 Task: Look for space in Jalostotitlán, Mexico from 1st July, 2023 to 3rd July, 2023 for 1 adult in price range Rs.5000 to Rs.15000. Place can be private room with 1  bedroom having 1 bed and 1 bathroom. Property type can be house, flat, guest house, hotel. Amenities needed are: wifi. Booking option can be shelf check-in. Required host language is English.
Action: Mouse moved to (572, 132)
Screenshot: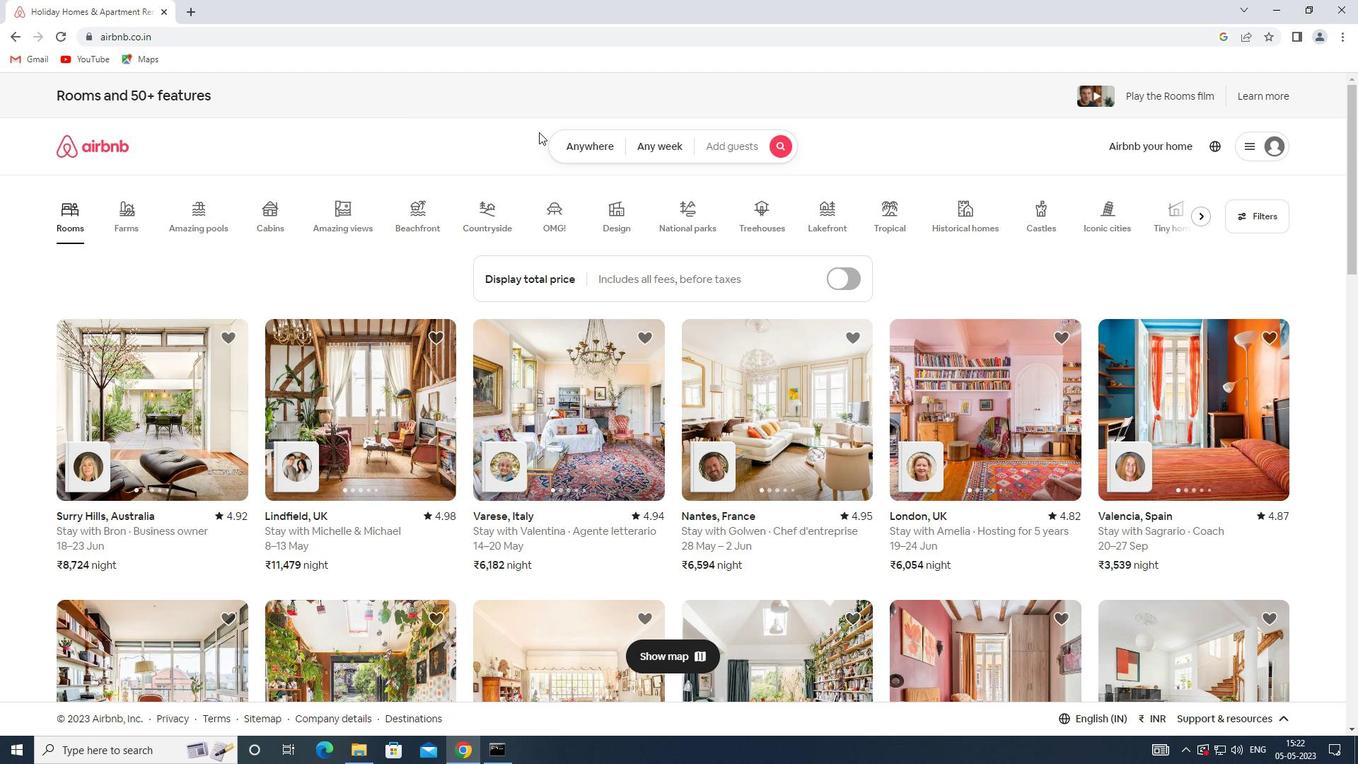 
Action: Mouse pressed left at (572, 132)
Screenshot: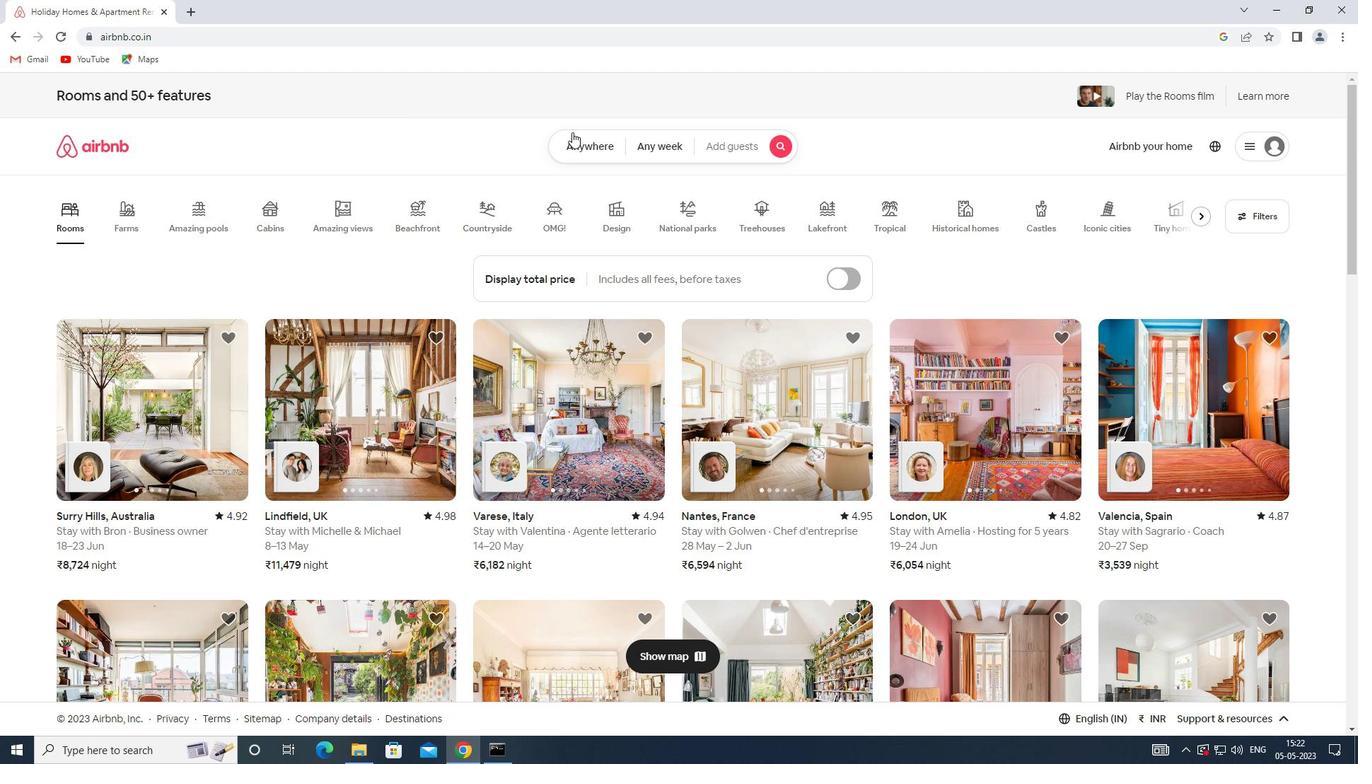 
Action: Mouse moved to (449, 198)
Screenshot: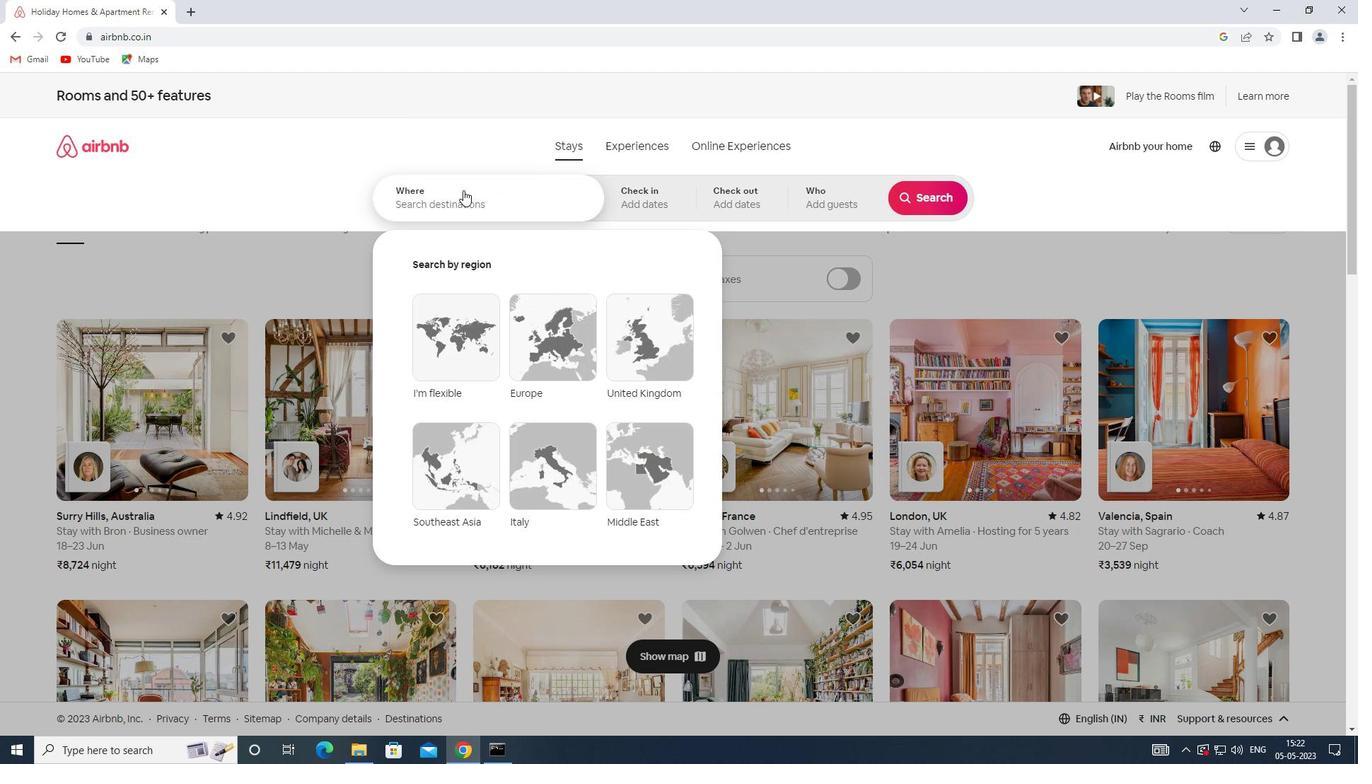 
Action: Mouse pressed left at (449, 198)
Screenshot: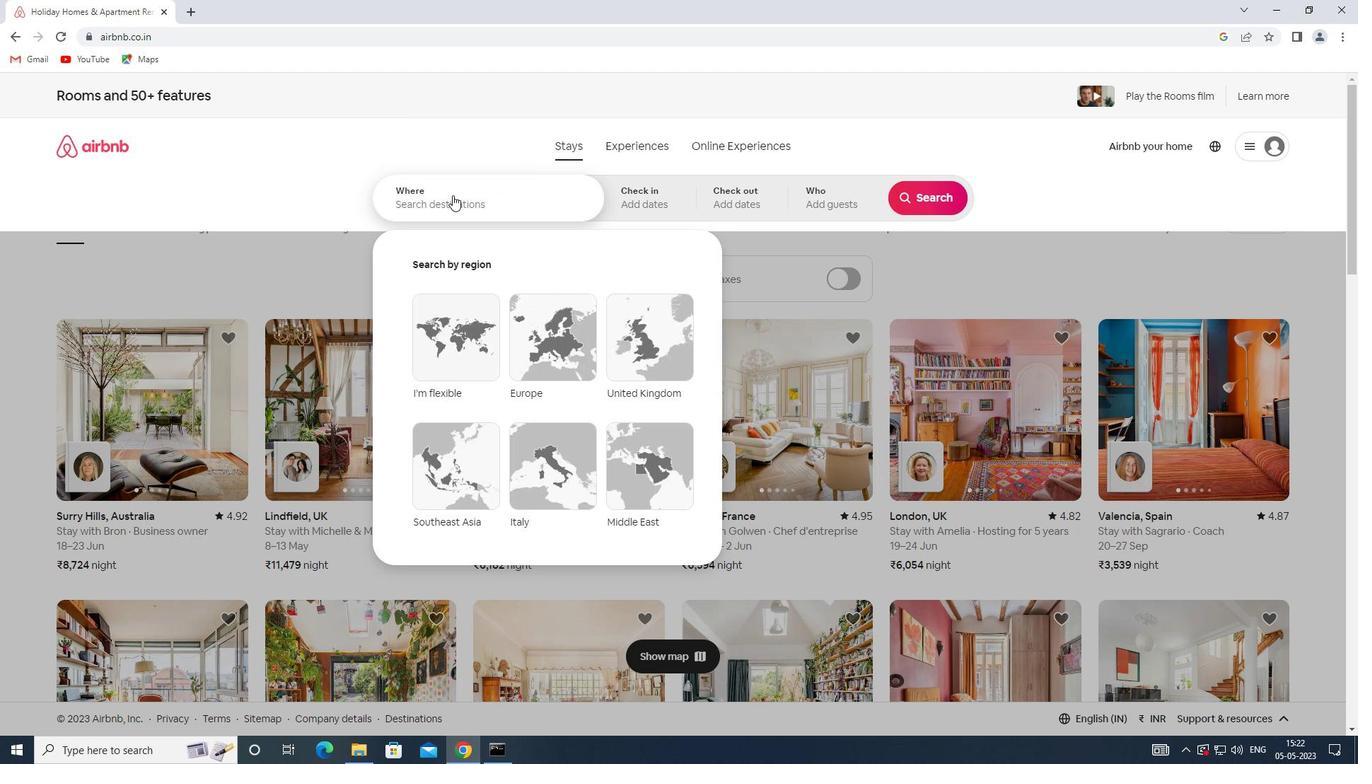 
Action: Key pressed <Key.shift>SPACE<Key.space>IN<Key.space><Key.shift><Key.shift><Key.shift>JALOSTOTITLAN,<Key.shift>MEXICO
Screenshot: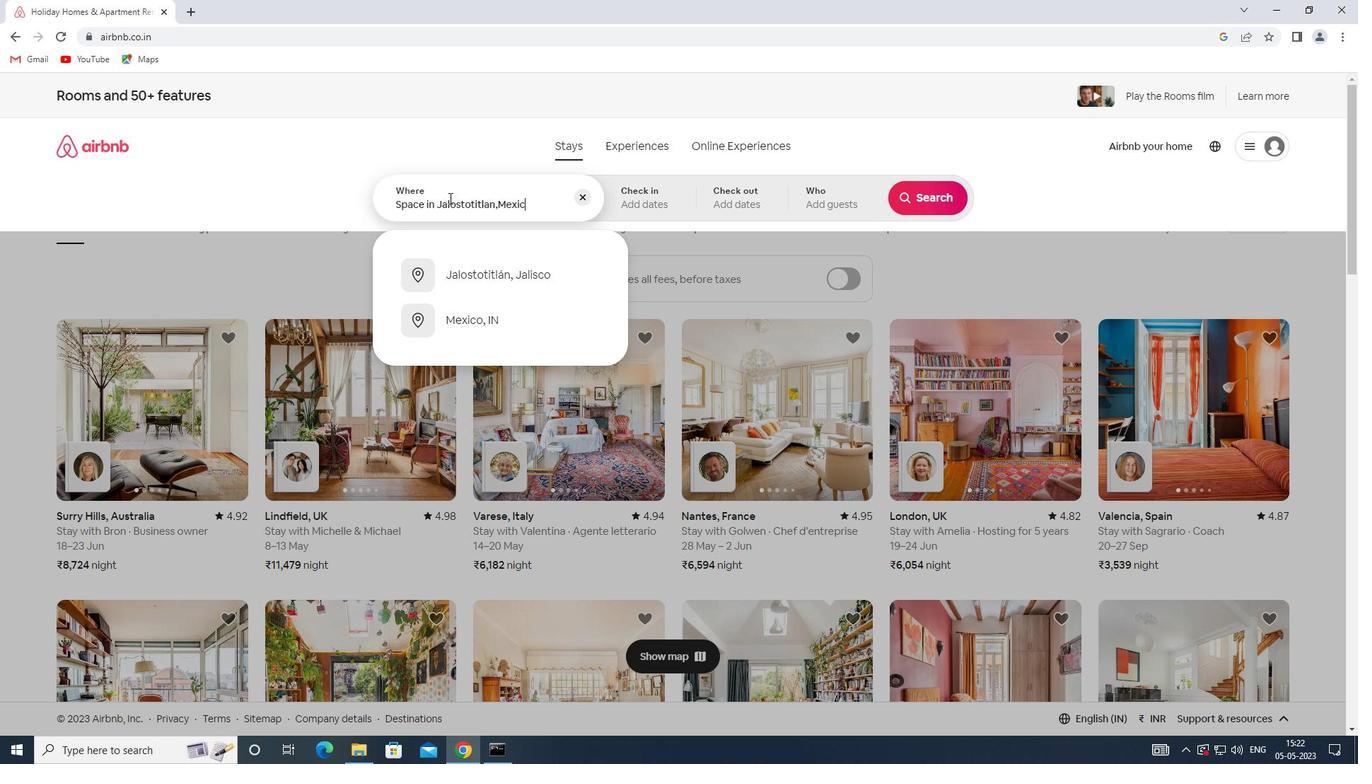 
Action: Mouse moved to (650, 205)
Screenshot: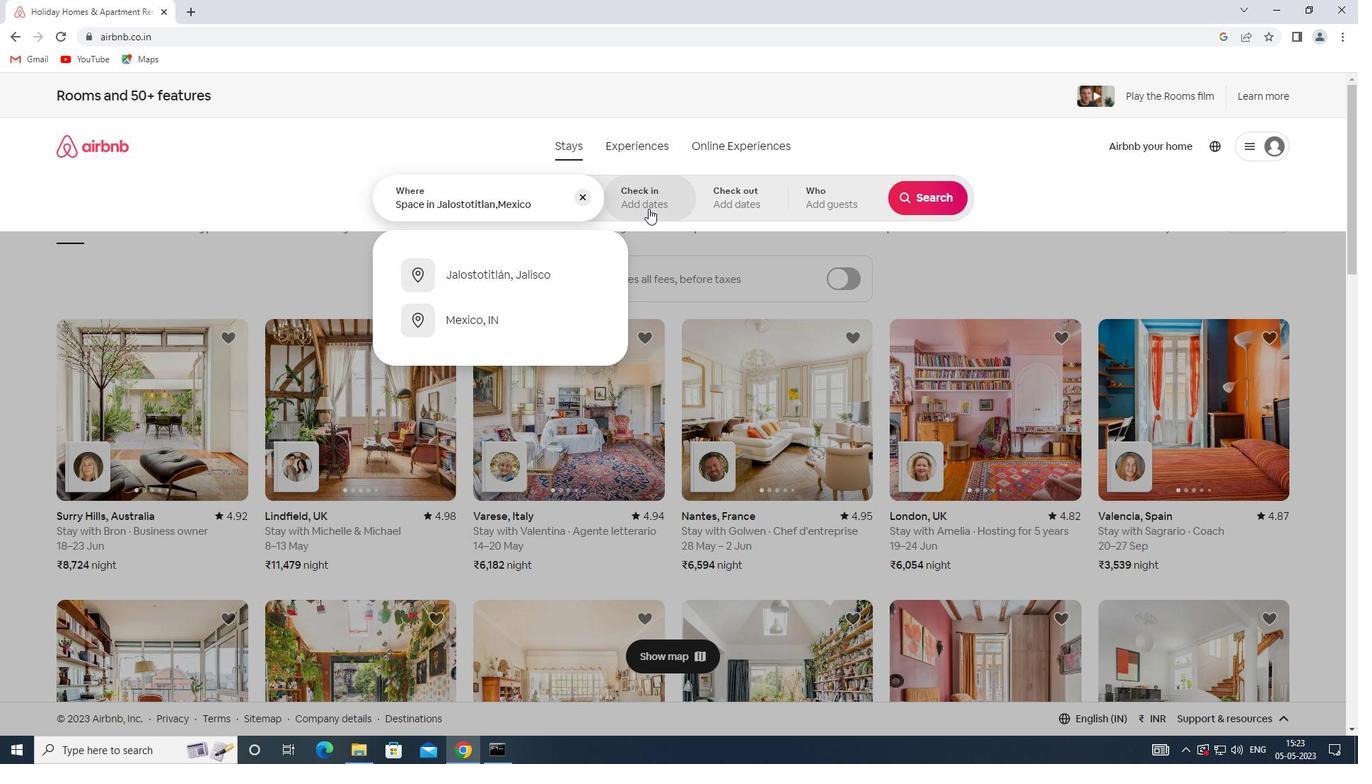 
Action: Mouse pressed left at (650, 205)
Screenshot: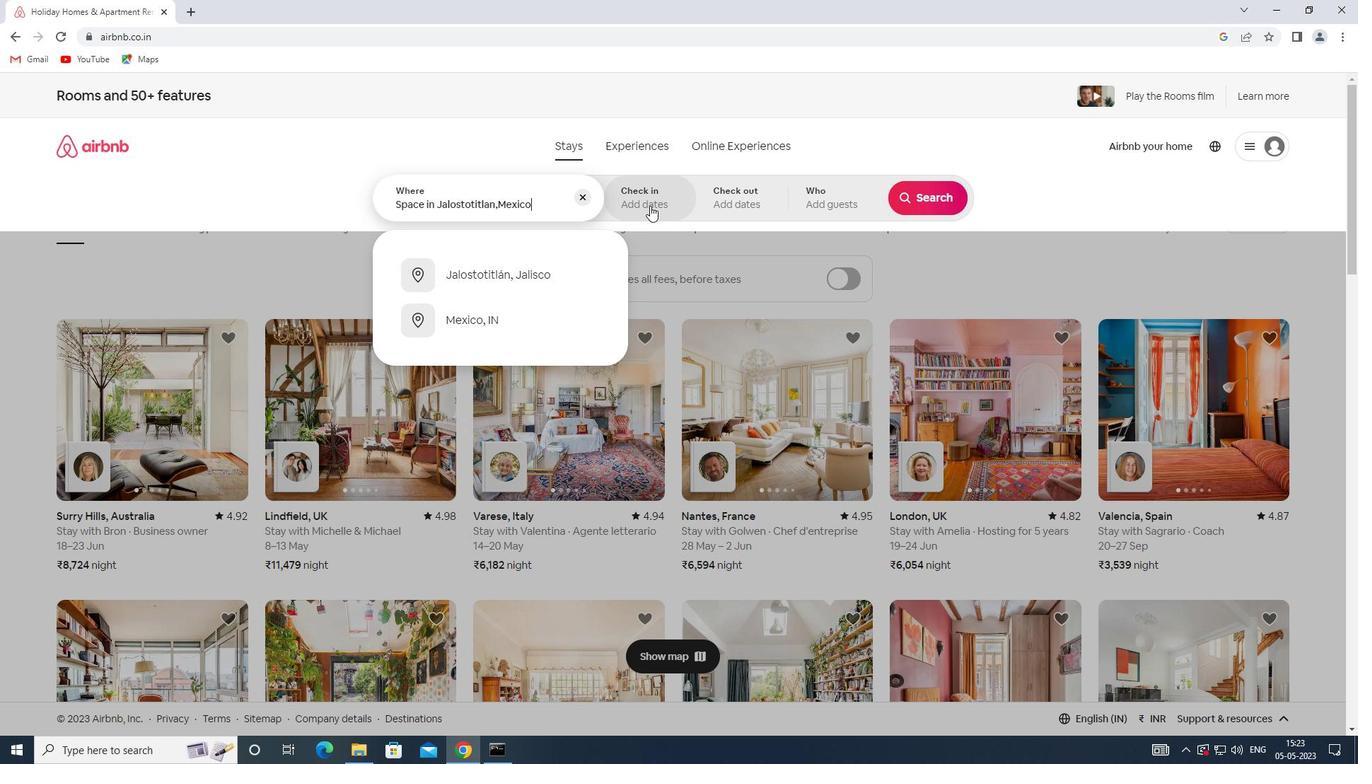
Action: Mouse moved to (932, 314)
Screenshot: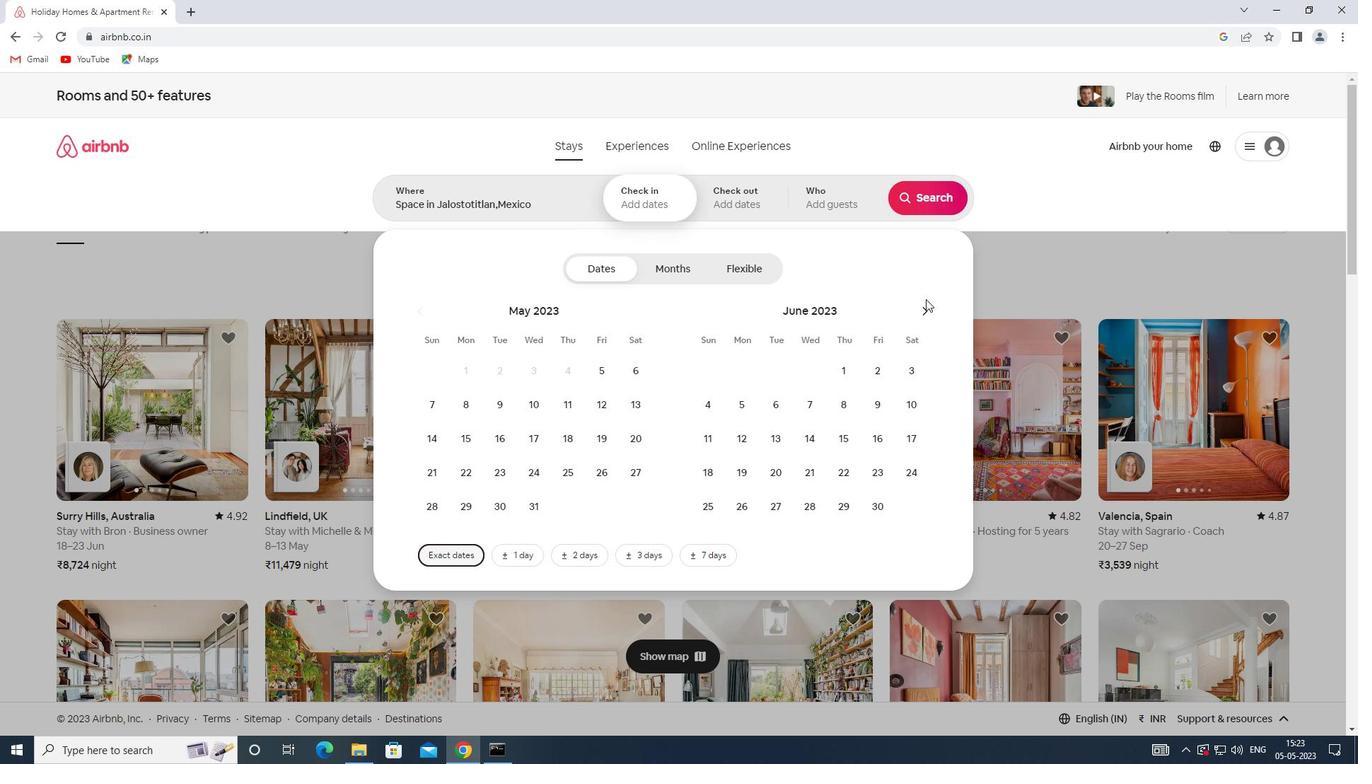 
Action: Mouse pressed left at (932, 314)
Screenshot: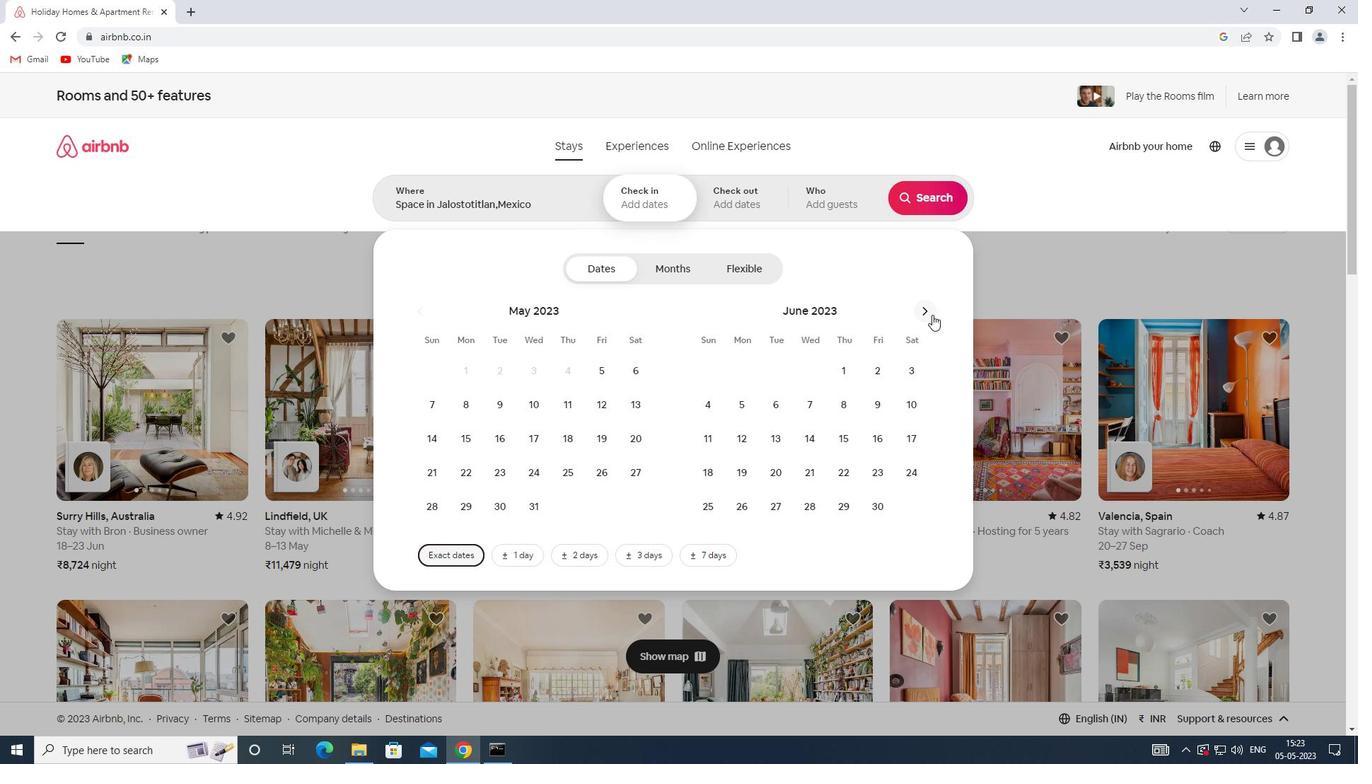 
Action: Mouse moved to (899, 367)
Screenshot: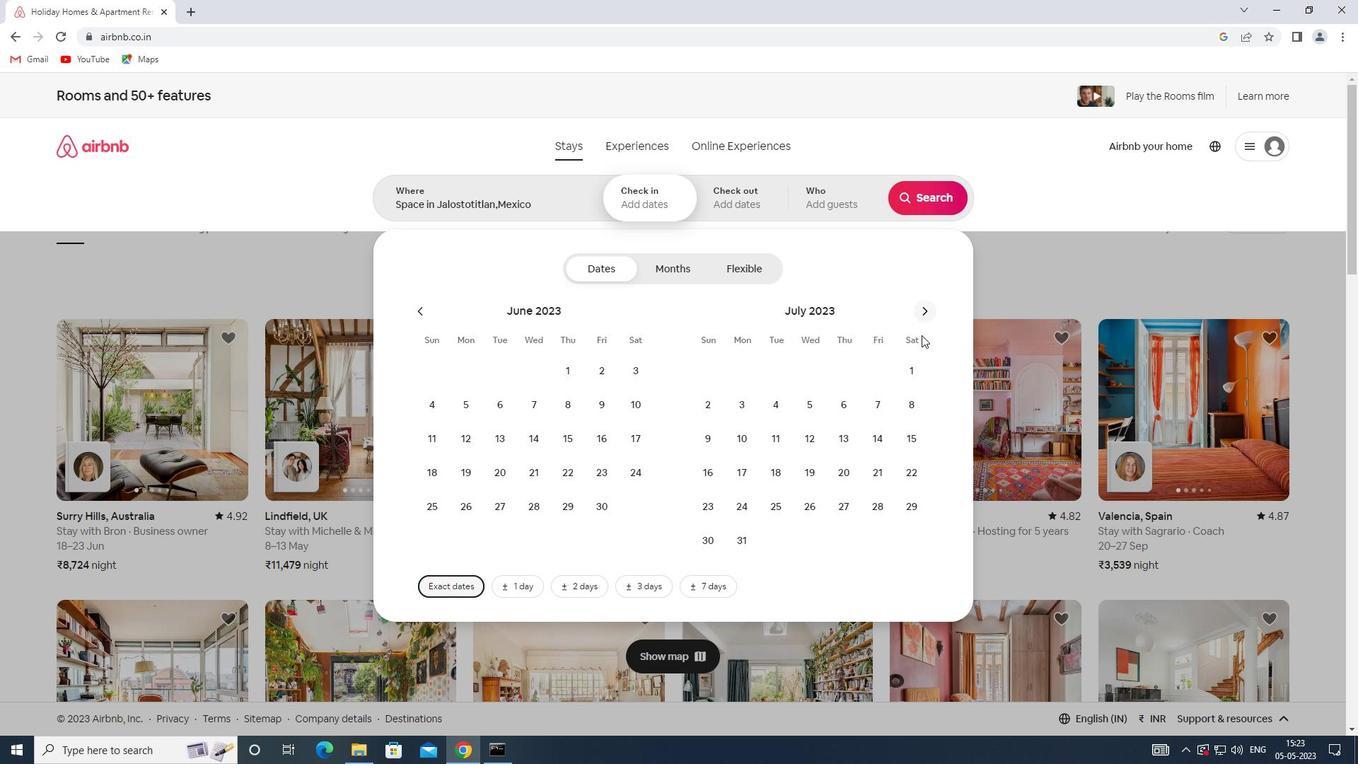 
Action: Mouse pressed left at (899, 367)
Screenshot: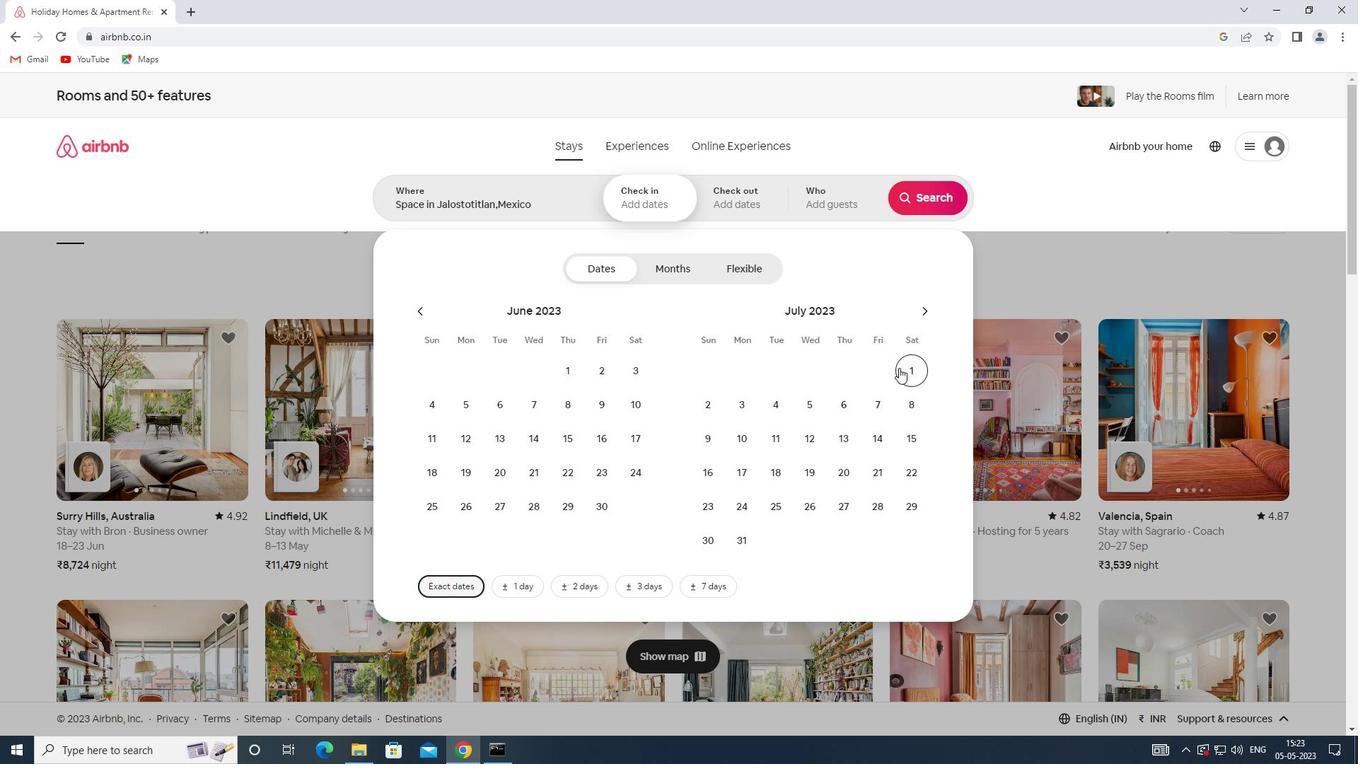 
Action: Mouse moved to (734, 402)
Screenshot: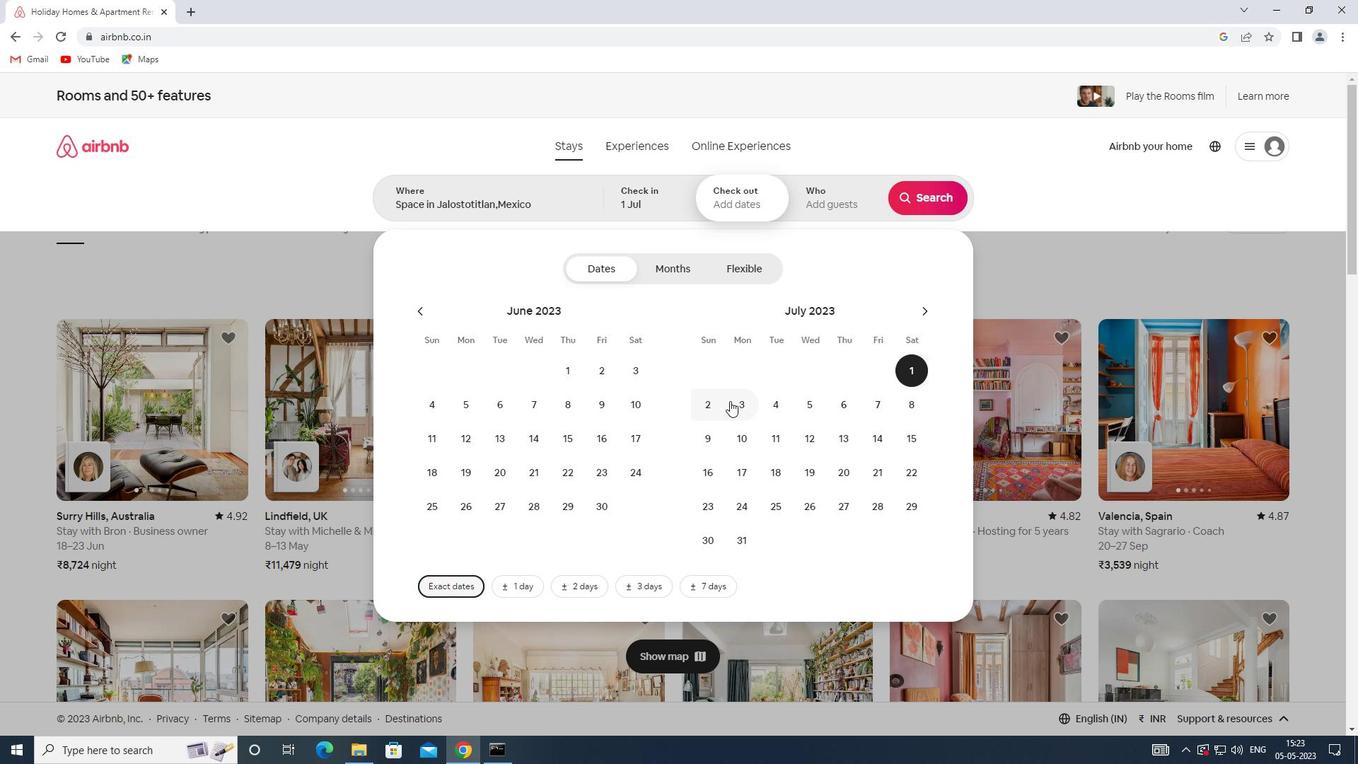 
Action: Mouse pressed left at (734, 402)
Screenshot: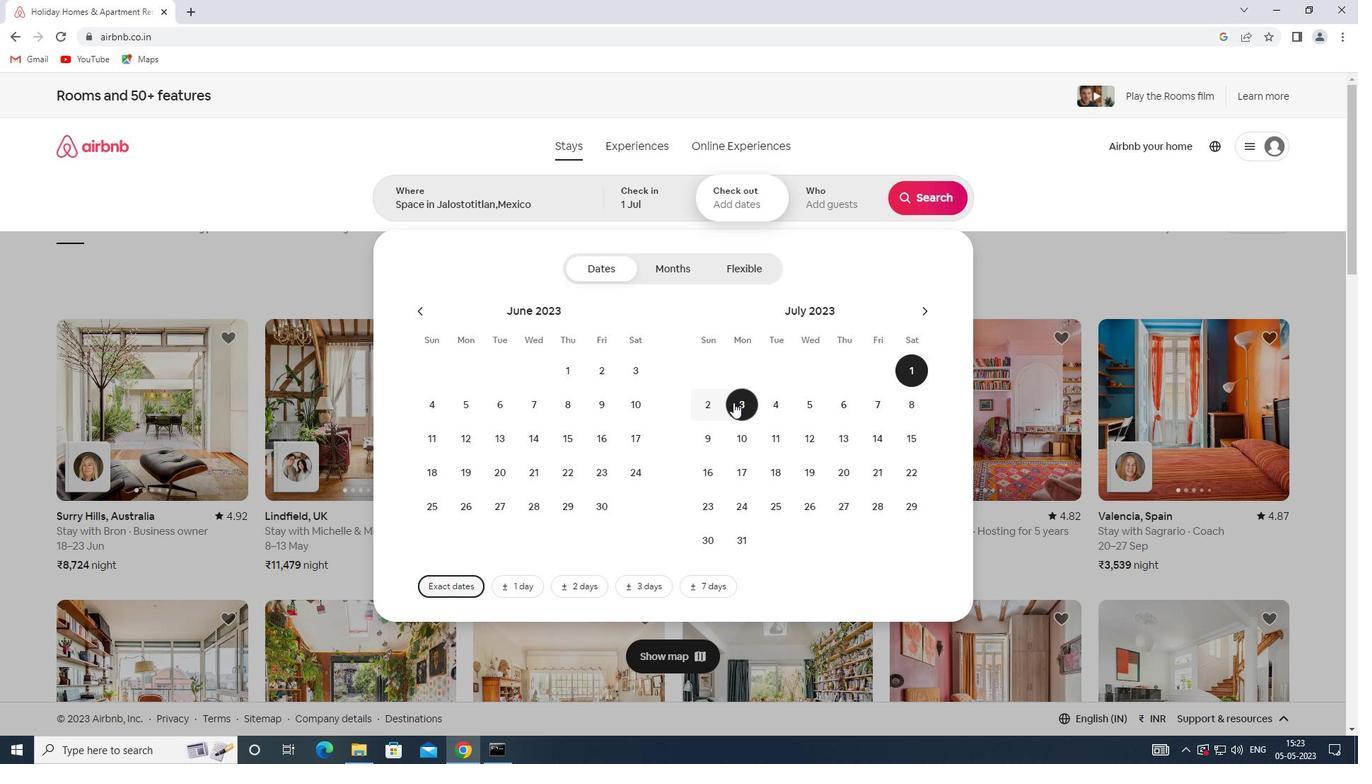 
Action: Mouse moved to (808, 205)
Screenshot: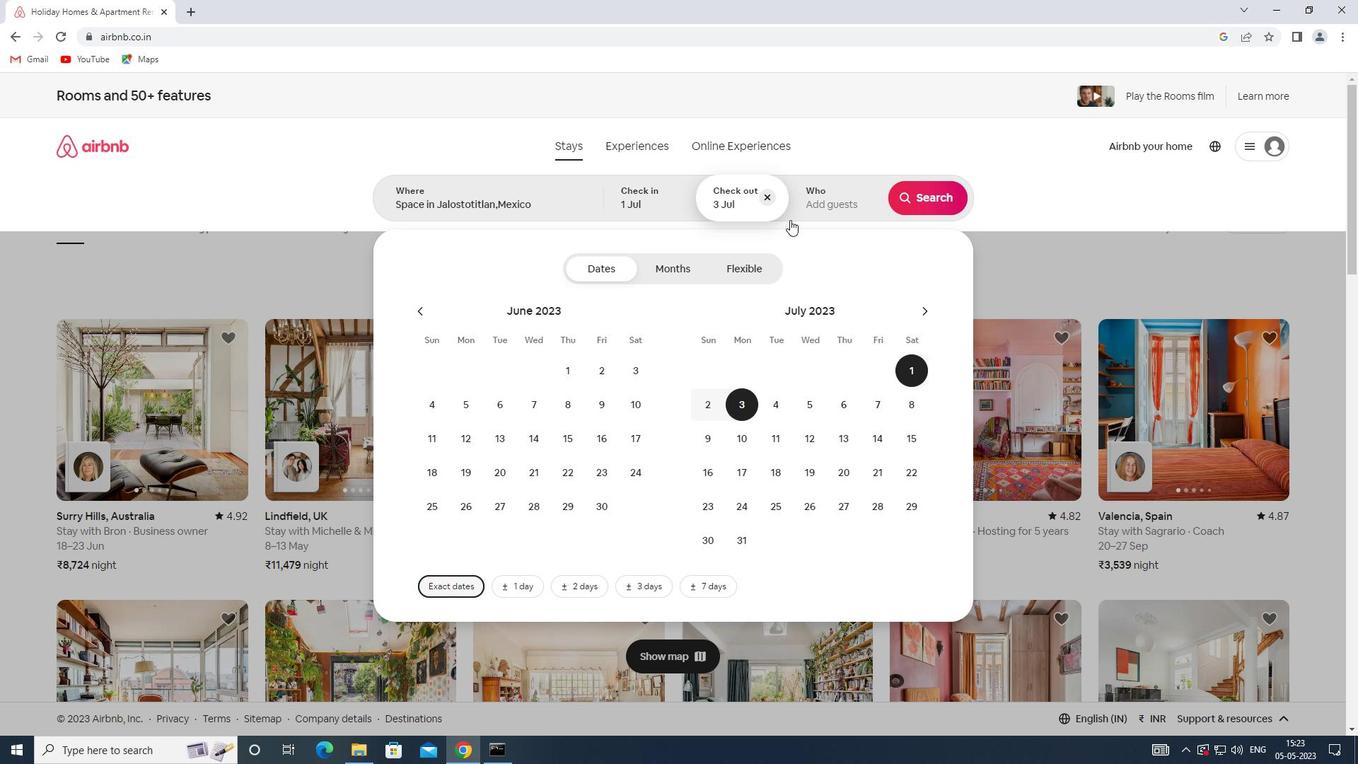 
Action: Mouse pressed left at (808, 205)
Screenshot: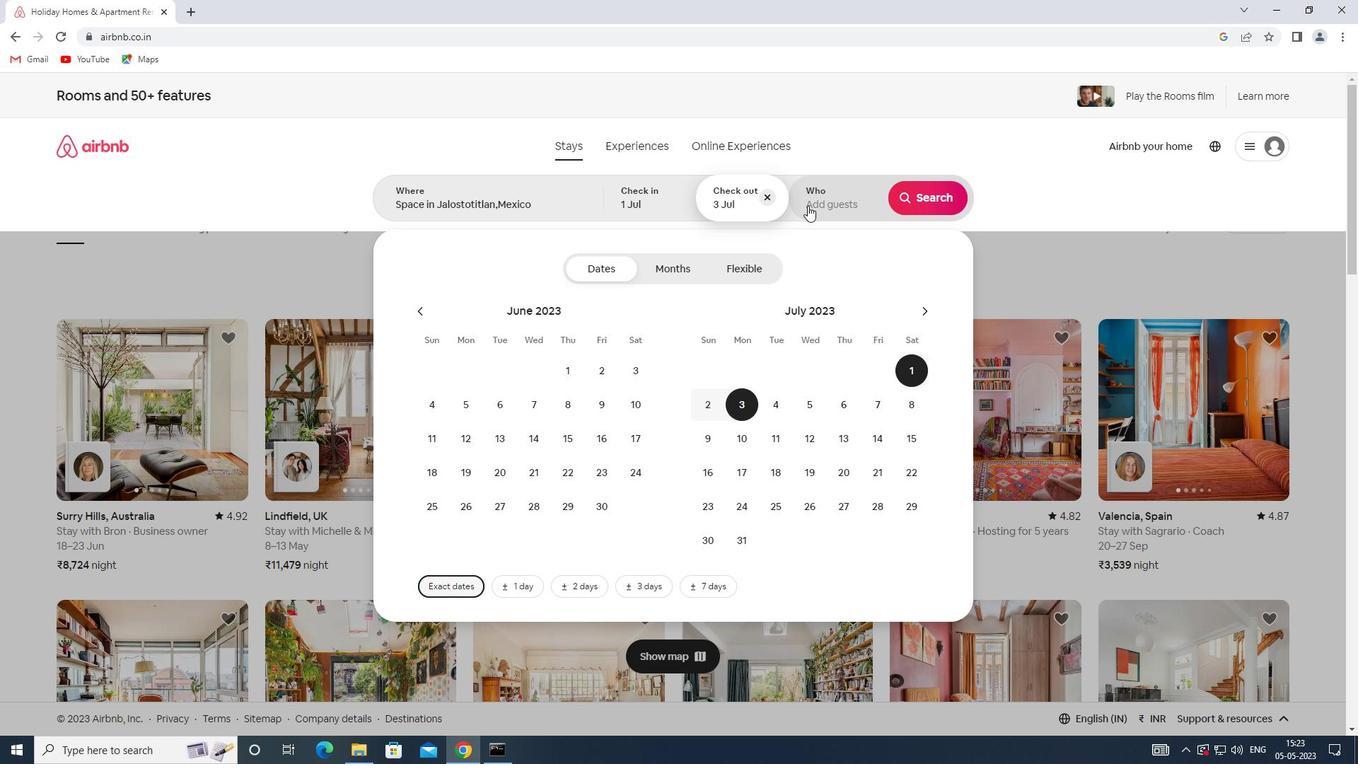 
Action: Mouse moved to (939, 275)
Screenshot: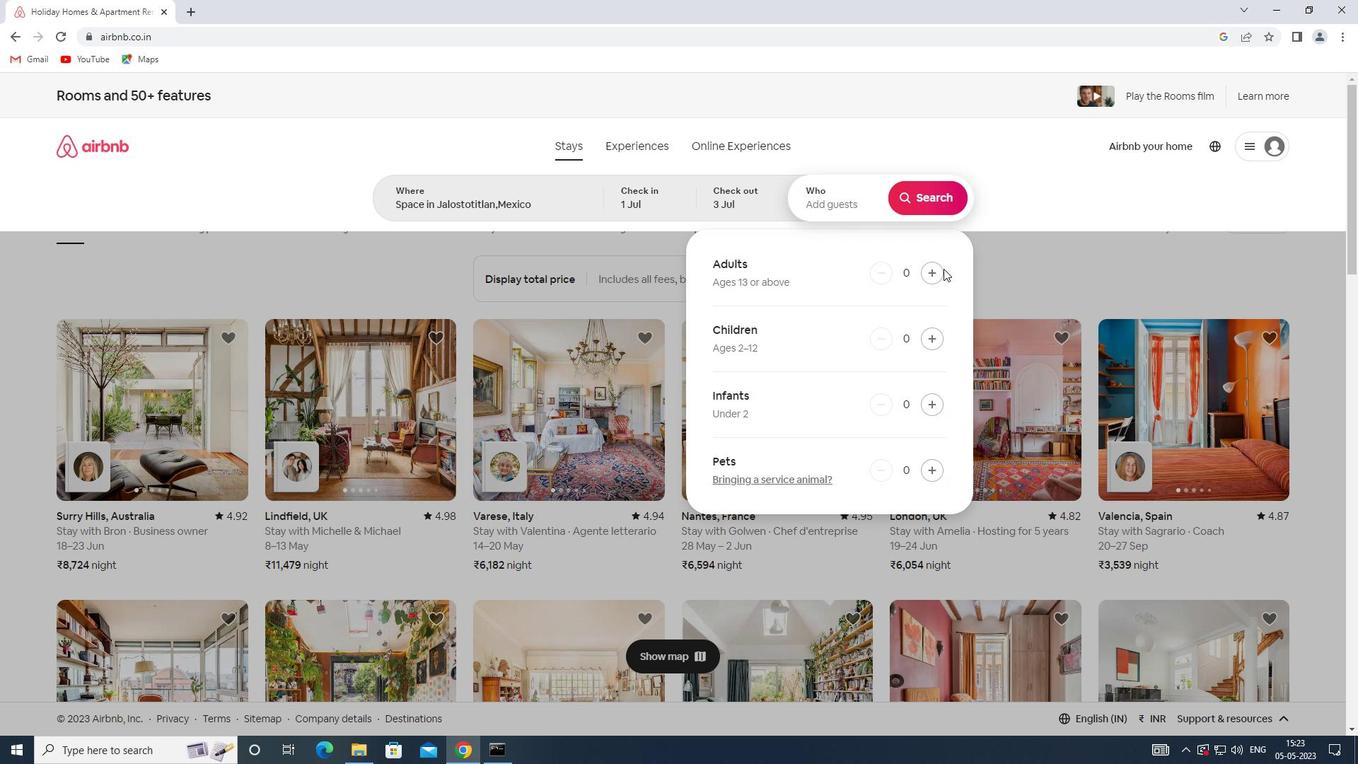 
Action: Mouse pressed left at (939, 275)
Screenshot: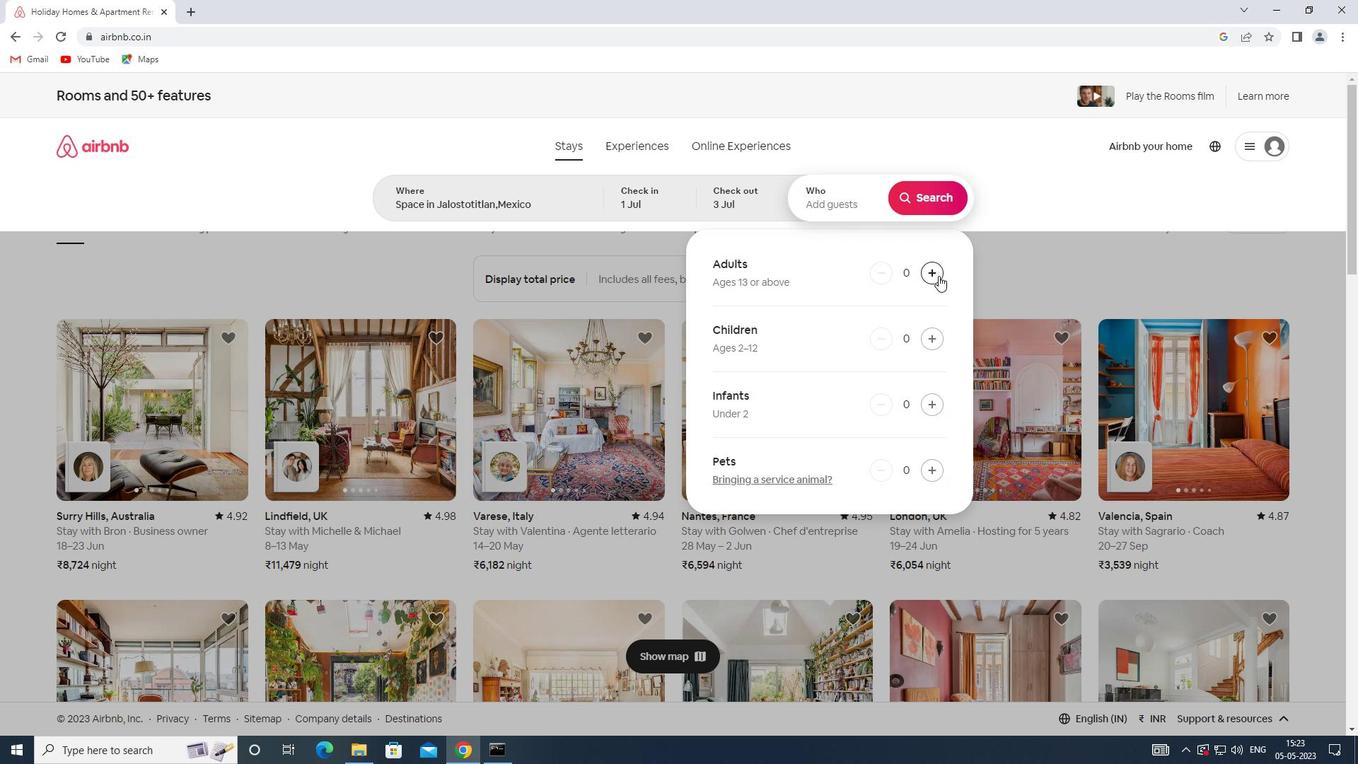
Action: Mouse moved to (936, 199)
Screenshot: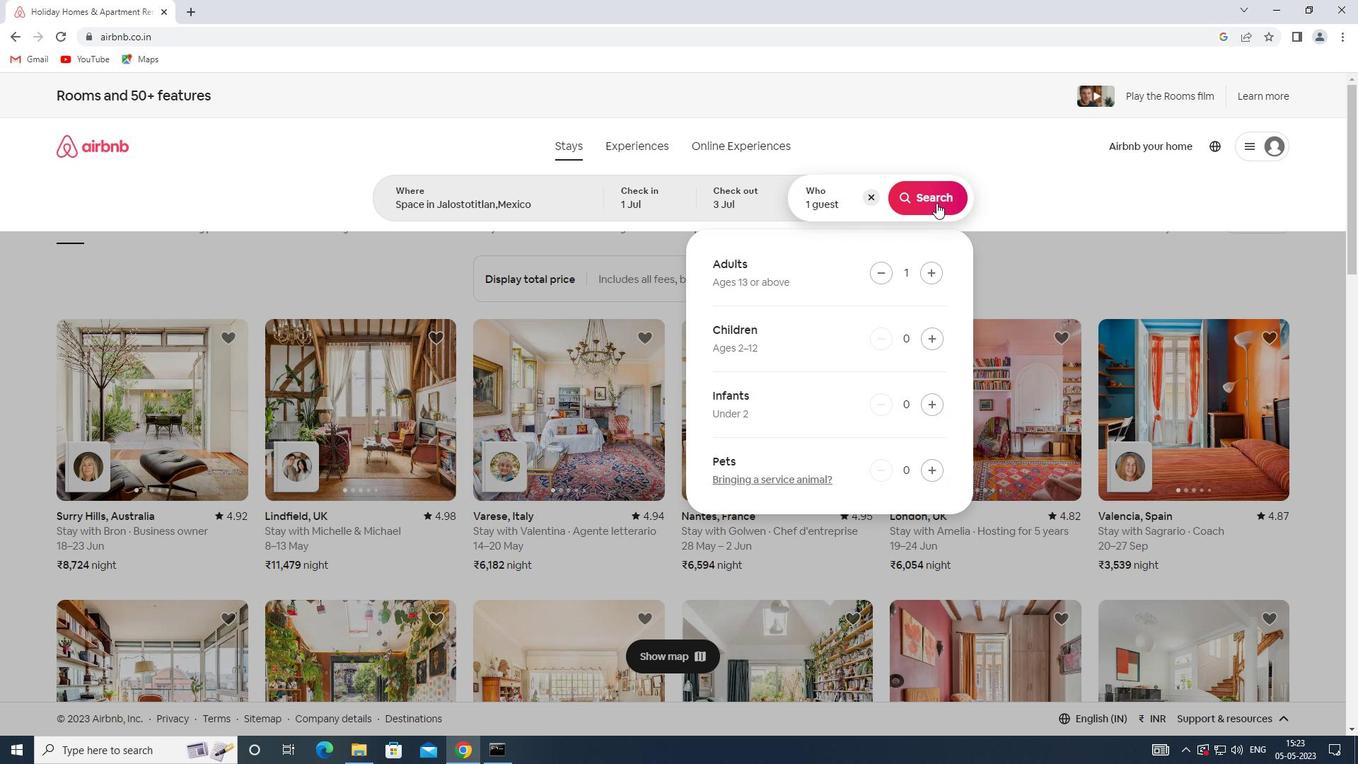 
Action: Mouse pressed left at (936, 199)
Screenshot: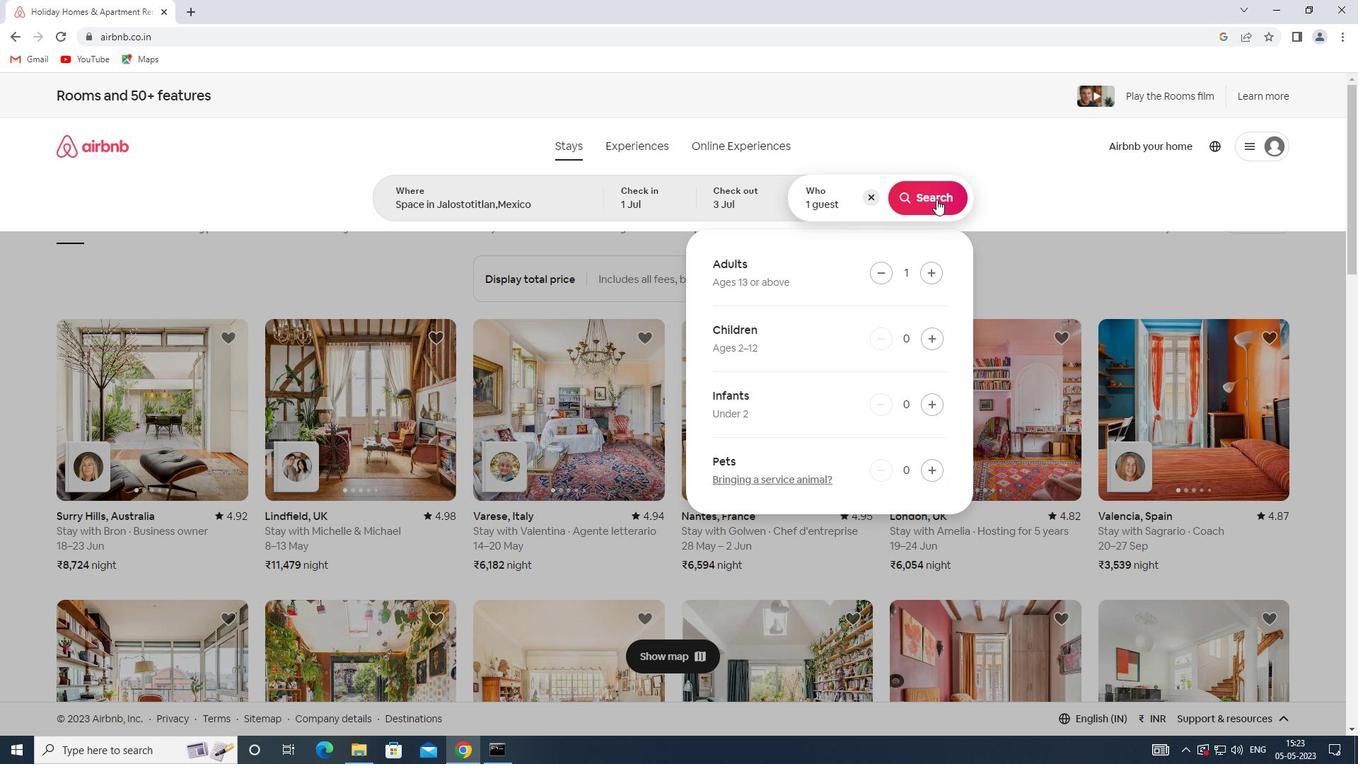 
Action: Mouse moved to (1312, 158)
Screenshot: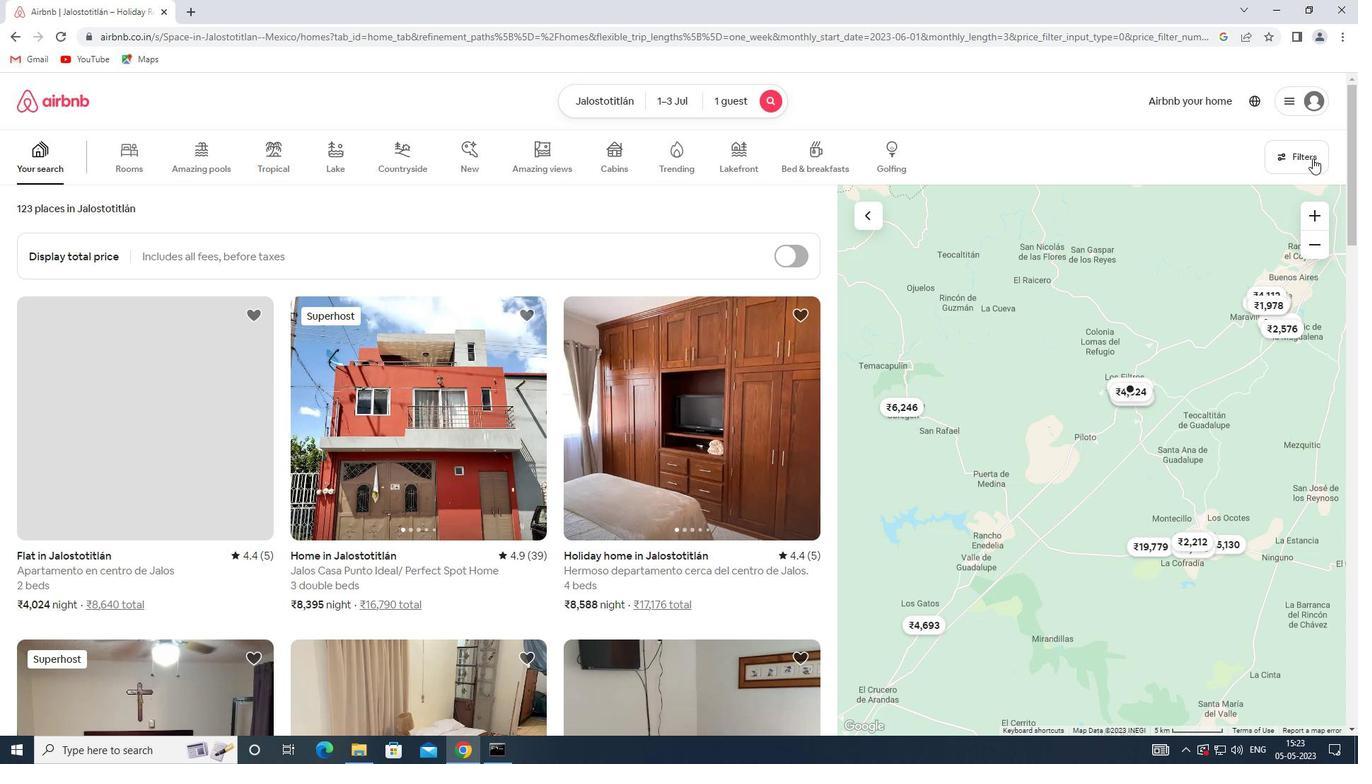 
Action: Mouse pressed left at (1312, 158)
Screenshot: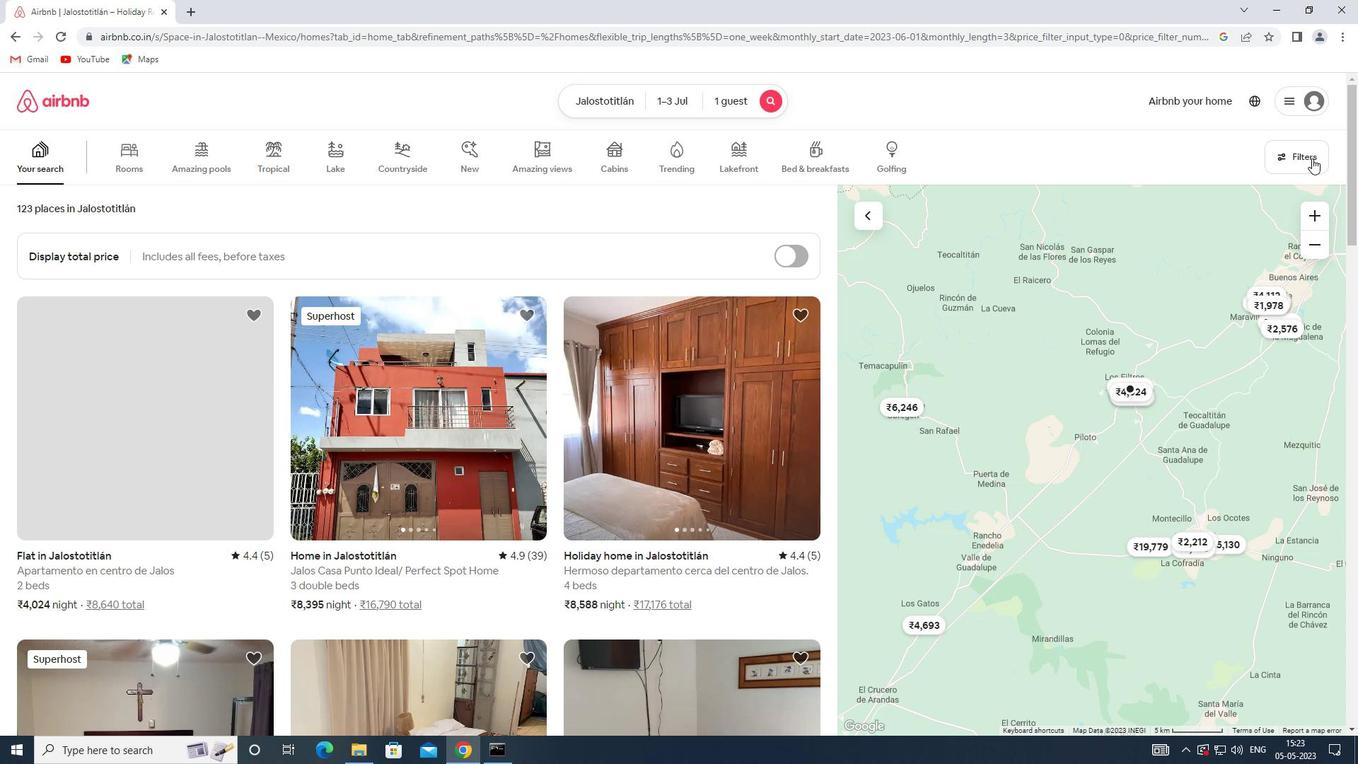 
Action: Mouse moved to (489, 513)
Screenshot: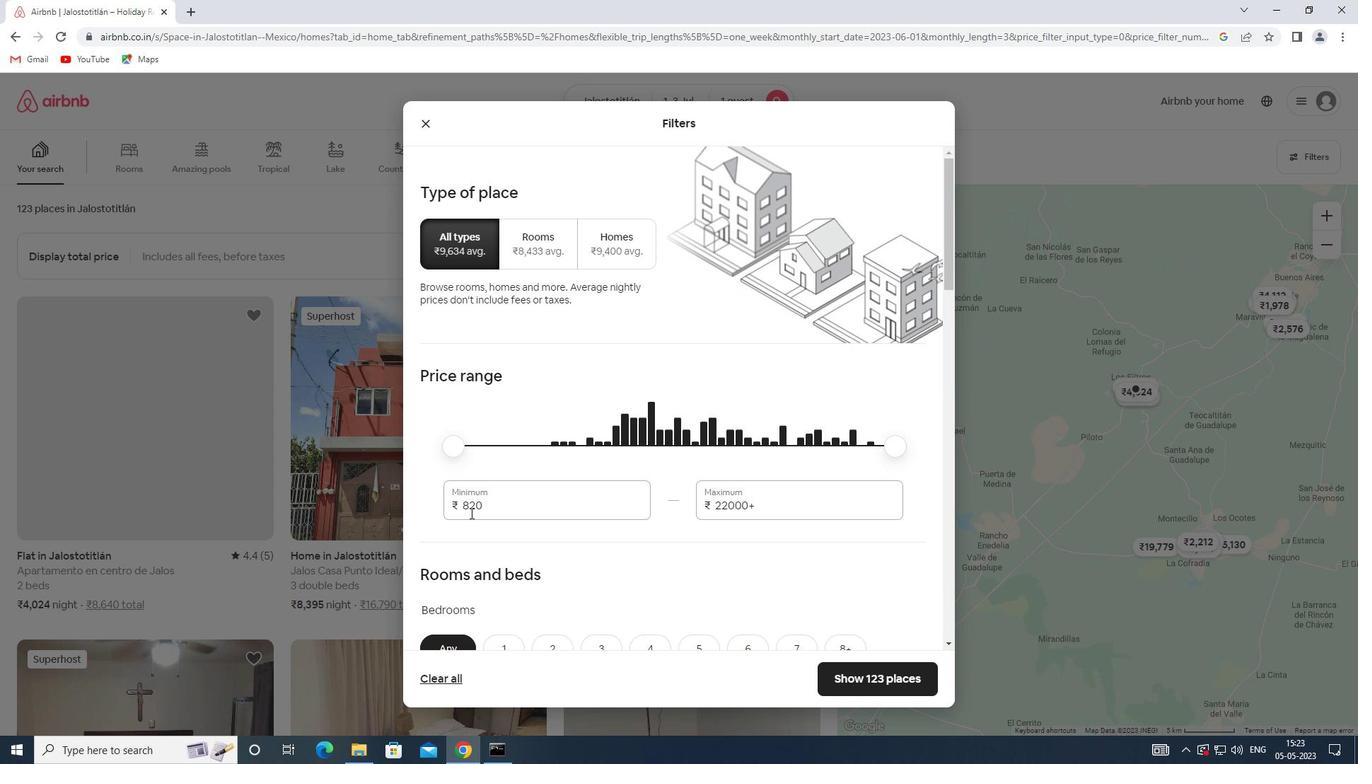 
Action: Mouse pressed left at (489, 513)
Screenshot: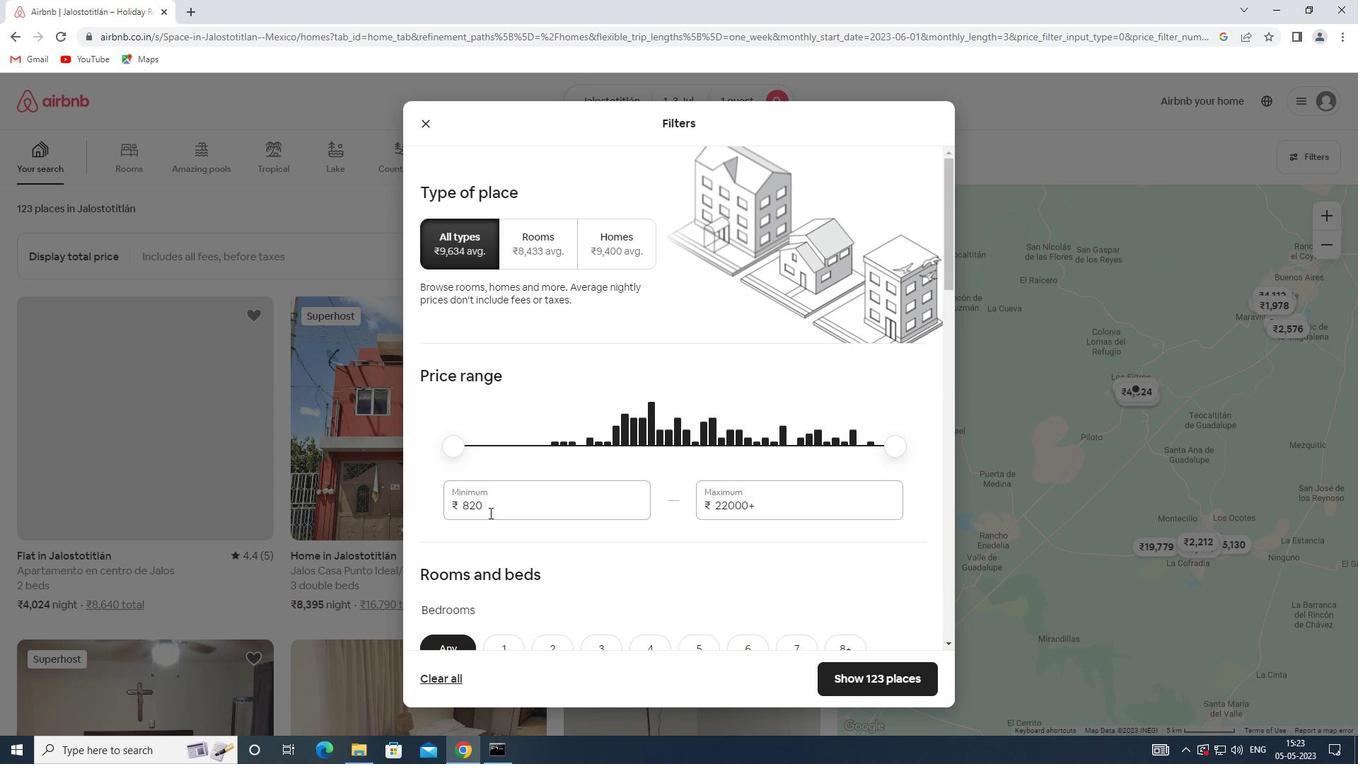 
Action: Mouse moved to (428, 508)
Screenshot: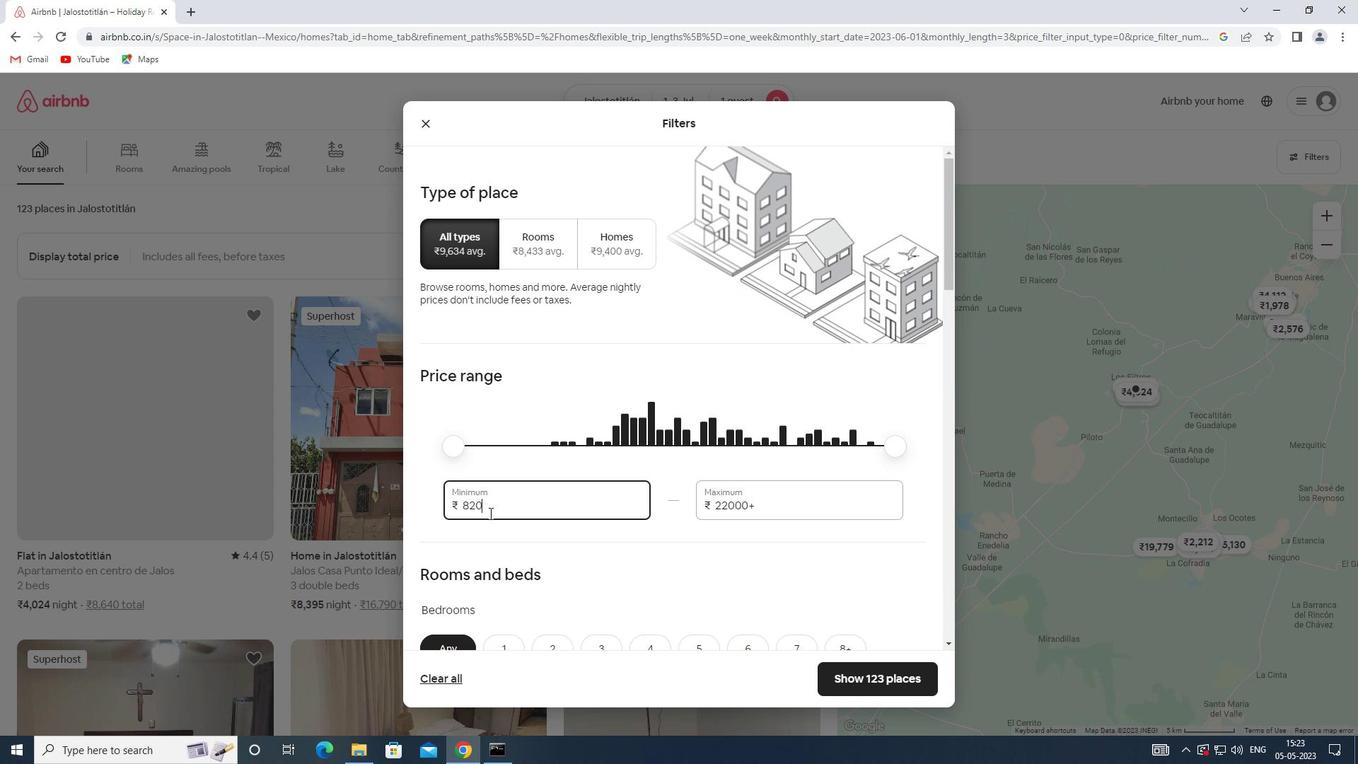 
Action: Key pressed 5000
Screenshot: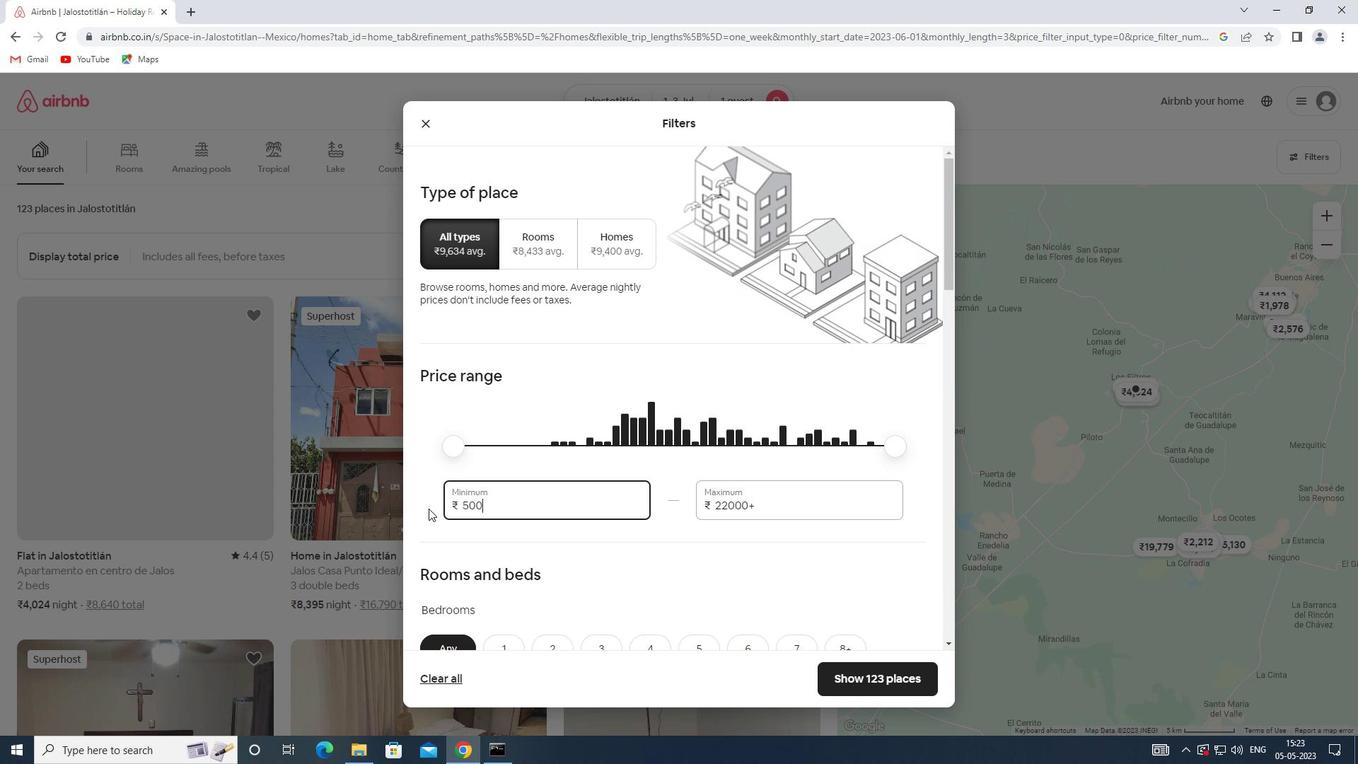 
Action: Mouse moved to (761, 508)
Screenshot: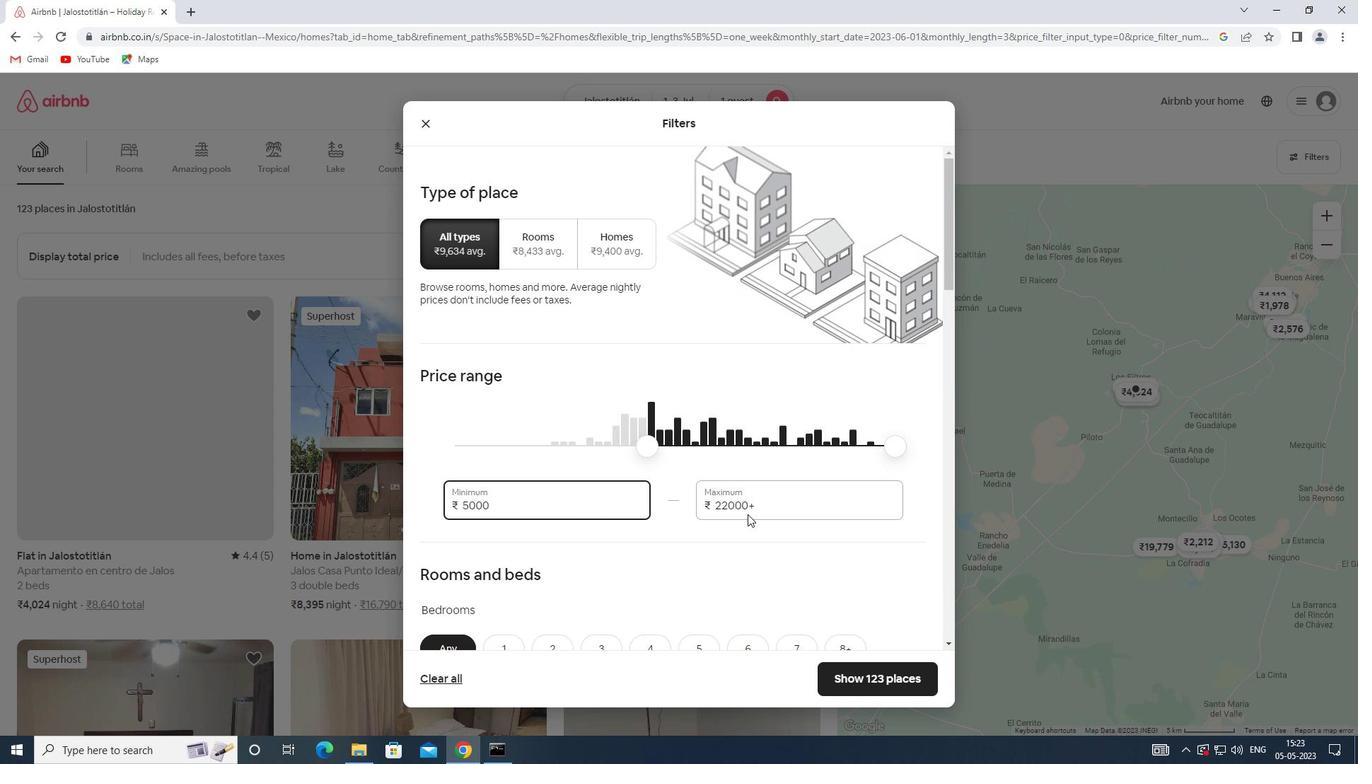 
Action: Mouse pressed left at (761, 508)
Screenshot: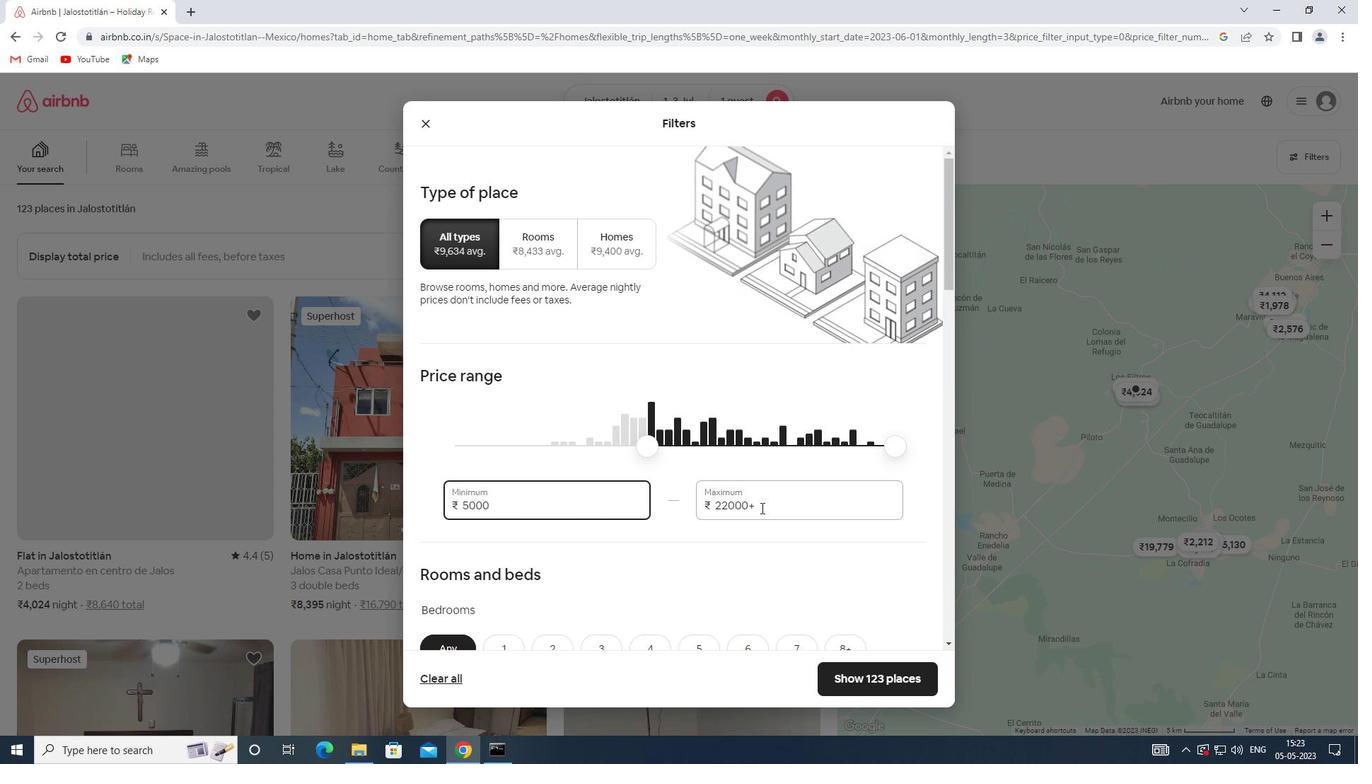 
Action: Mouse moved to (707, 507)
Screenshot: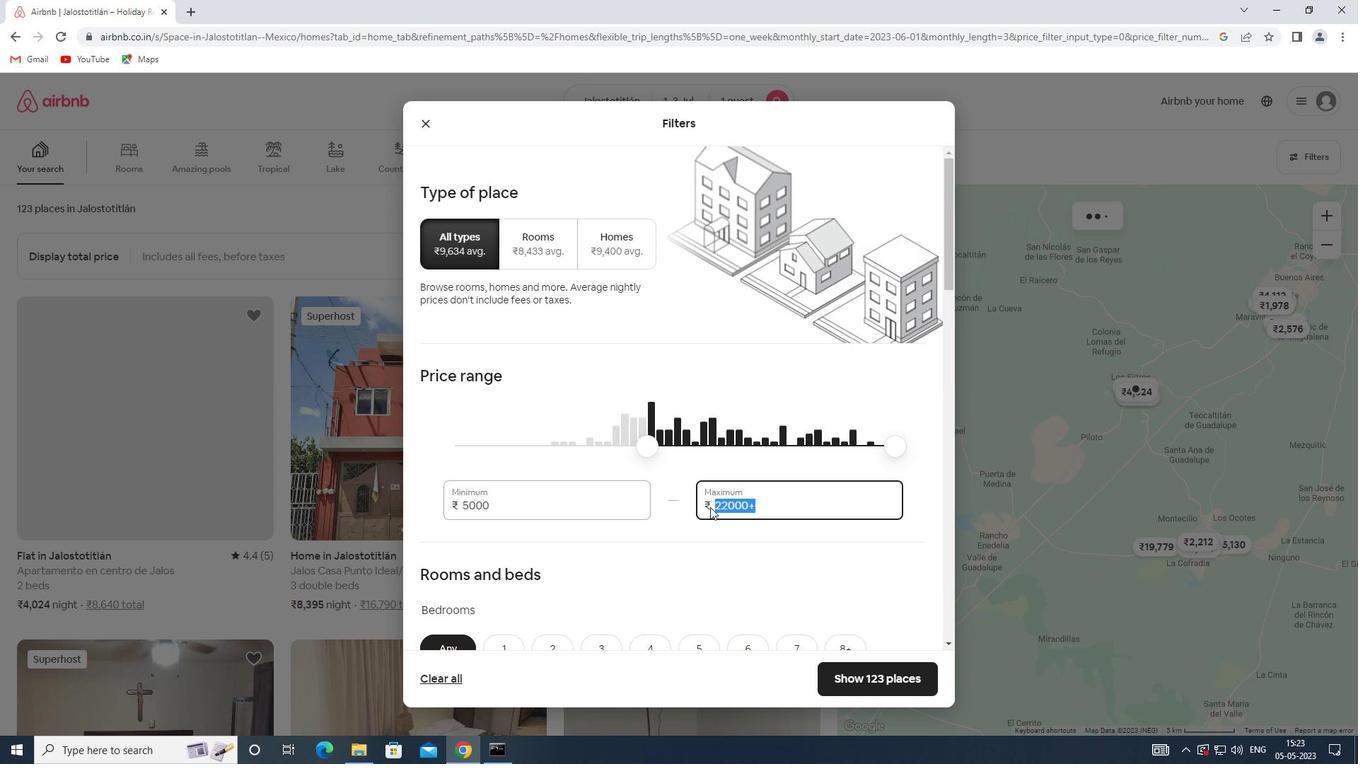
Action: Key pressed 15000
Screenshot: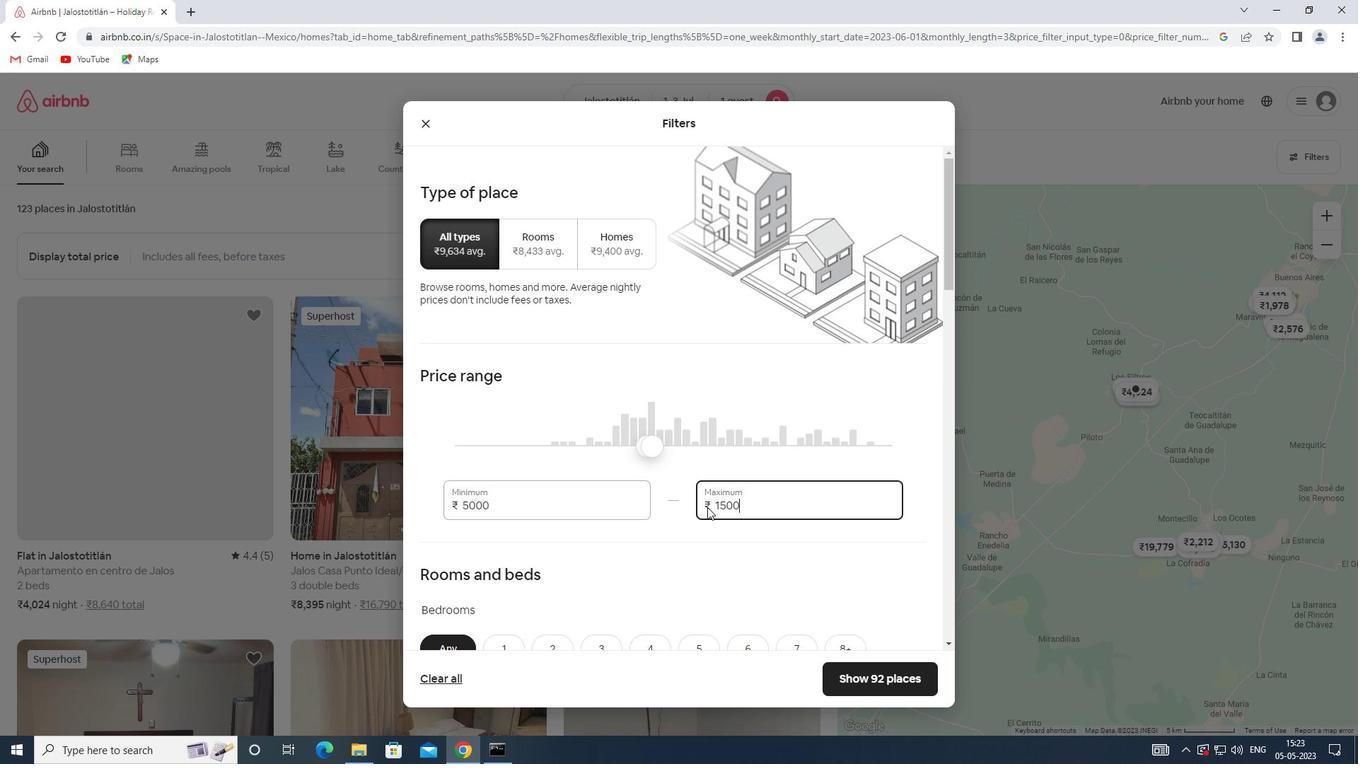 
Action: Mouse moved to (578, 476)
Screenshot: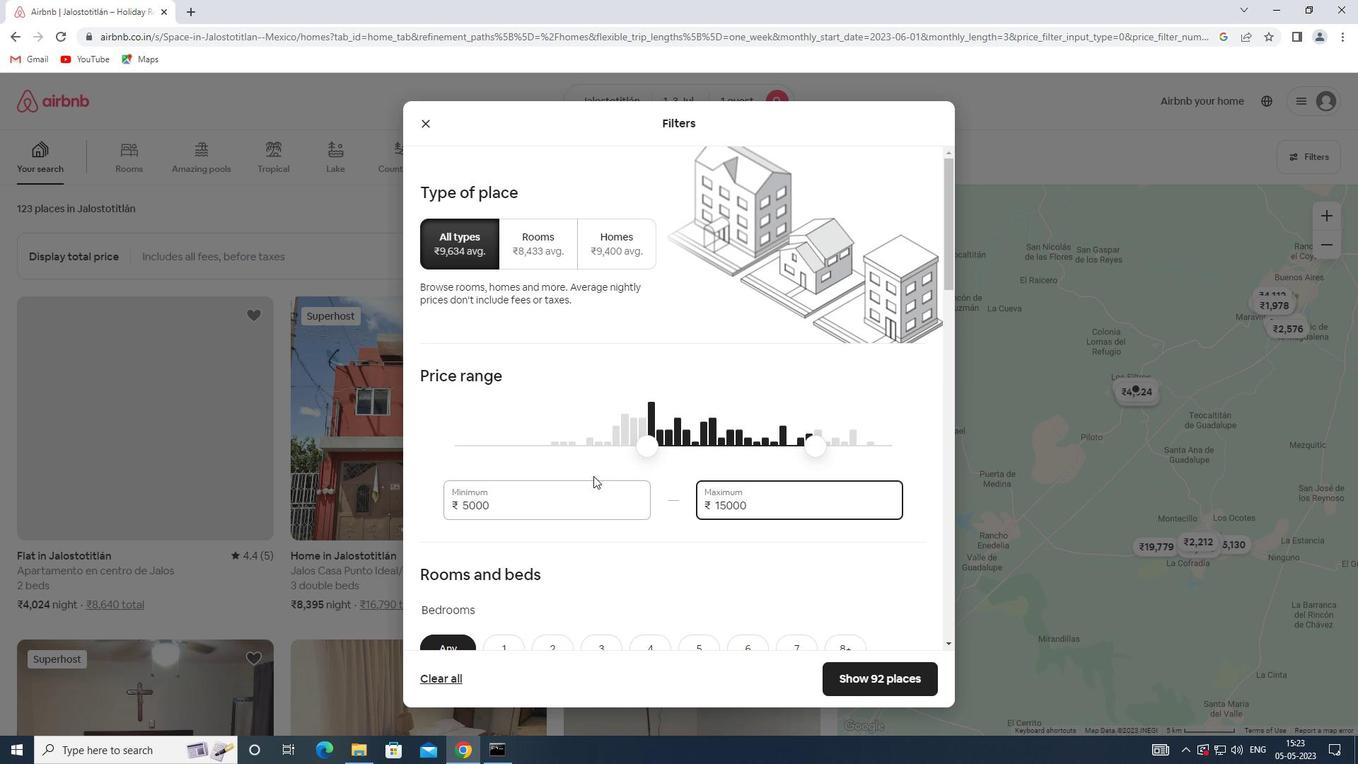
Action: Mouse scrolled (578, 476) with delta (0, 0)
Screenshot: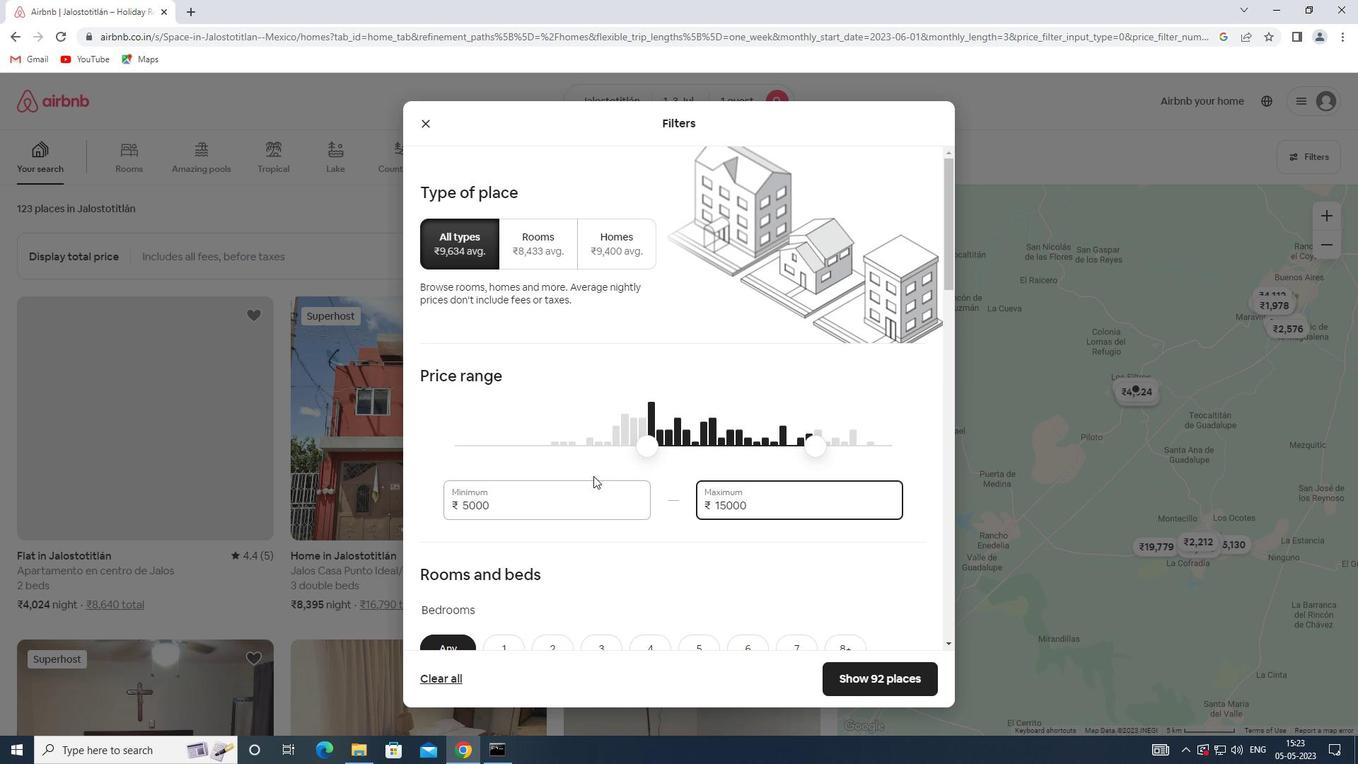 
Action: Mouse moved to (576, 478)
Screenshot: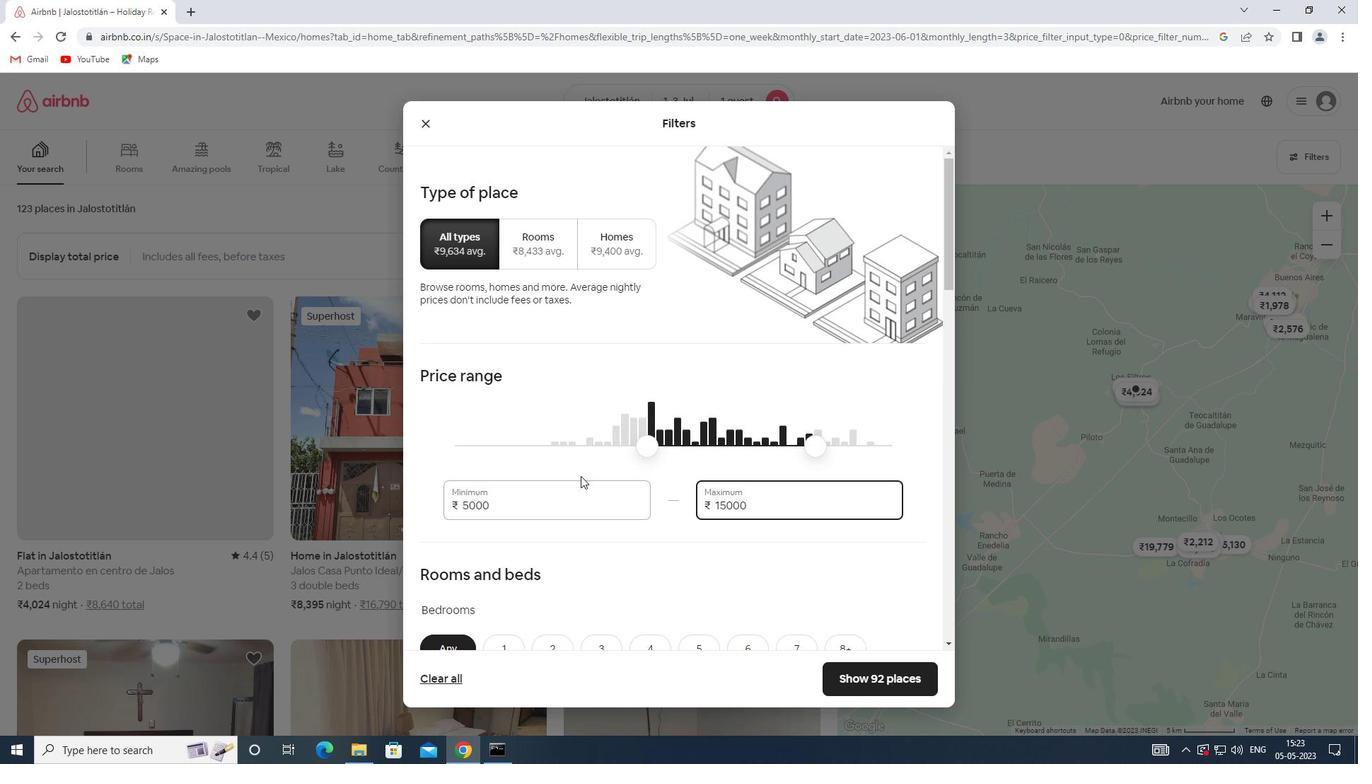 
Action: Mouse scrolled (576, 477) with delta (0, 0)
Screenshot: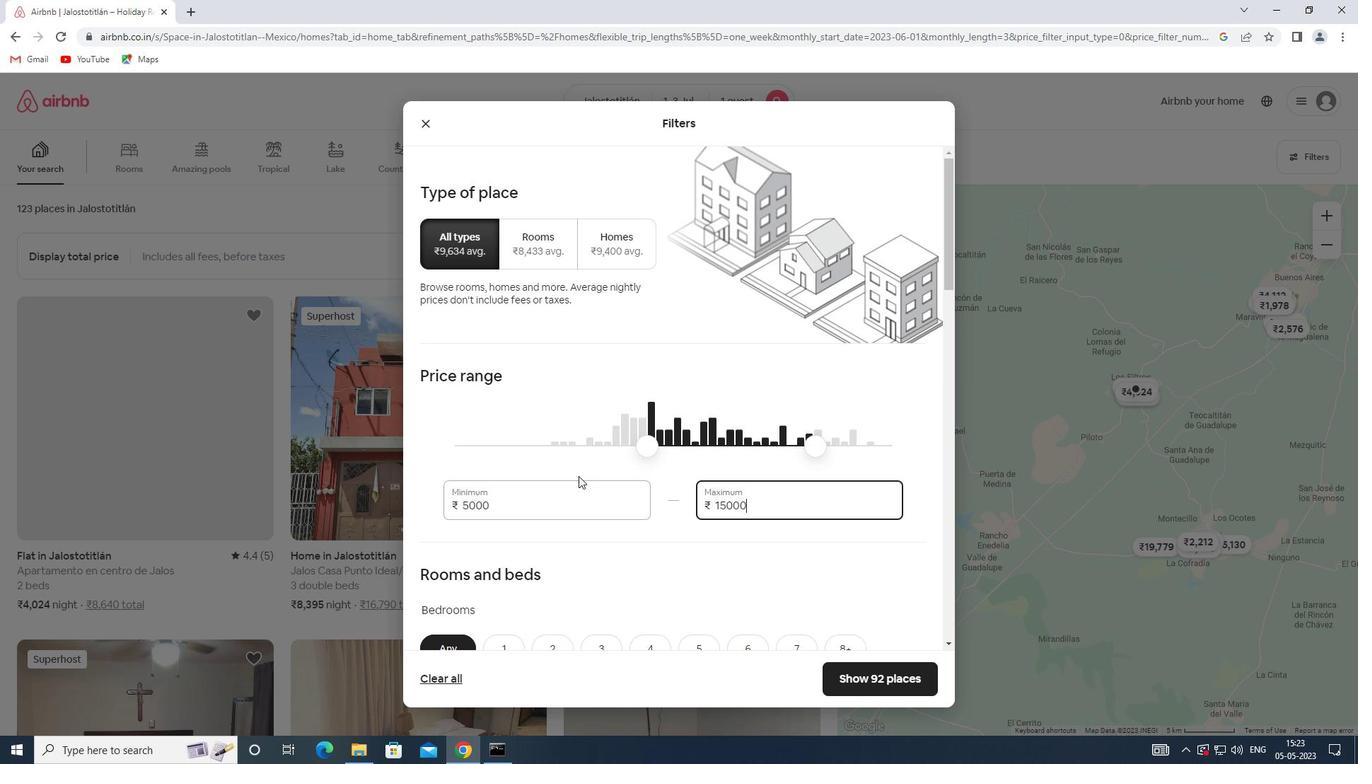
Action: Mouse moved to (532, 437)
Screenshot: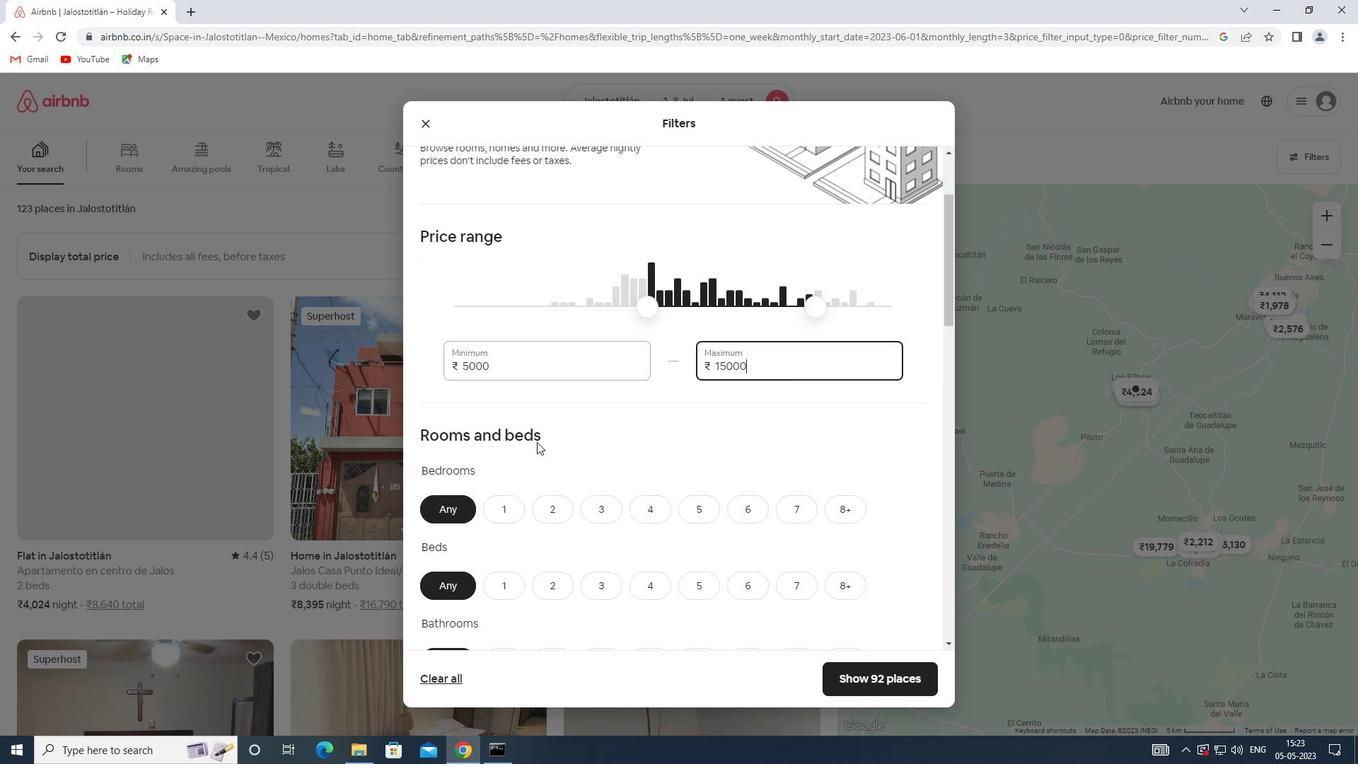 
Action: Mouse scrolled (532, 436) with delta (0, 0)
Screenshot: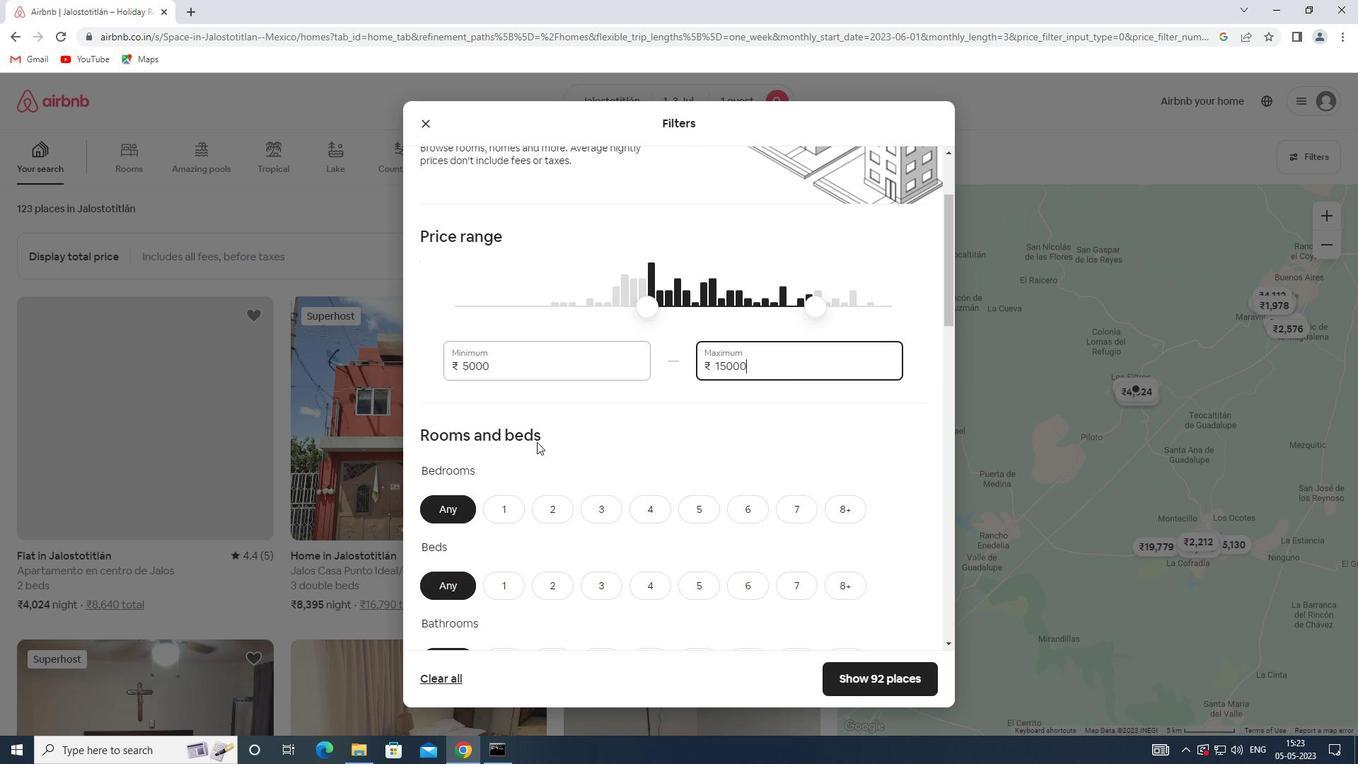 
Action: Mouse scrolled (532, 436) with delta (0, 0)
Screenshot: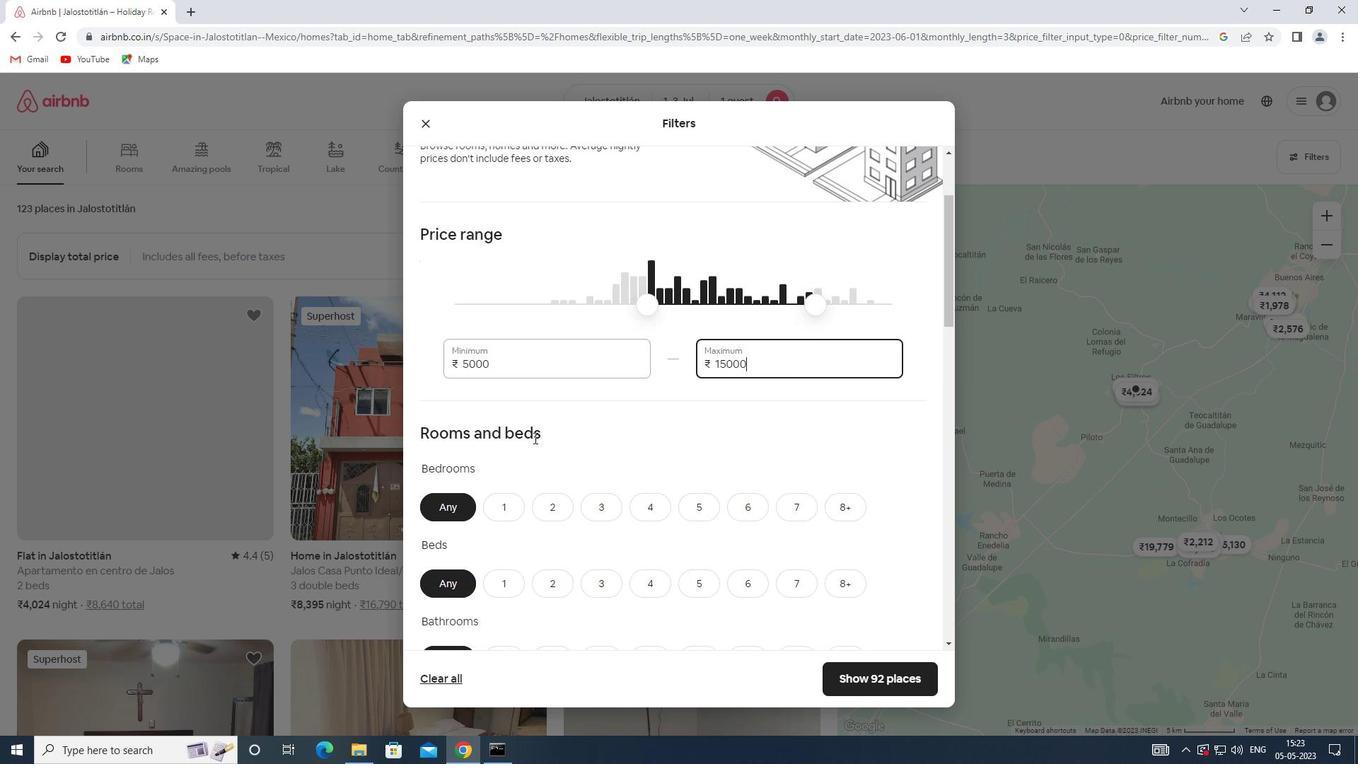 
Action: Mouse moved to (510, 372)
Screenshot: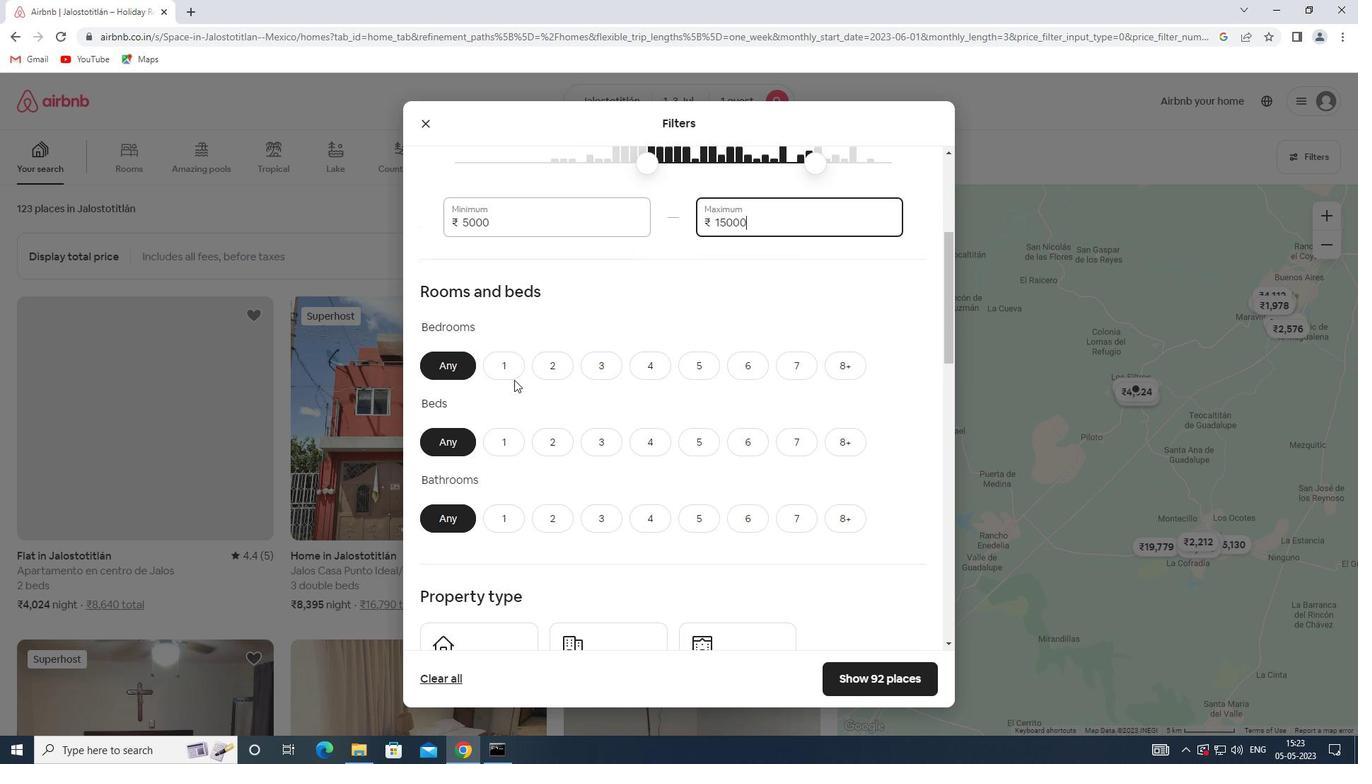 
Action: Mouse pressed left at (510, 372)
Screenshot: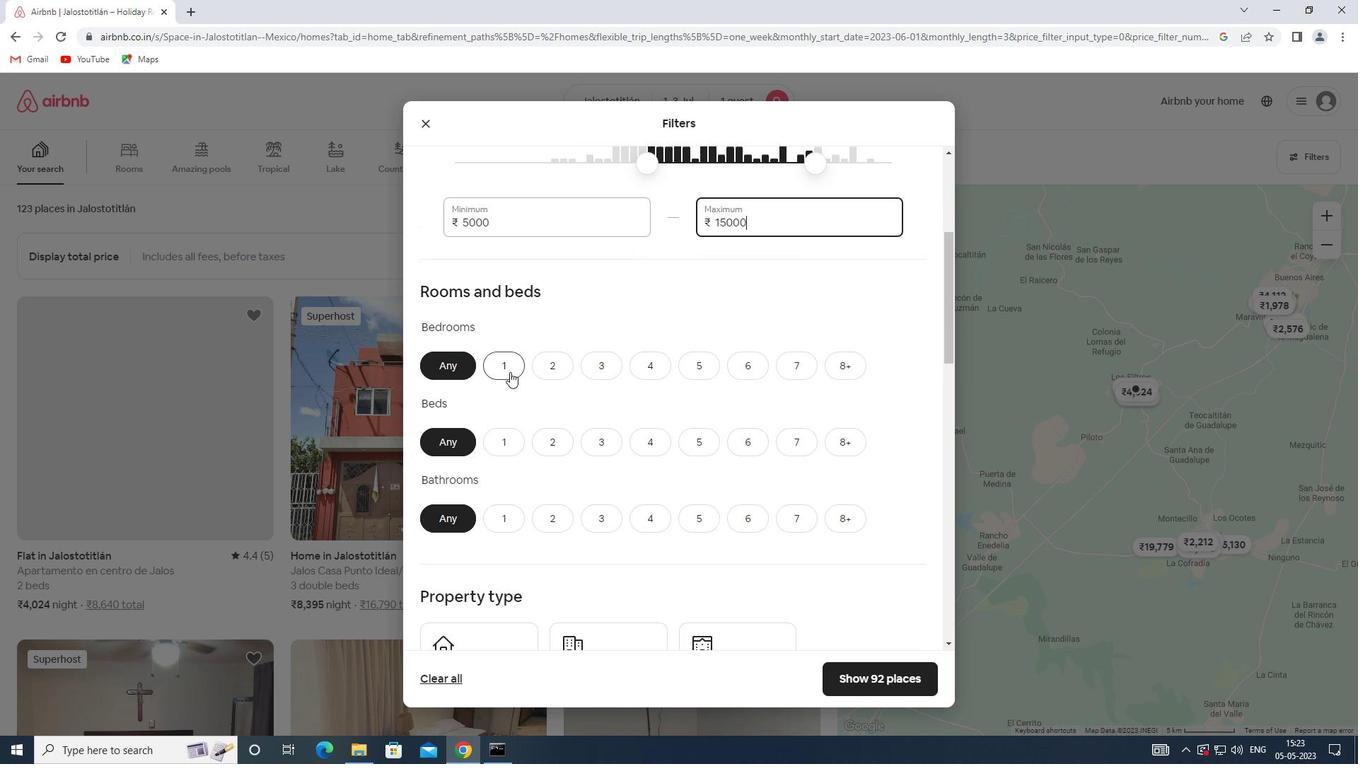 
Action: Mouse moved to (504, 442)
Screenshot: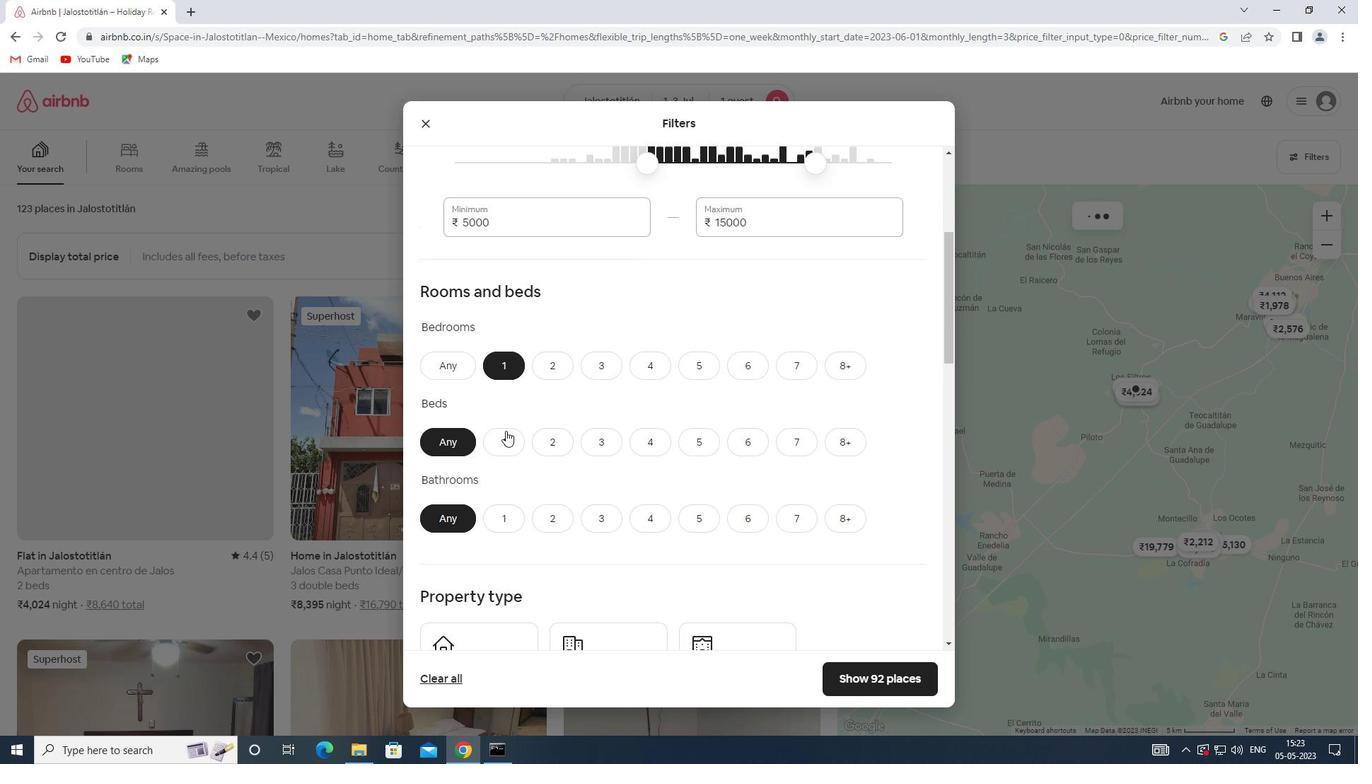 
Action: Mouse pressed left at (504, 442)
Screenshot: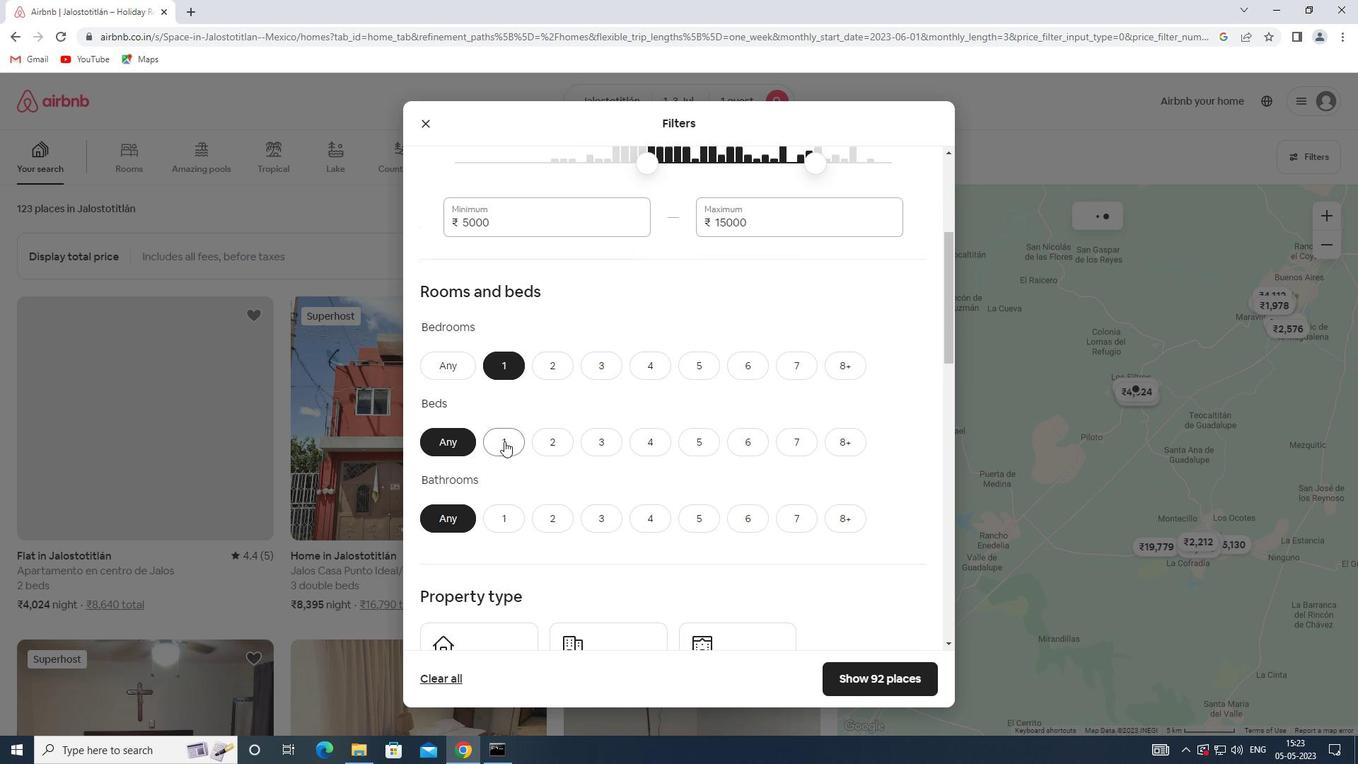 
Action: Mouse moved to (500, 520)
Screenshot: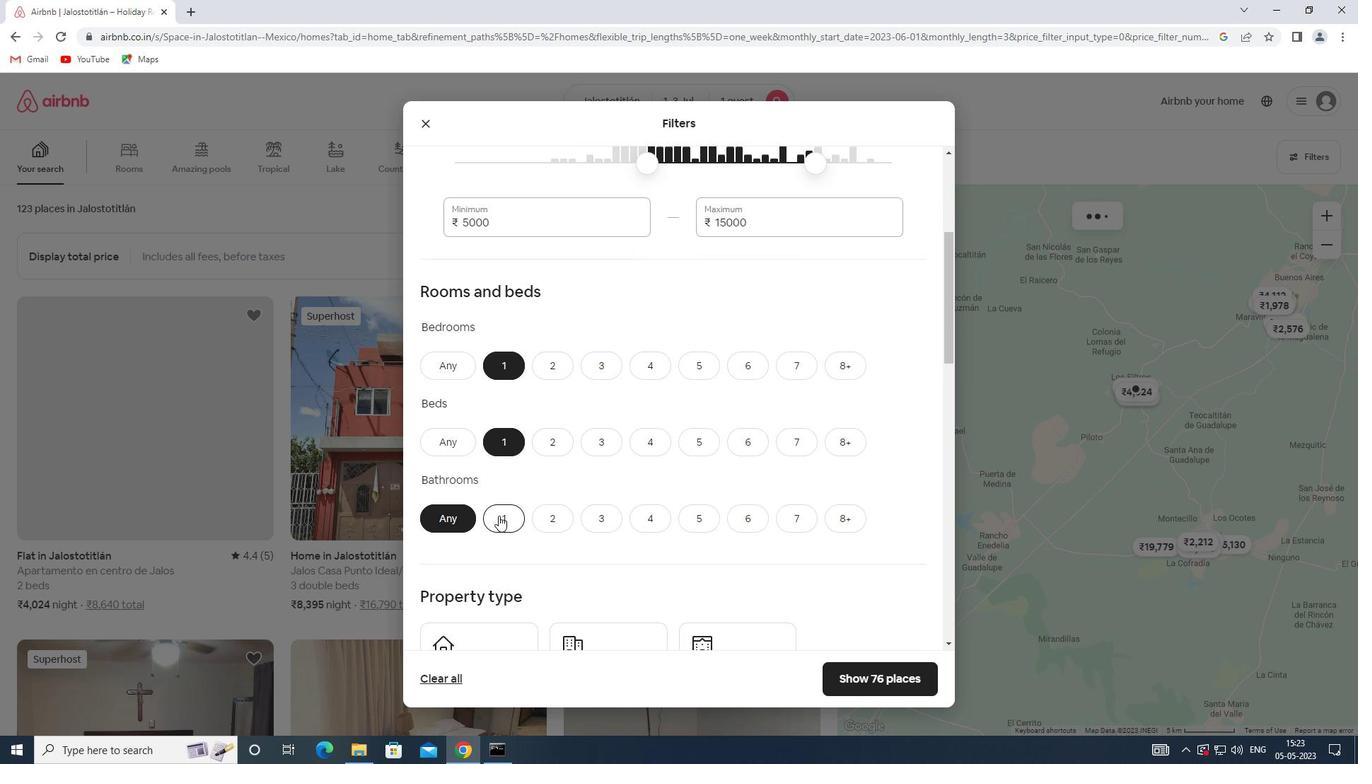 
Action: Mouse pressed left at (500, 520)
Screenshot: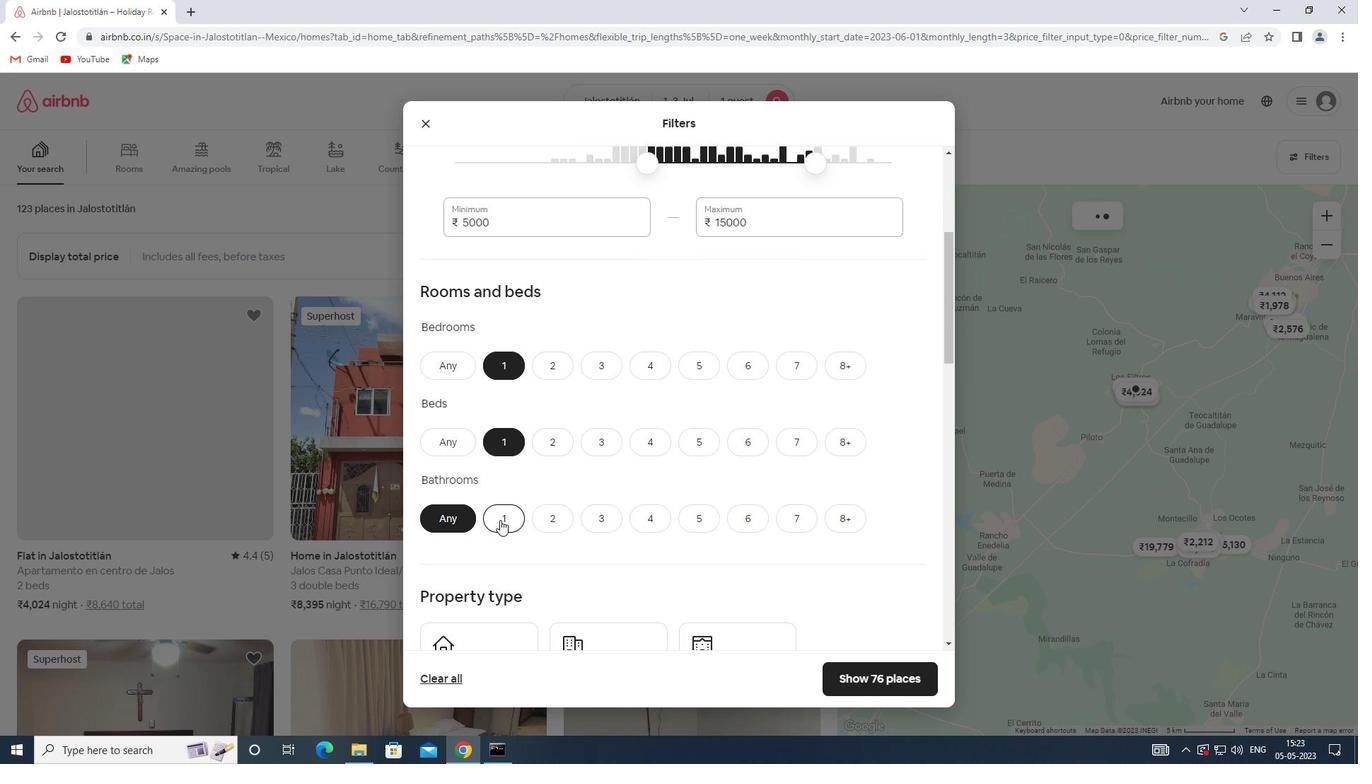 
Action: Mouse moved to (519, 471)
Screenshot: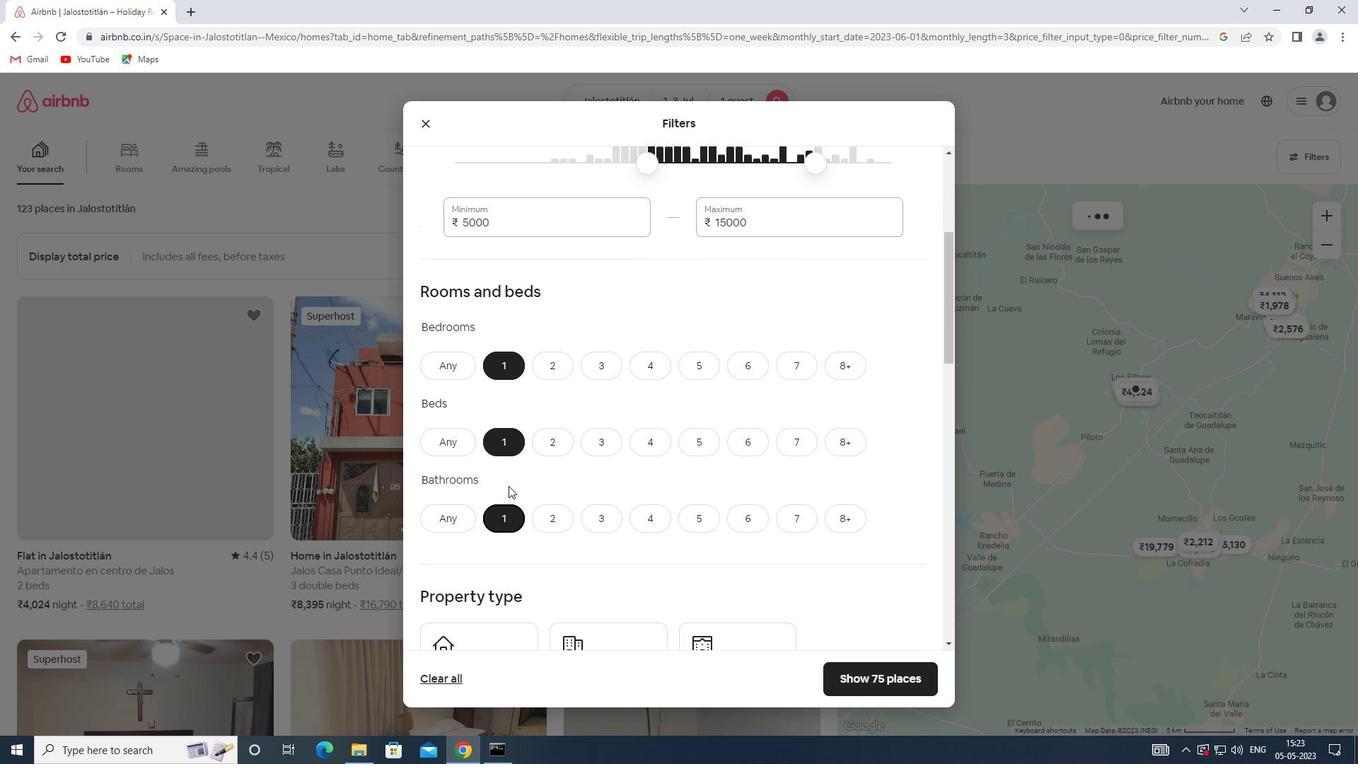 
Action: Mouse scrolled (519, 470) with delta (0, 0)
Screenshot: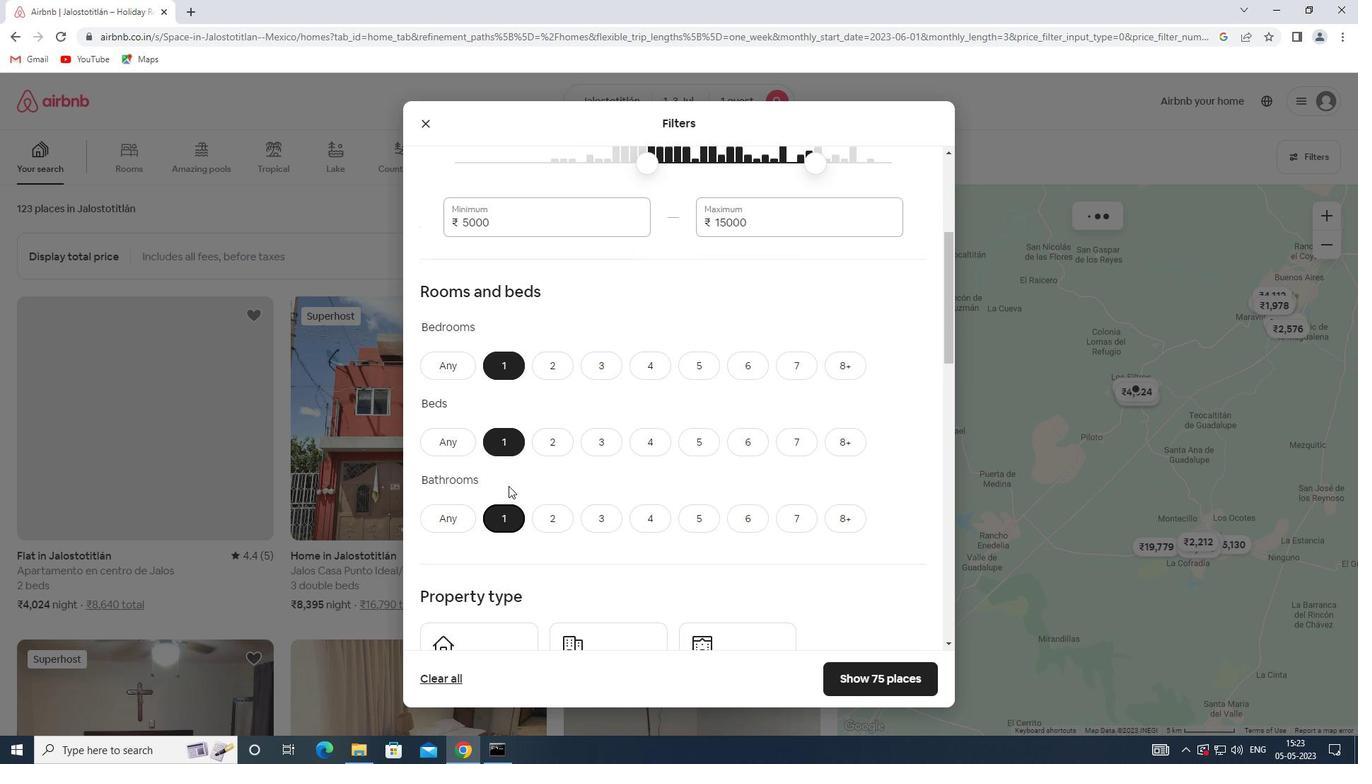
Action: Mouse scrolled (519, 470) with delta (0, 0)
Screenshot: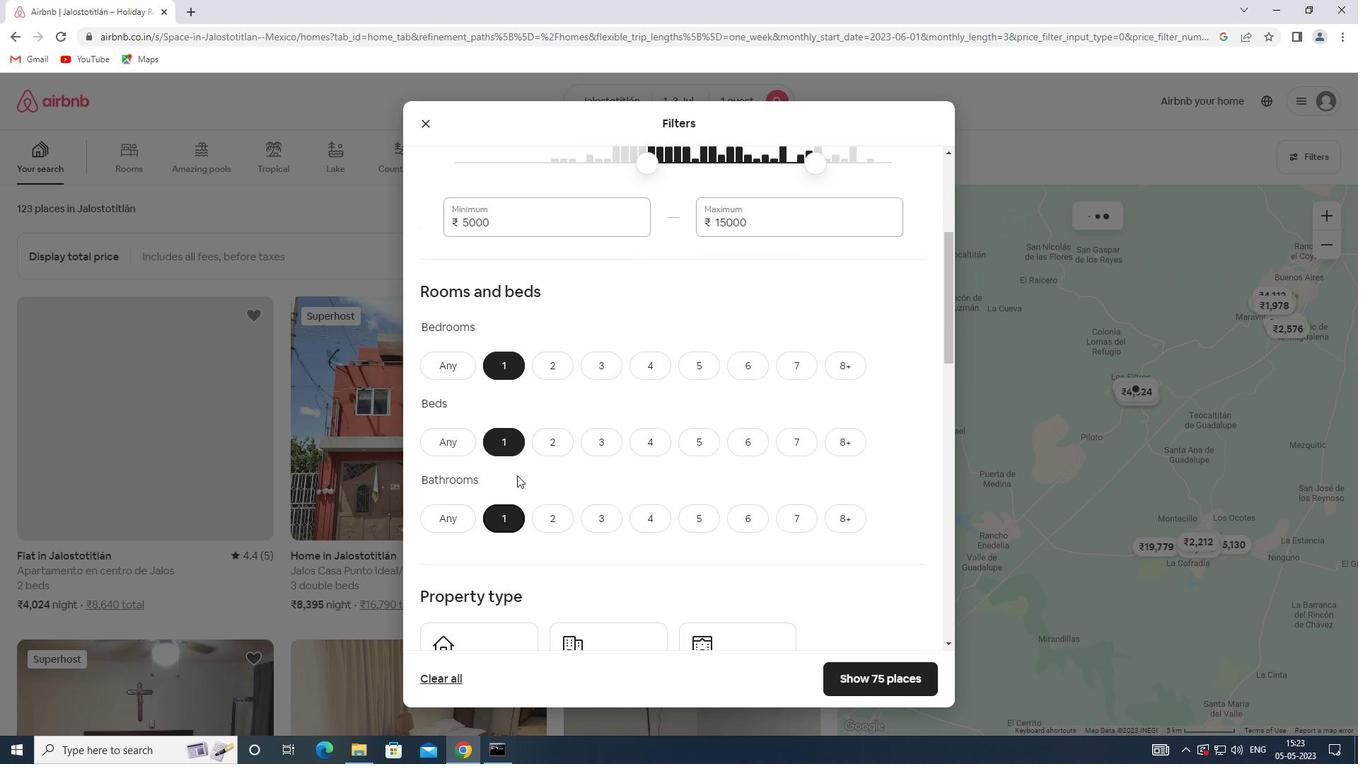 
Action: Mouse scrolled (519, 470) with delta (0, 0)
Screenshot: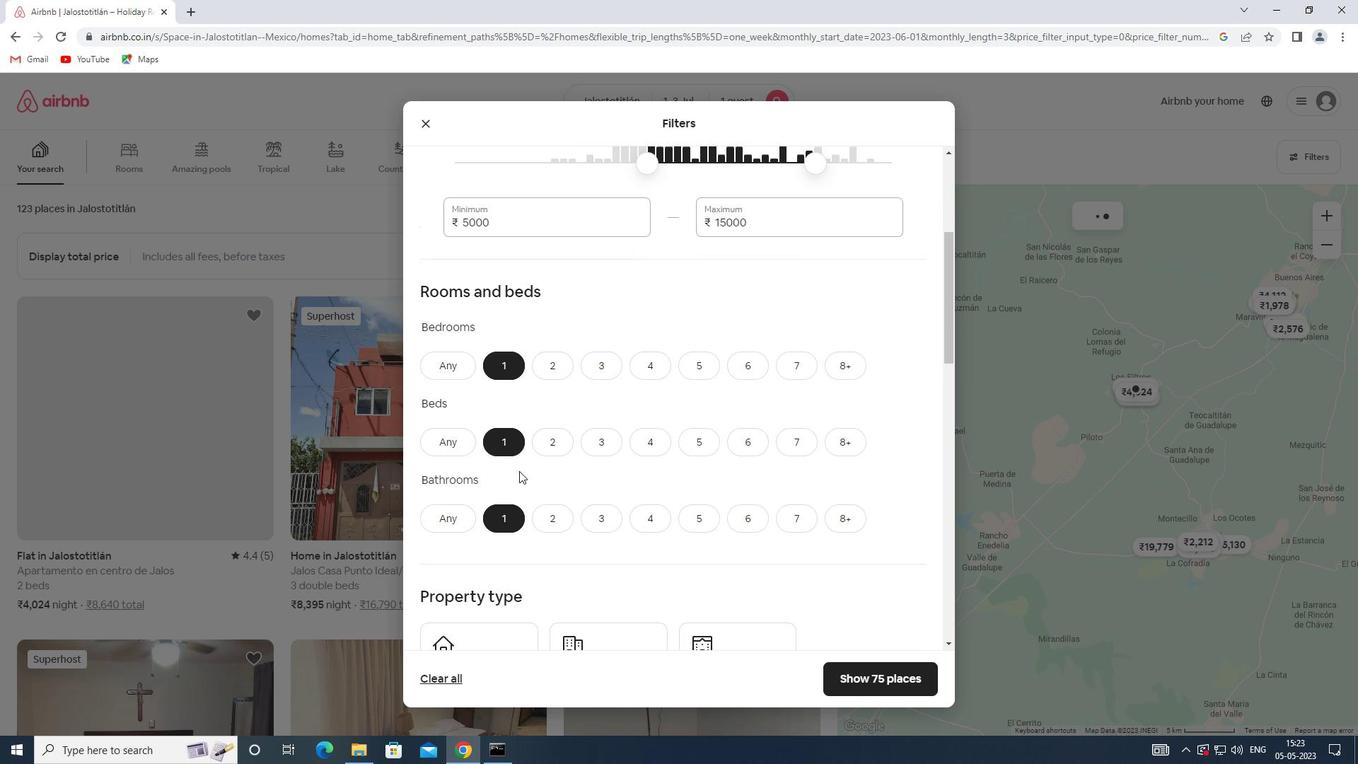 
Action: Mouse moved to (520, 469)
Screenshot: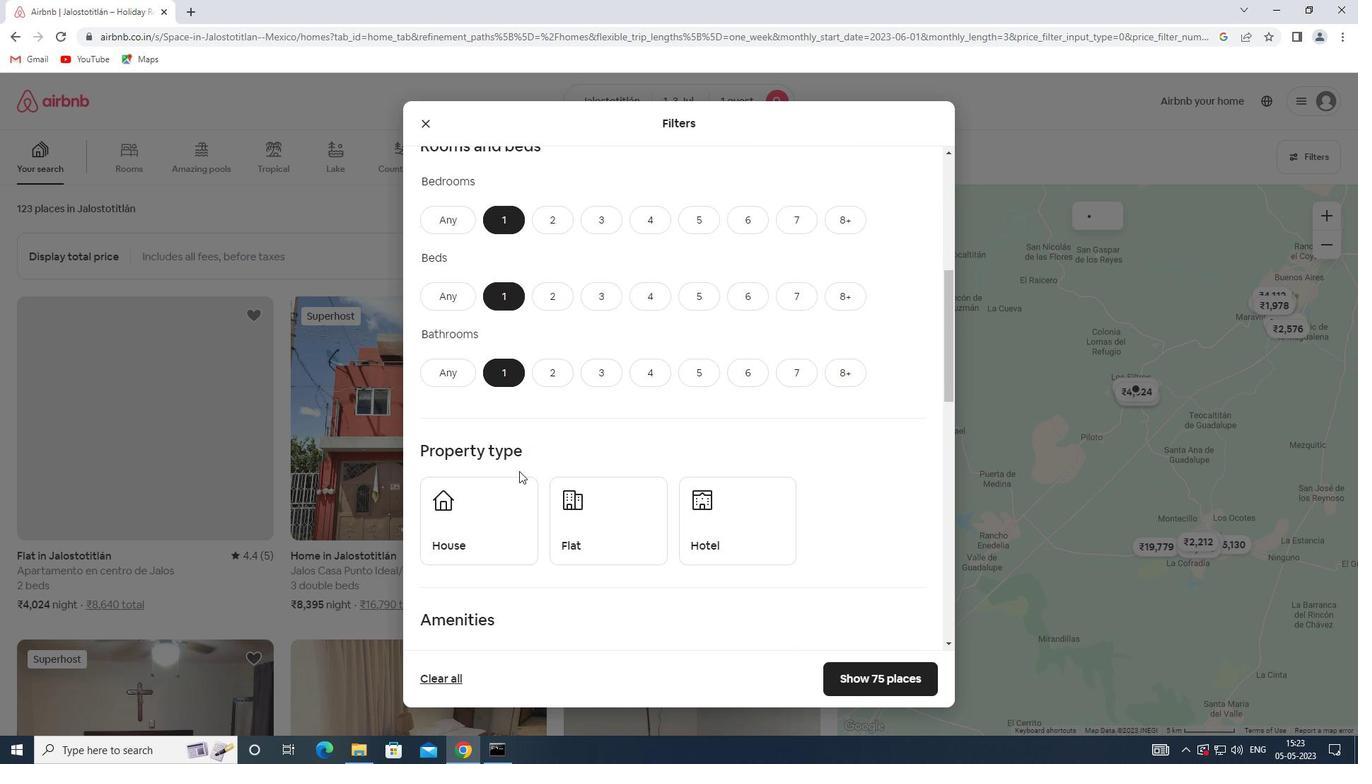
Action: Mouse scrolled (520, 469) with delta (0, 0)
Screenshot: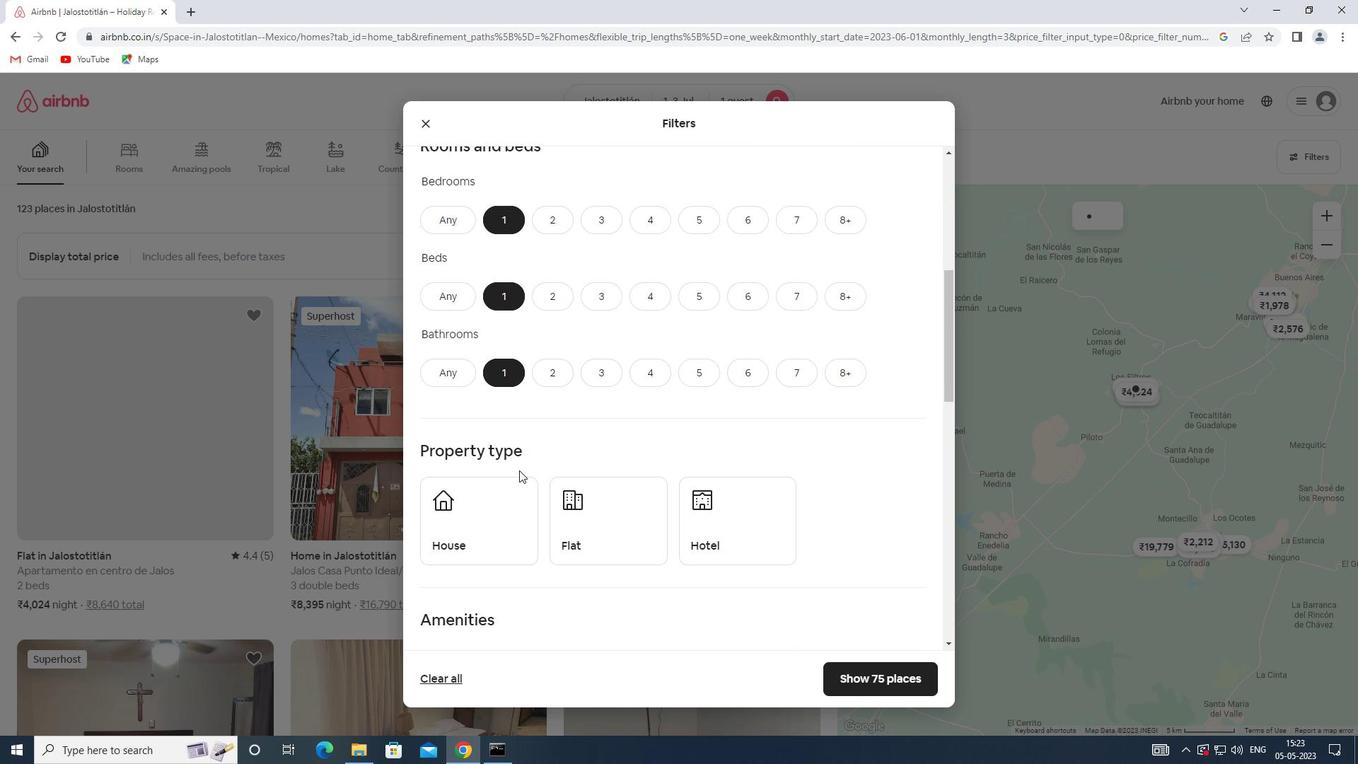 
Action: Mouse moved to (507, 399)
Screenshot: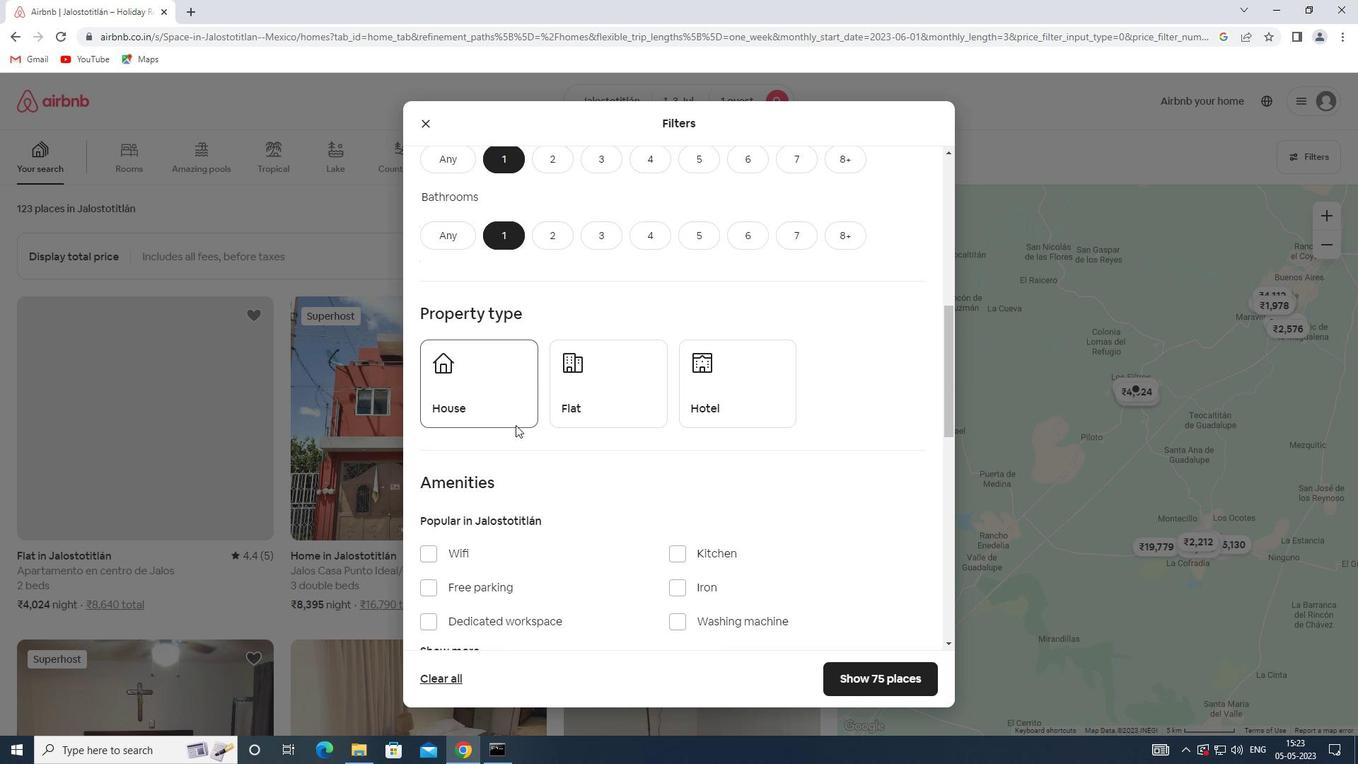 
Action: Mouse pressed left at (507, 399)
Screenshot: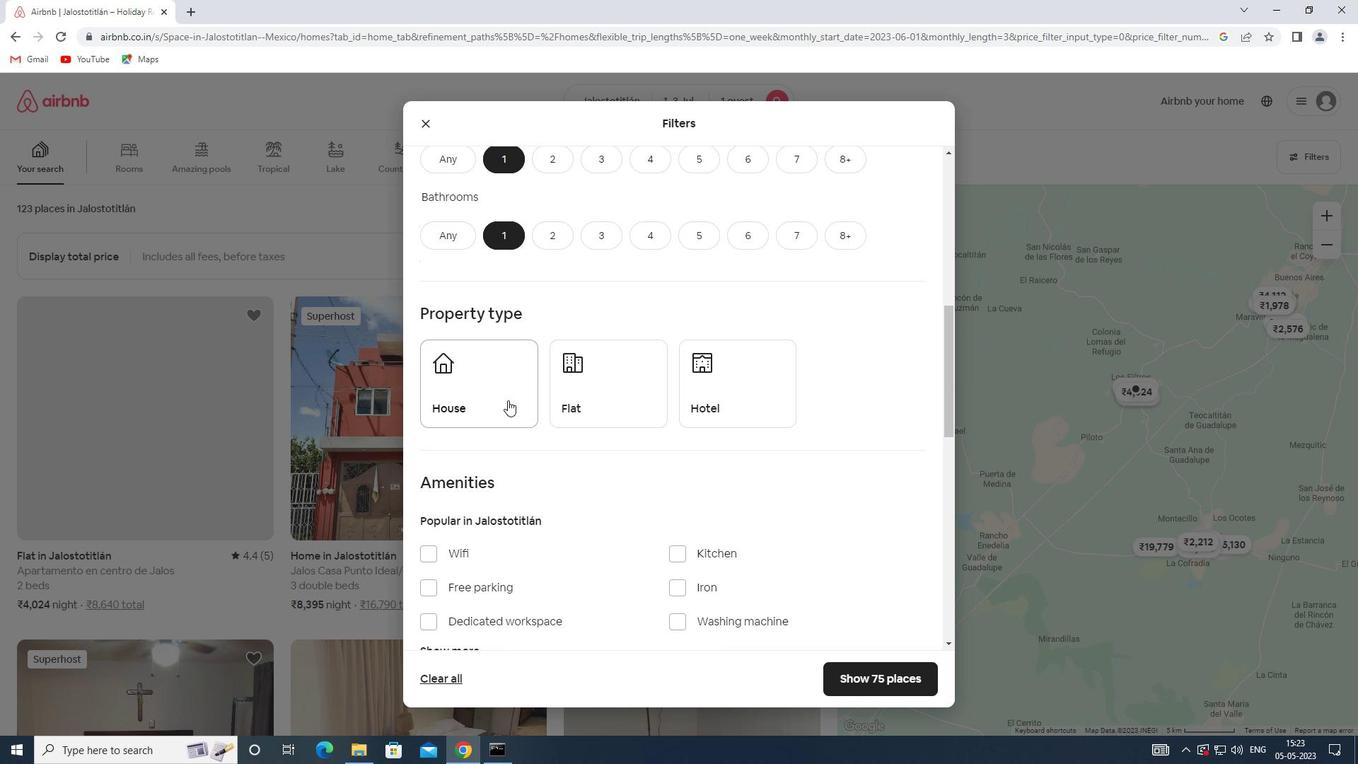 
Action: Mouse moved to (595, 406)
Screenshot: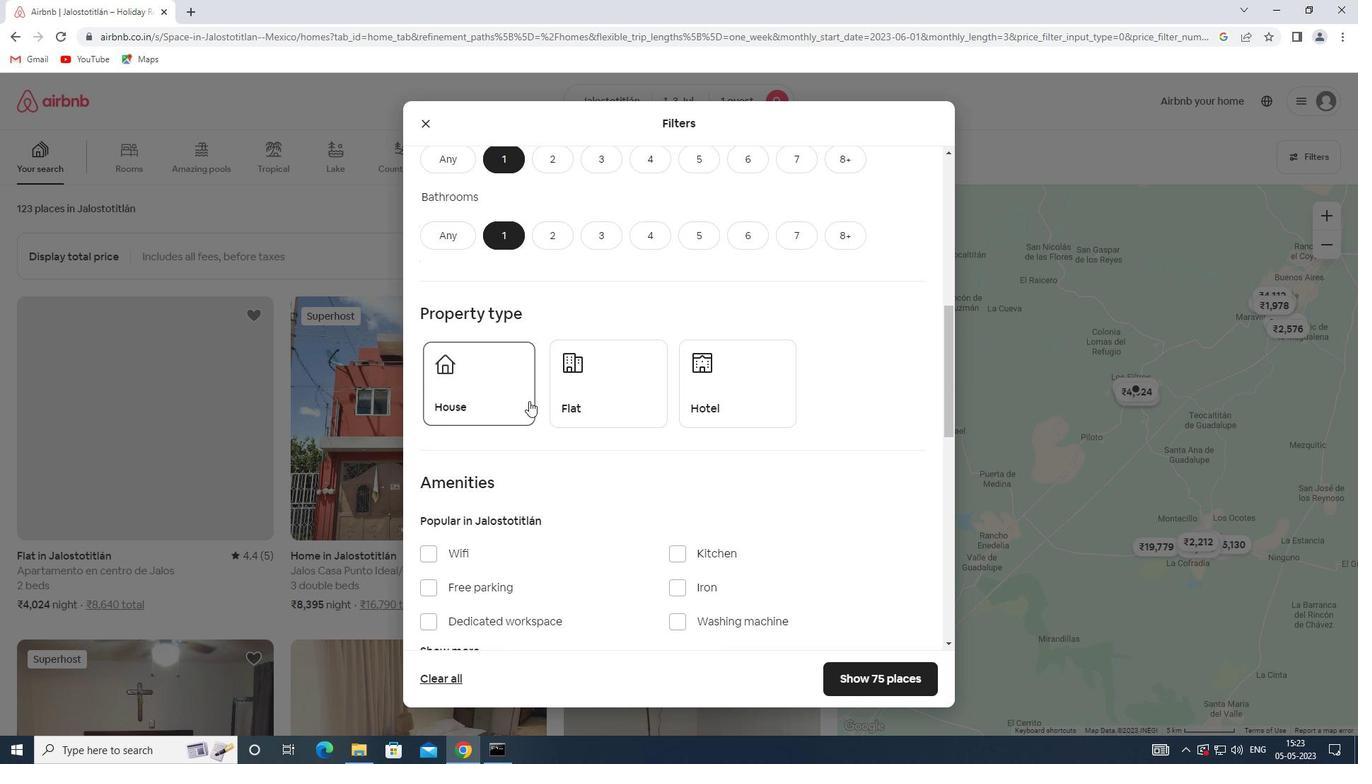 
Action: Mouse pressed left at (595, 406)
Screenshot: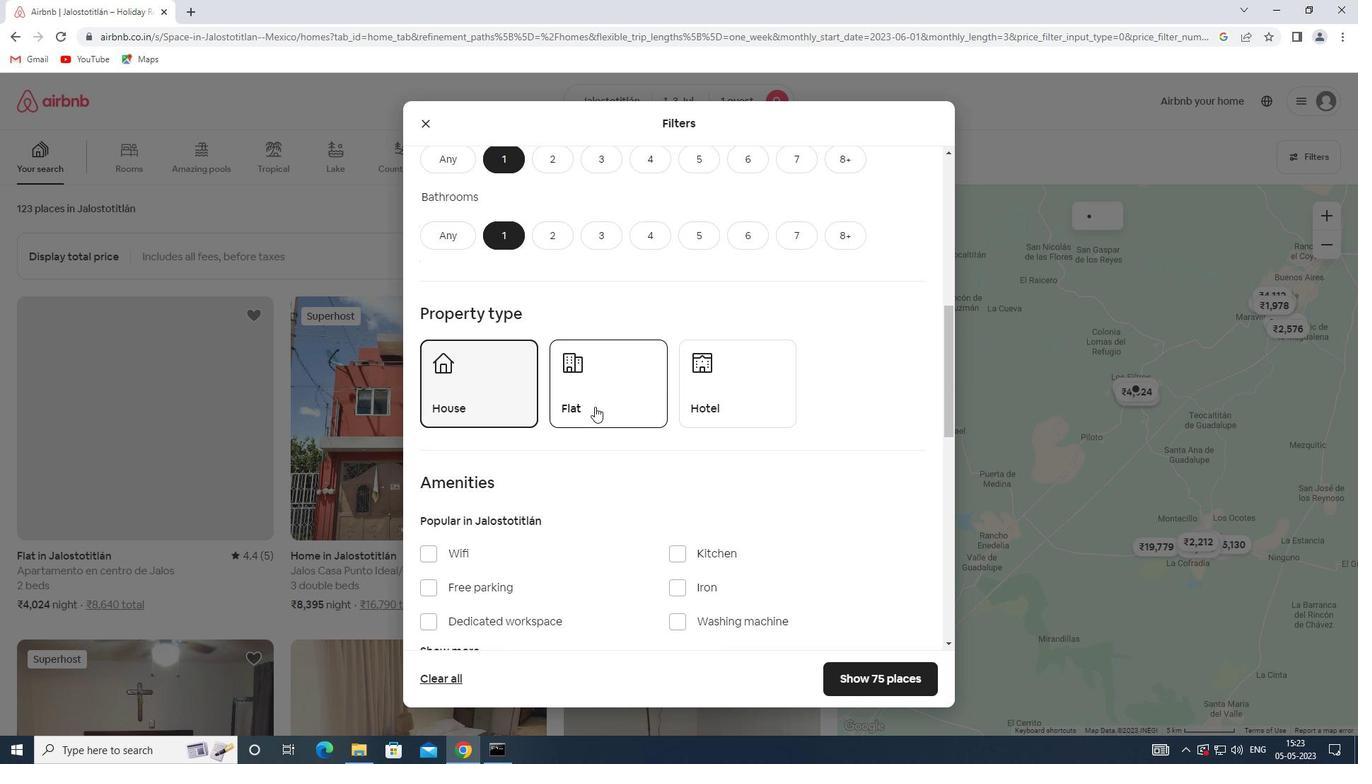 
Action: Mouse moved to (716, 410)
Screenshot: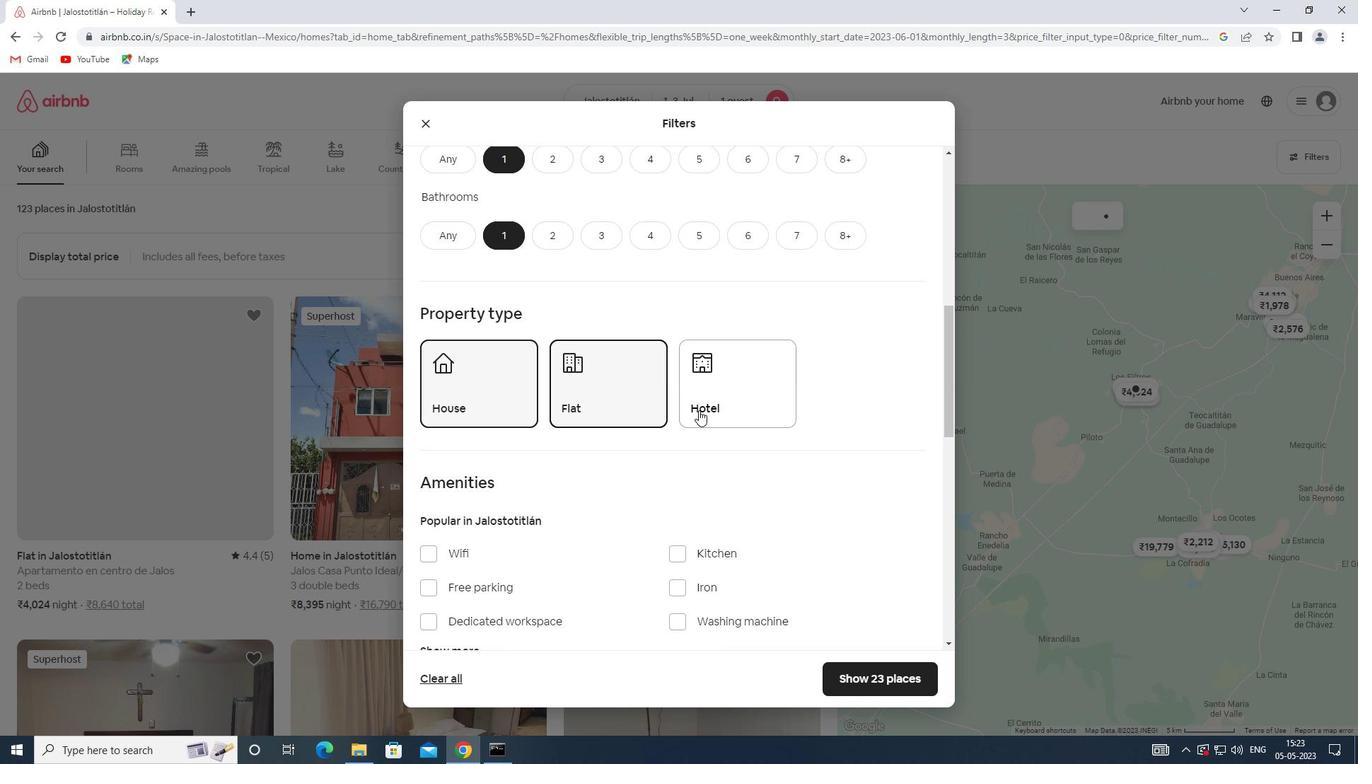
Action: Mouse pressed left at (716, 410)
Screenshot: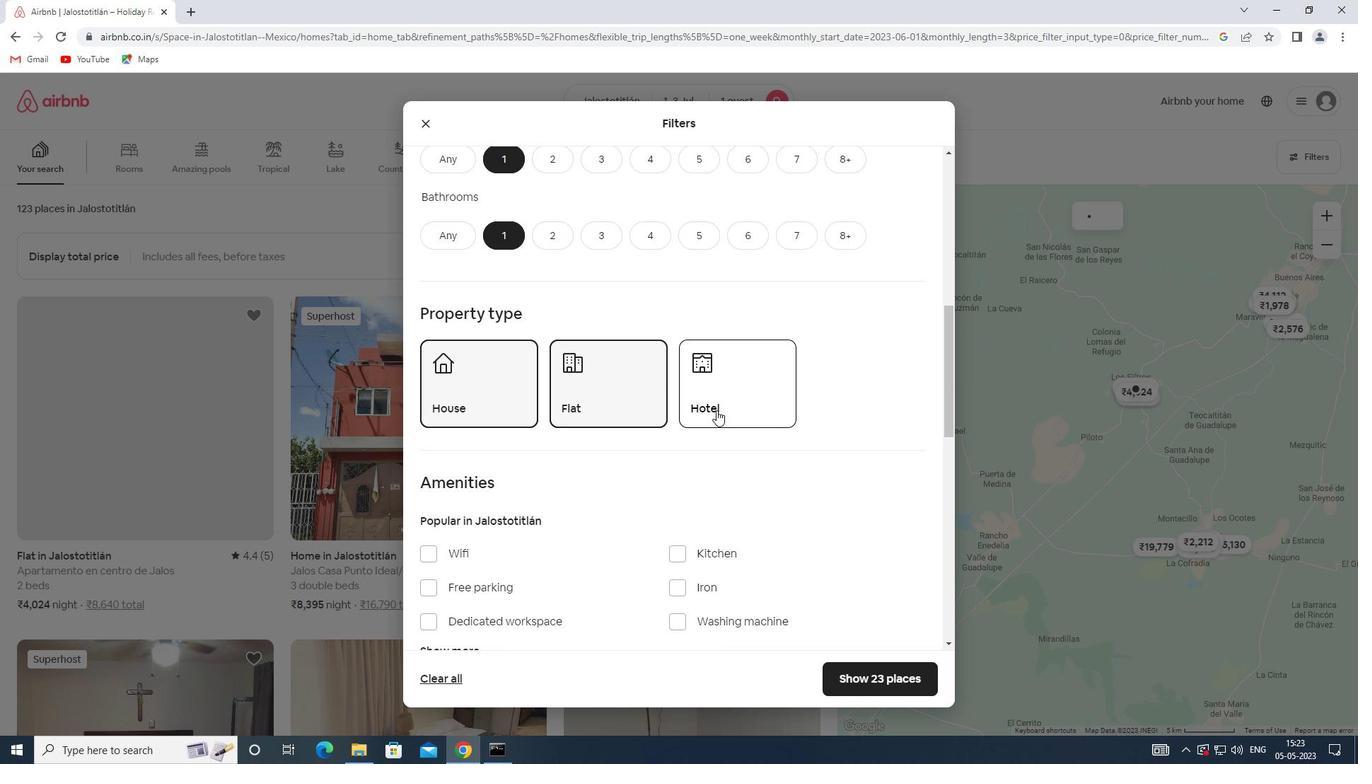 
Action: Mouse moved to (588, 405)
Screenshot: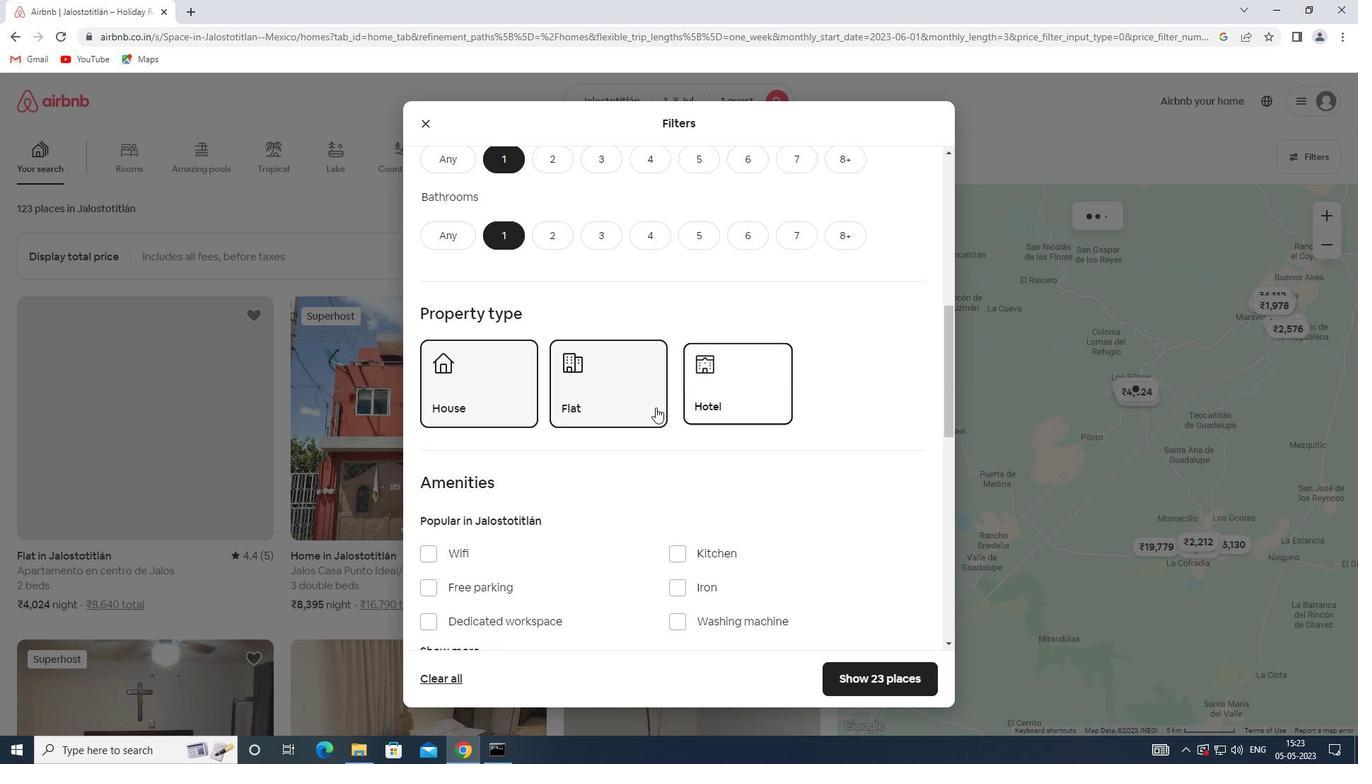 
Action: Mouse scrolled (588, 404) with delta (0, 0)
Screenshot: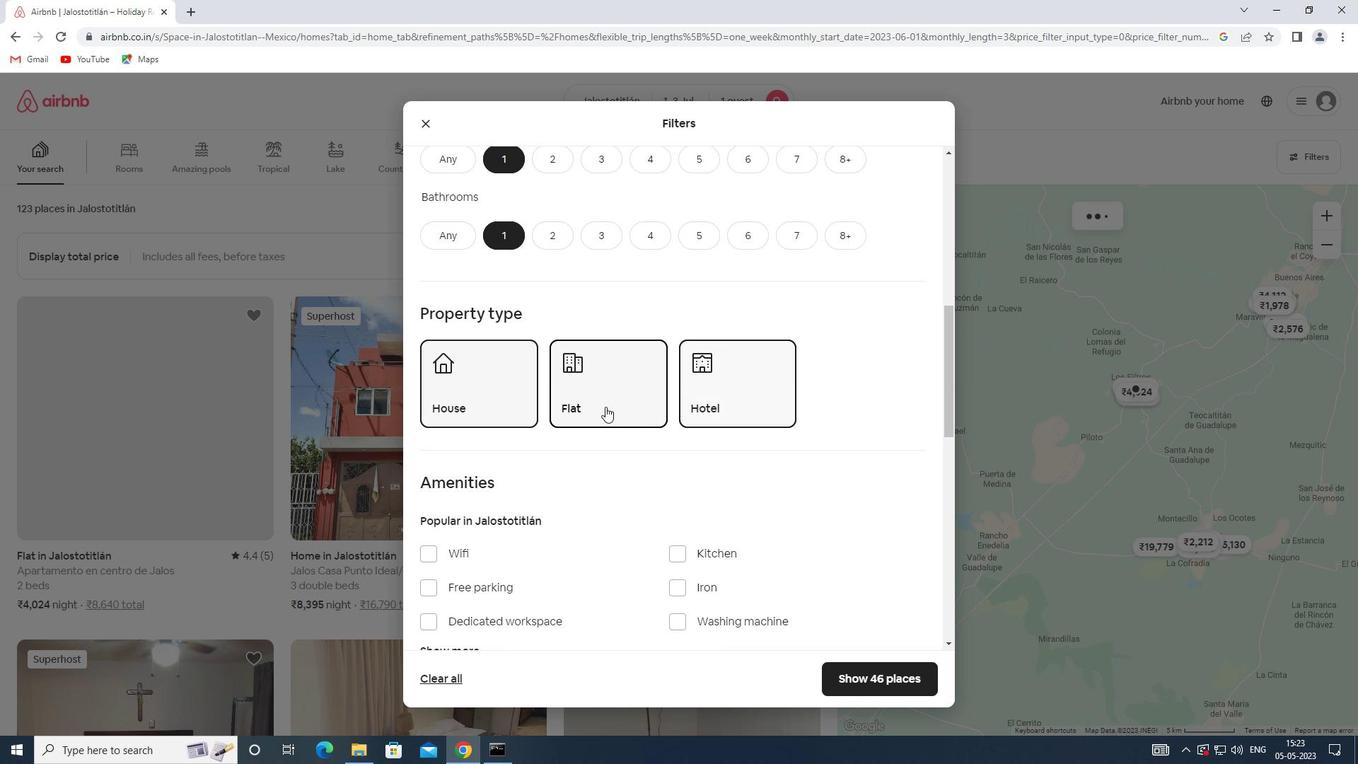 
Action: Mouse scrolled (588, 404) with delta (0, 0)
Screenshot: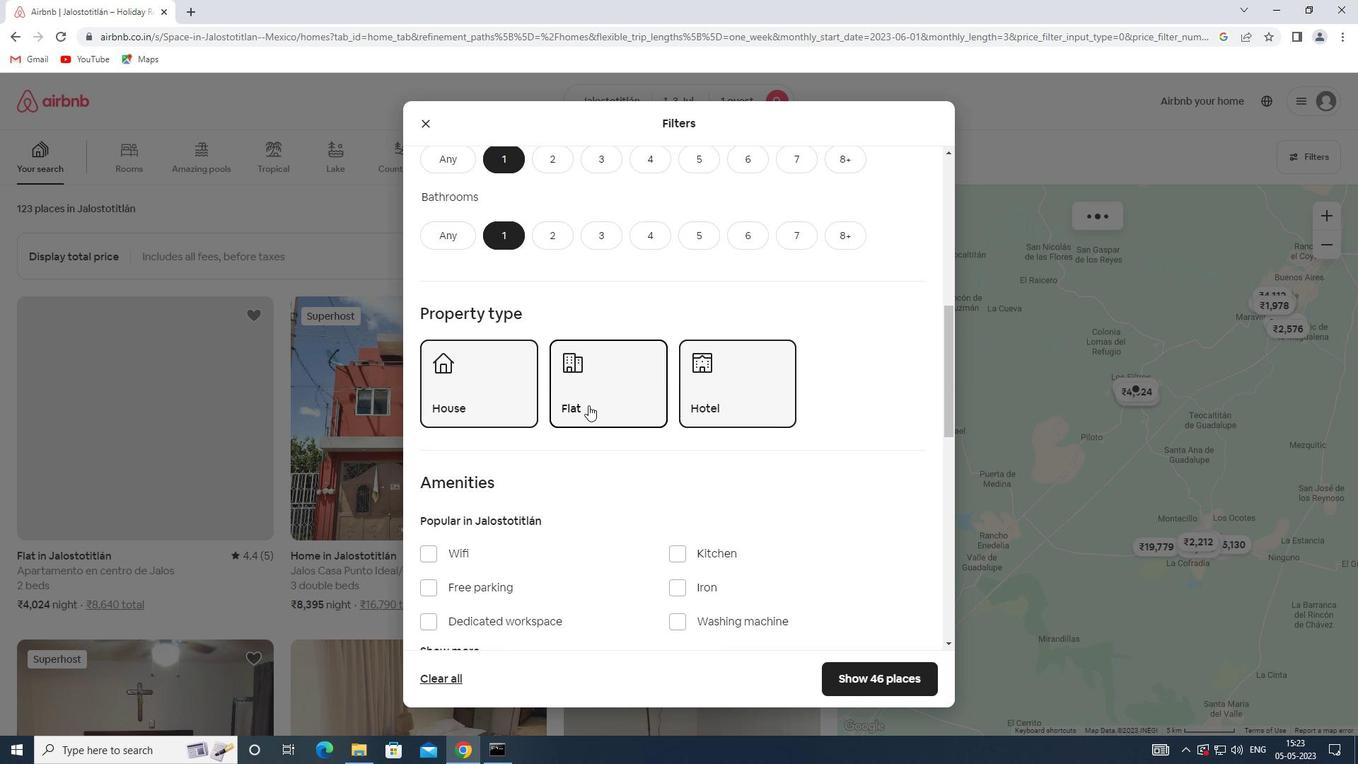 
Action: Mouse scrolled (588, 404) with delta (0, 0)
Screenshot: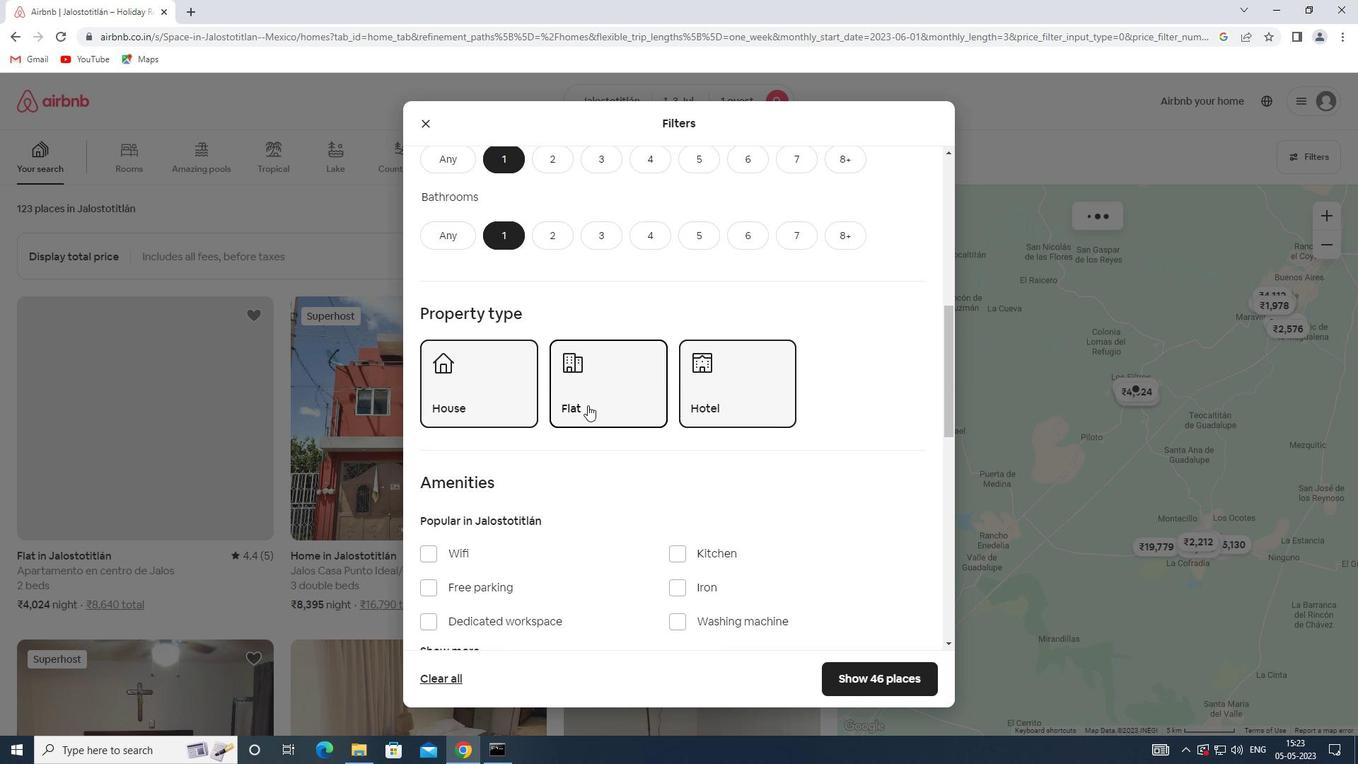 
Action: Mouse moved to (429, 343)
Screenshot: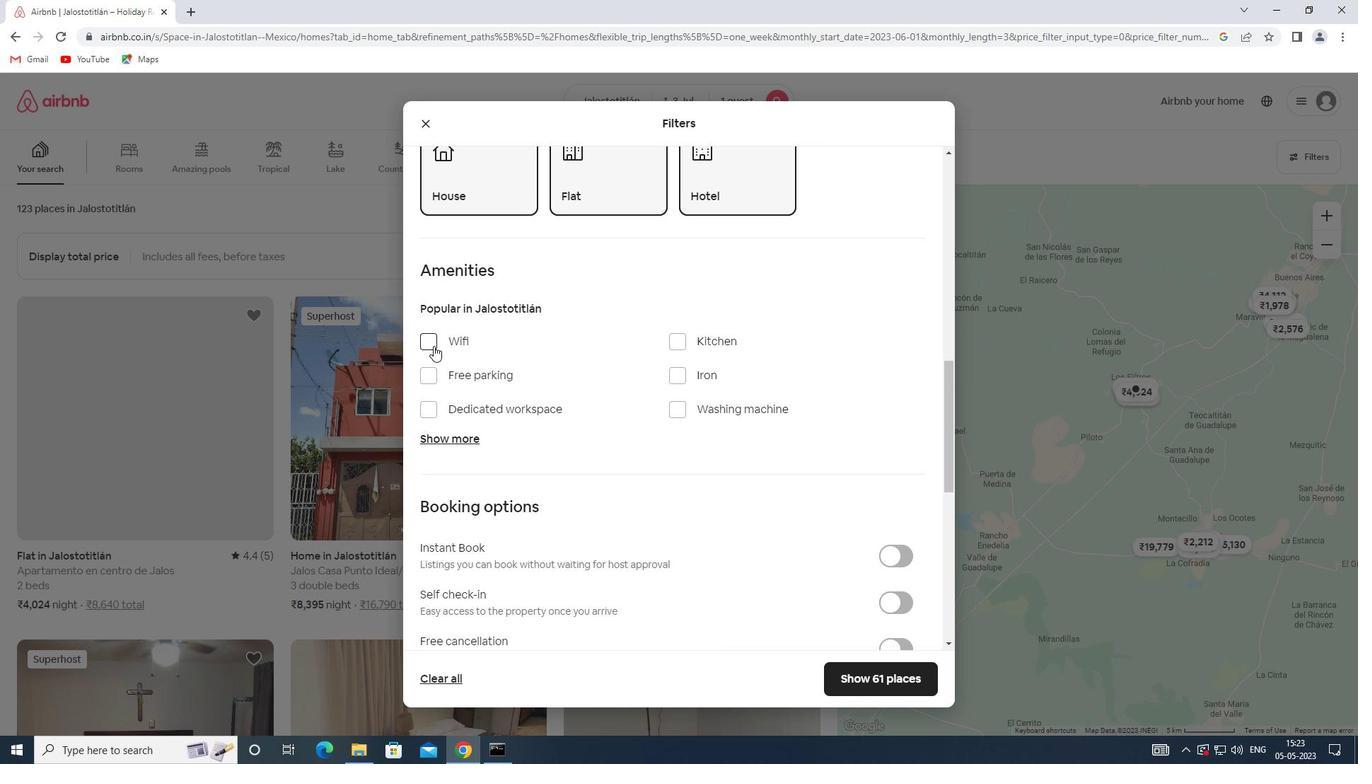 
Action: Mouse pressed left at (429, 343)
Screenshot: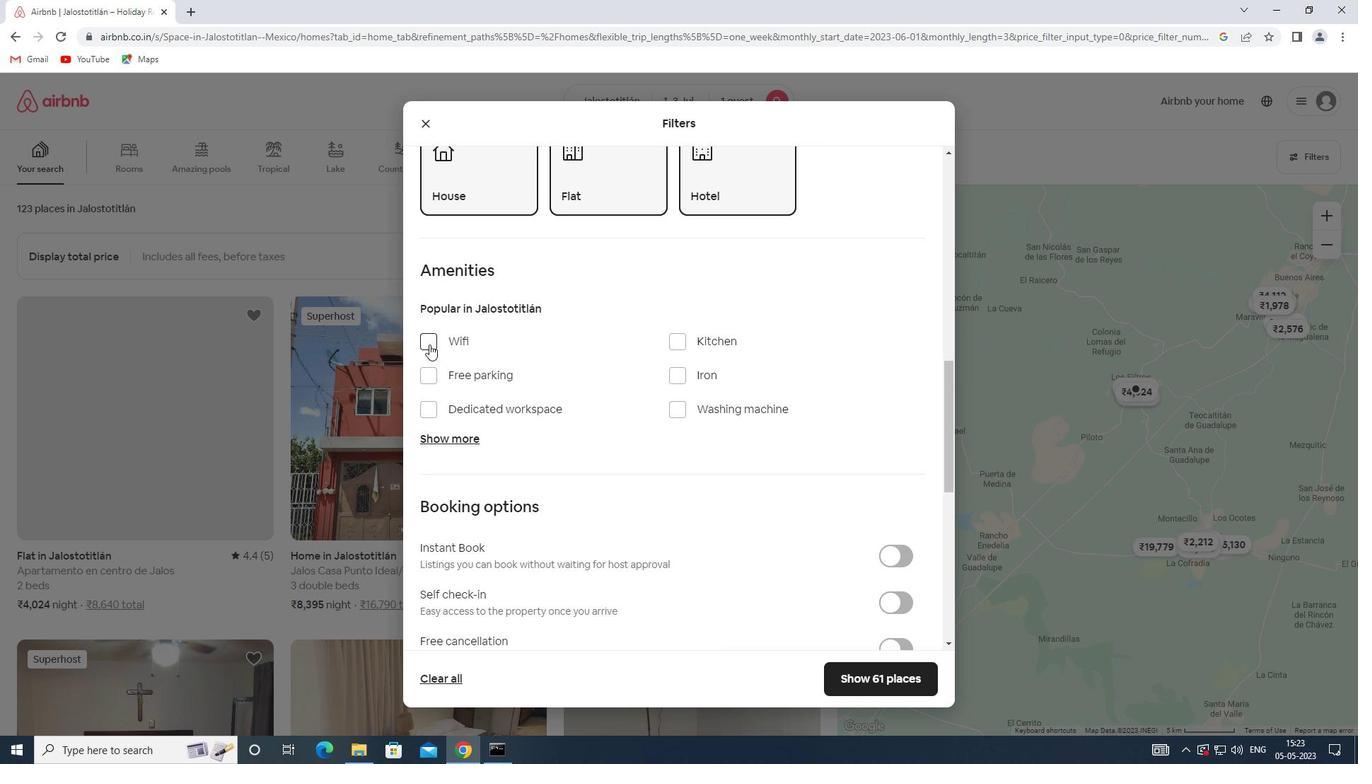
Action: Mouse moved to (630, 384)
Screenshot: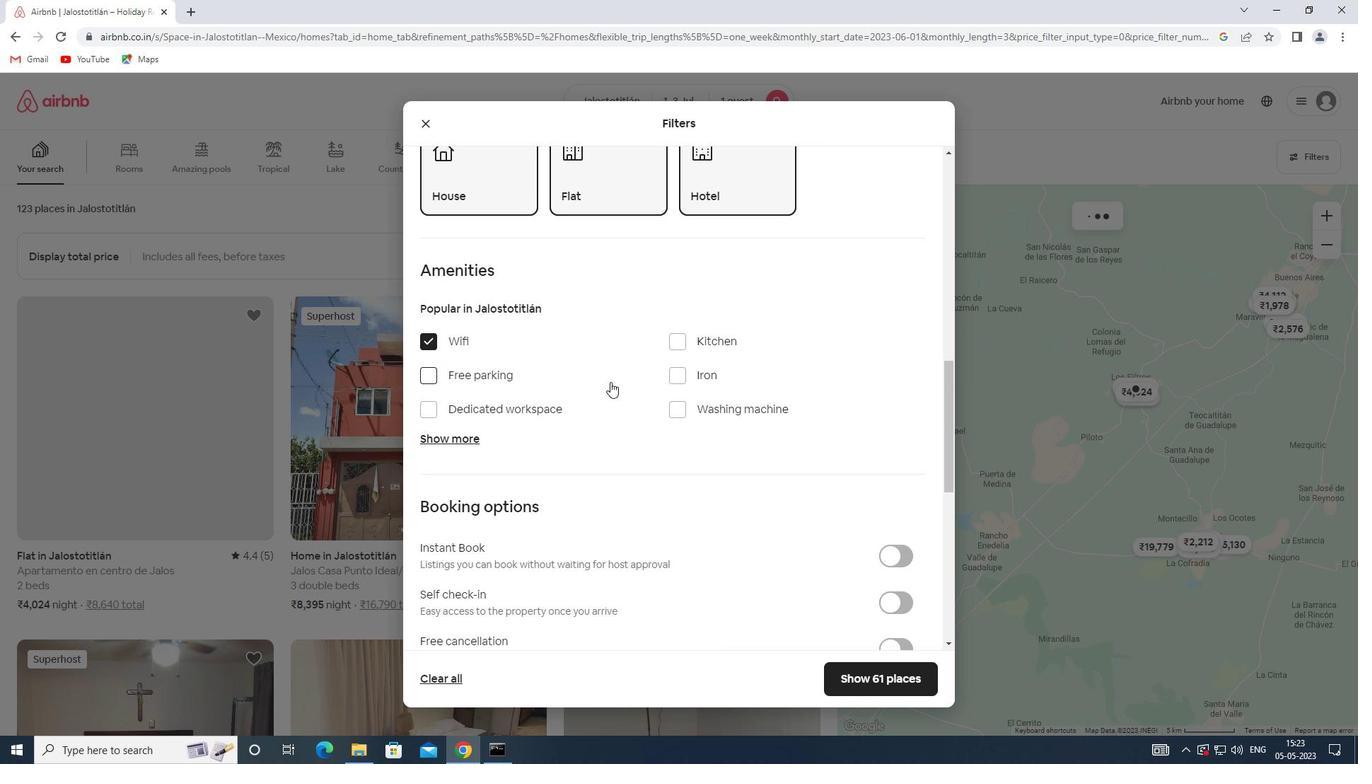 
Action: Mouse scrolled (630, 384) with delta (0, 0)
Screenshot: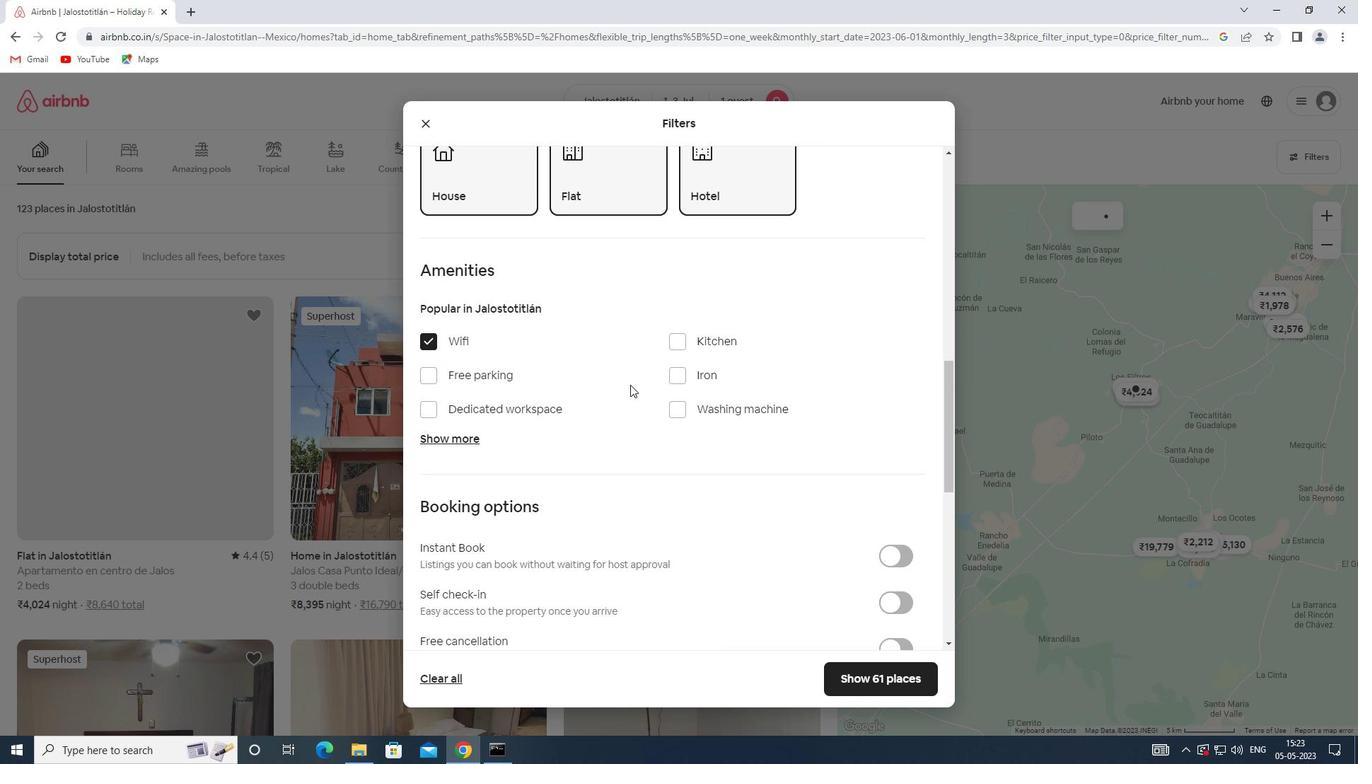 
Action: Mouse scrolled (630, 384) with delta (0, 0)
Screenshot: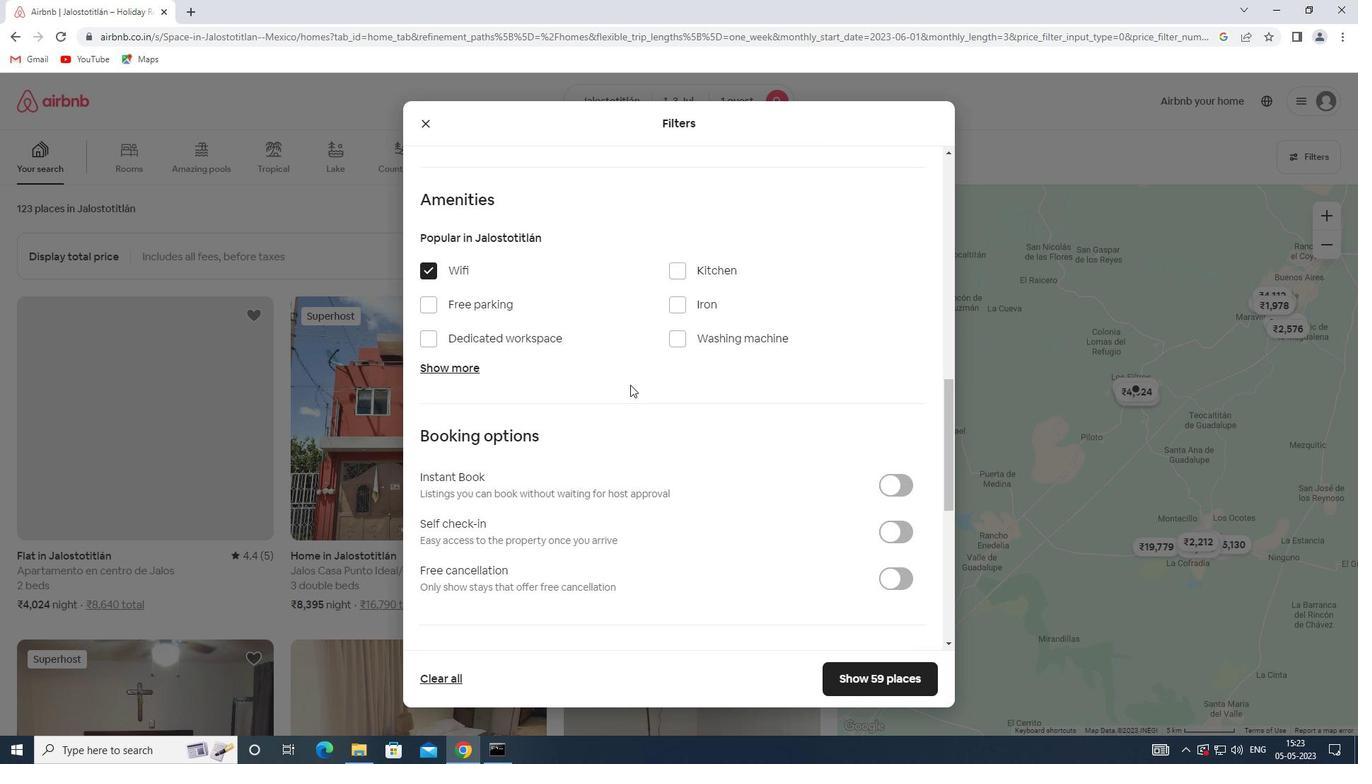 
Action: Mouse moved to (886, 462)
Screenshot: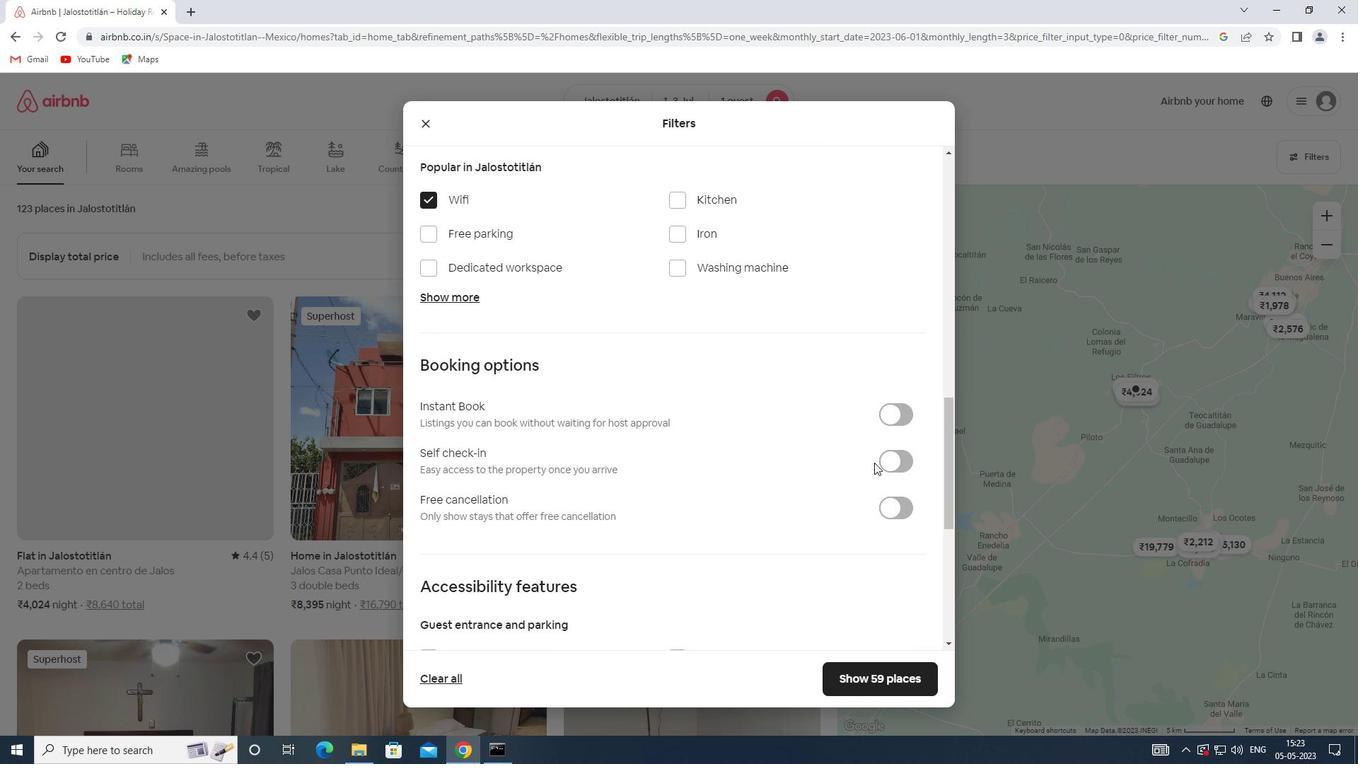 
Action: Mouse pressed left at (886, 462)
Screenshot: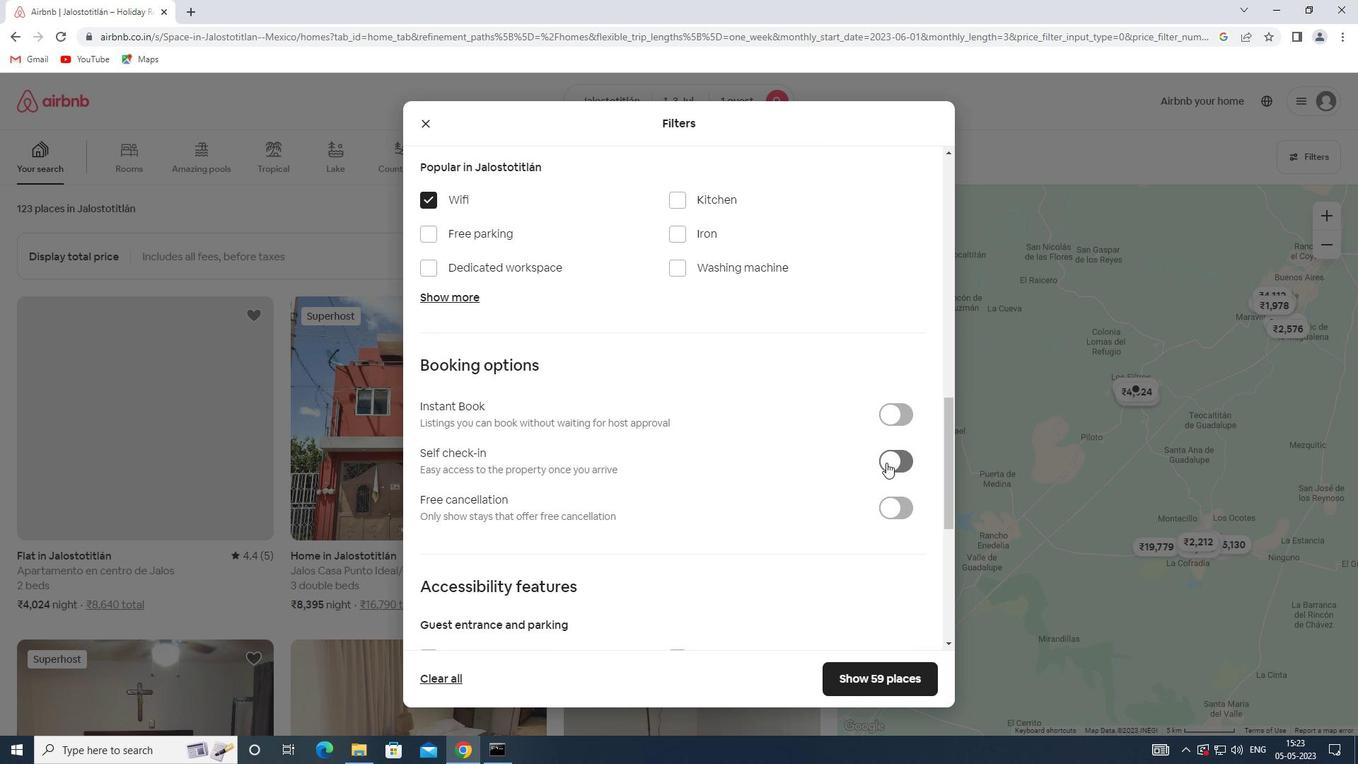 
Action: Mouse moved to (626, 444)
Screenshot: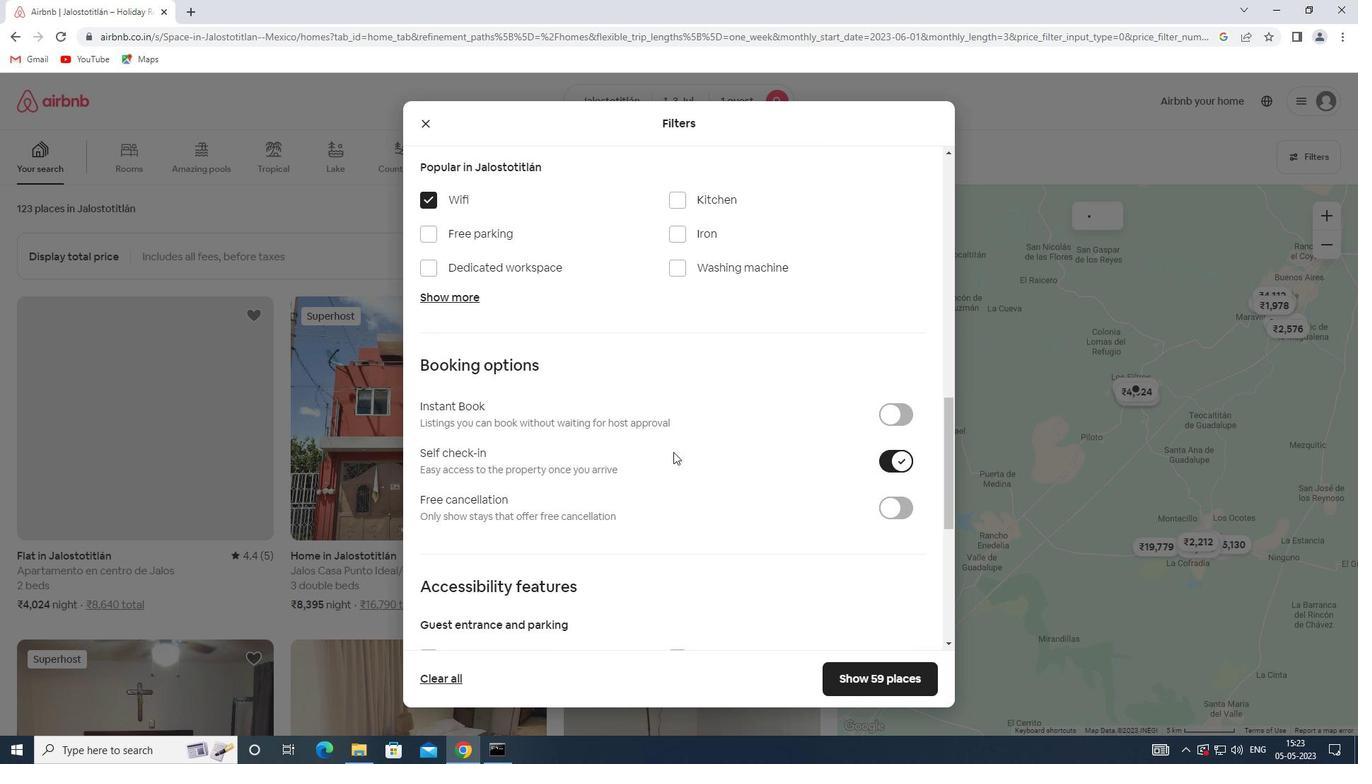 
Action: Mouse scrolled (626, 443) with delta (0, 0)
Screenshot: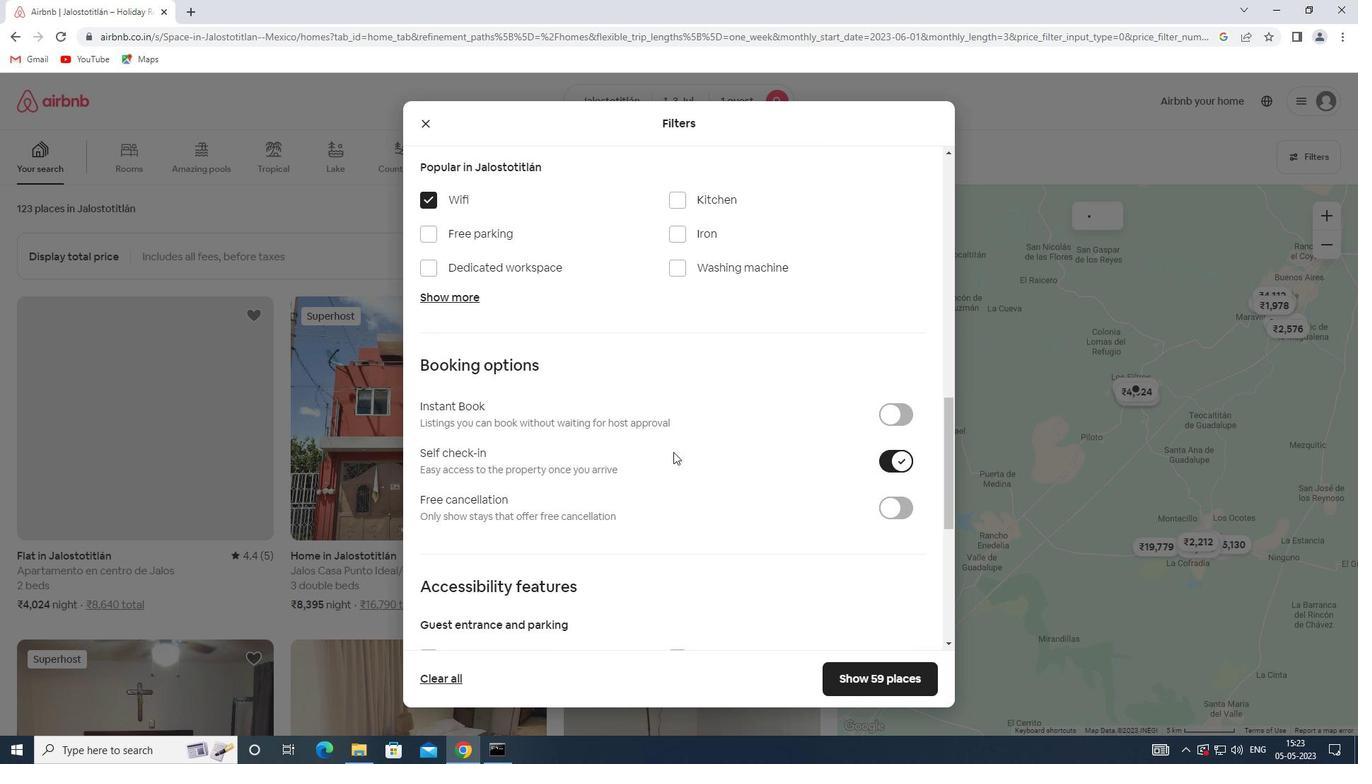 
Action: Mouse moved to (626, 444)
Screenshot: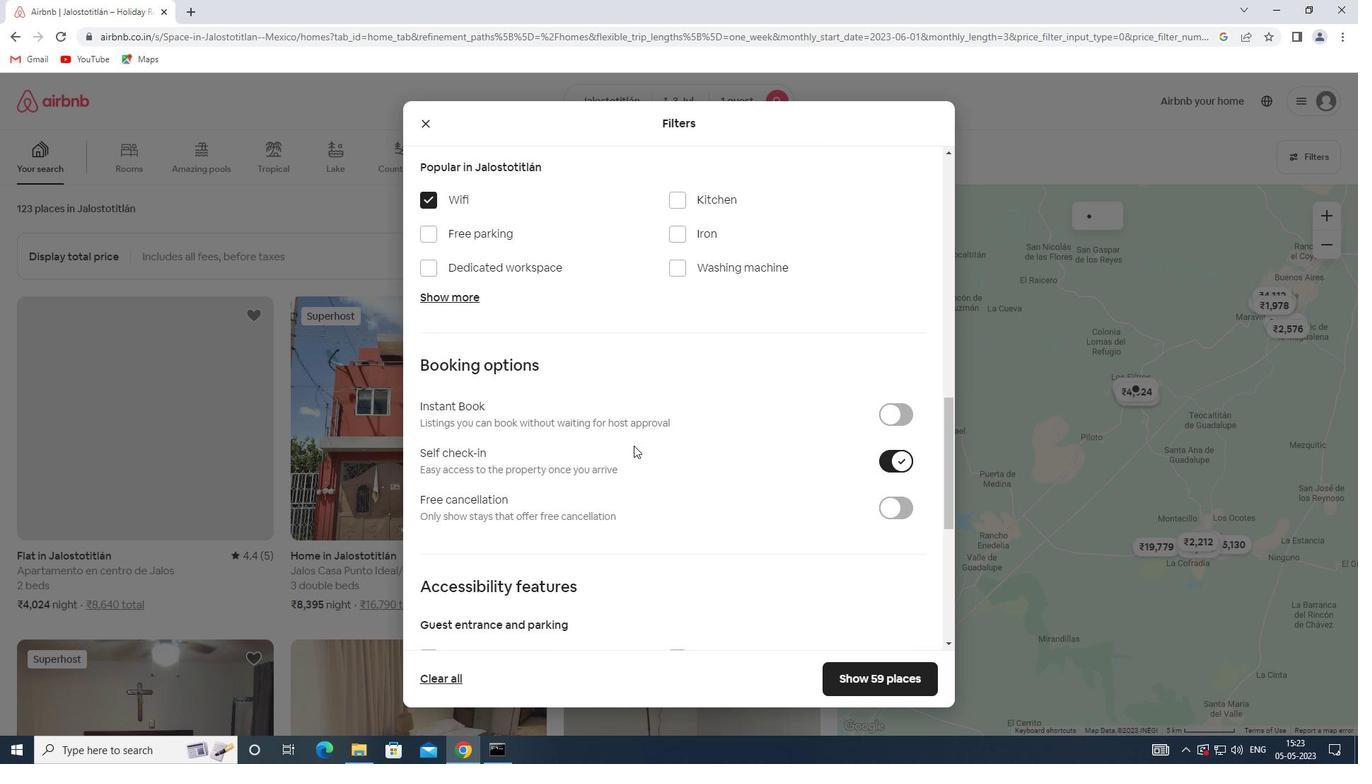 
Action: Mouse scrolled (626, 443) with delta (0, 0)
Screenshot: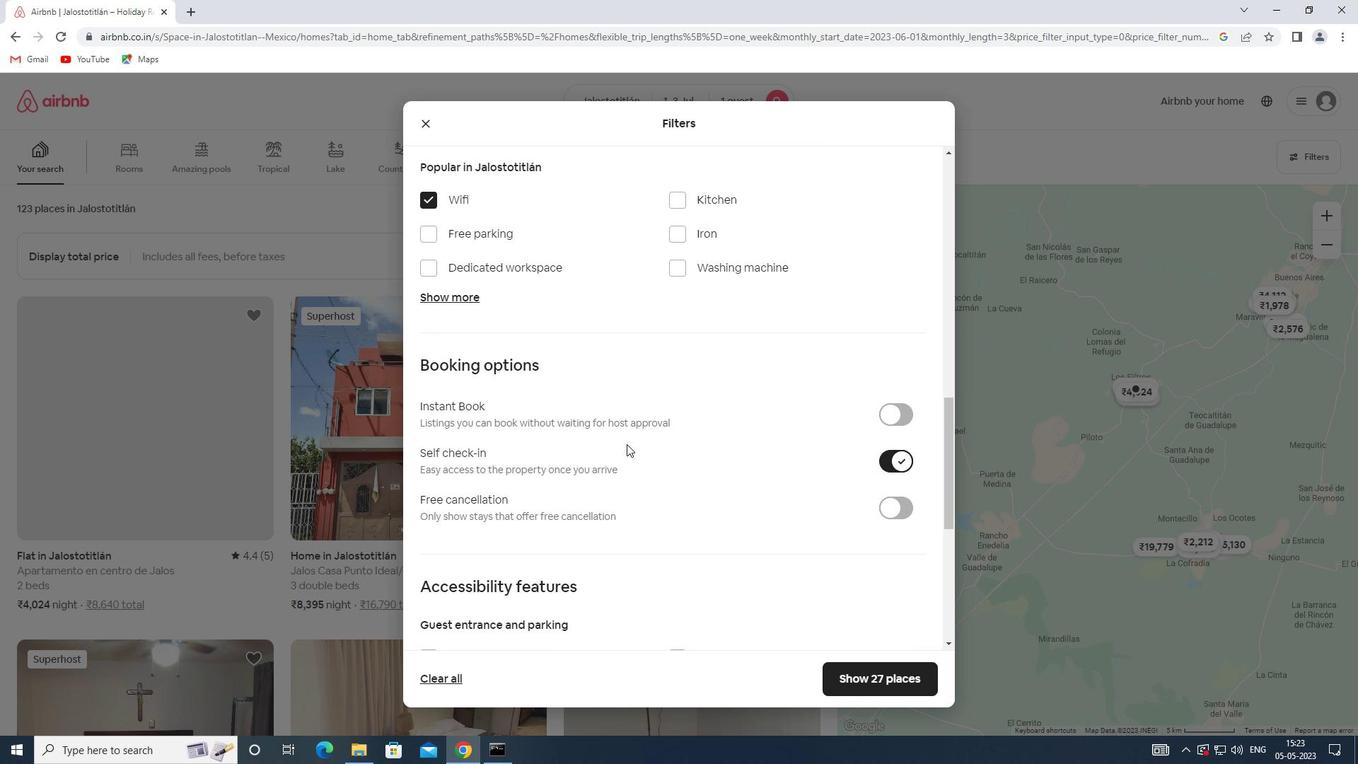 
Action: Mouse scrolled (626, 443) with delta (0, 0)
Screenshot: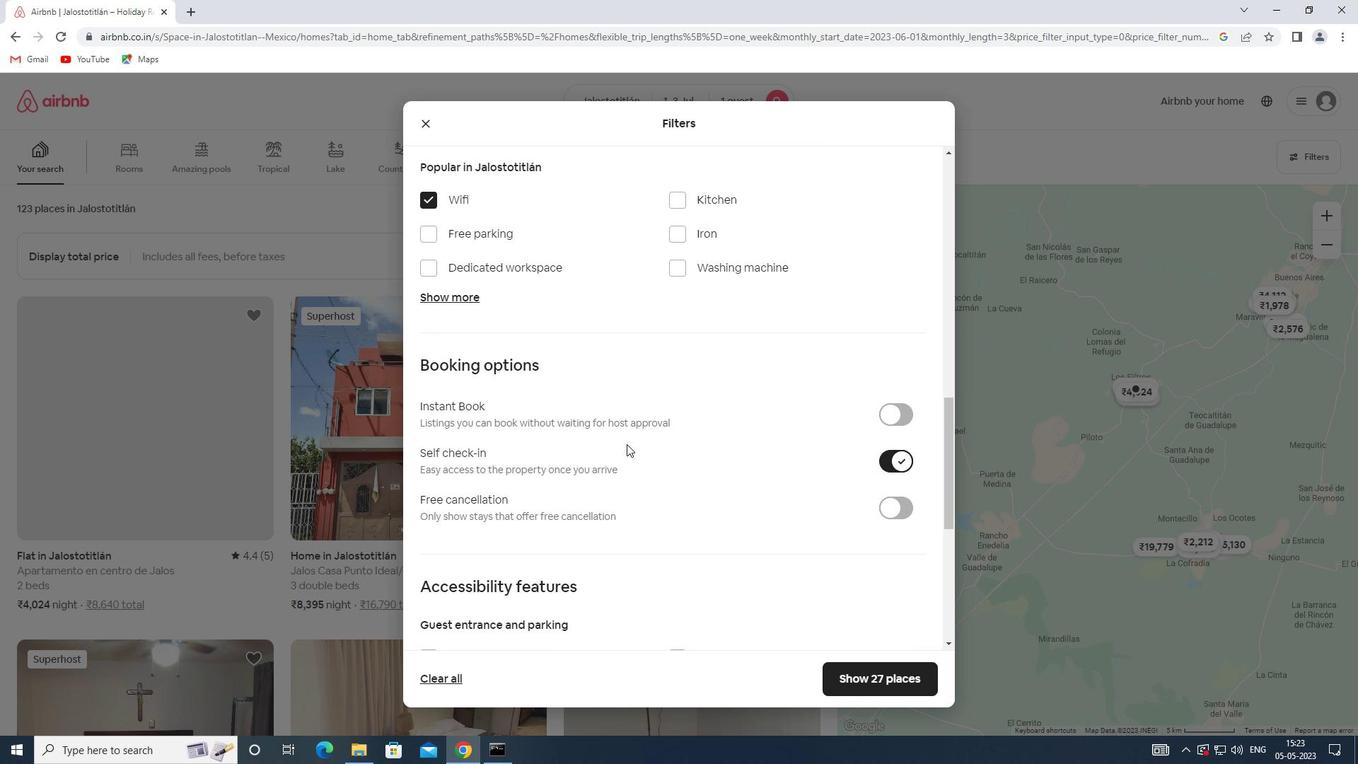 
Action: Mouse moved to (625, 443)
Screenshot: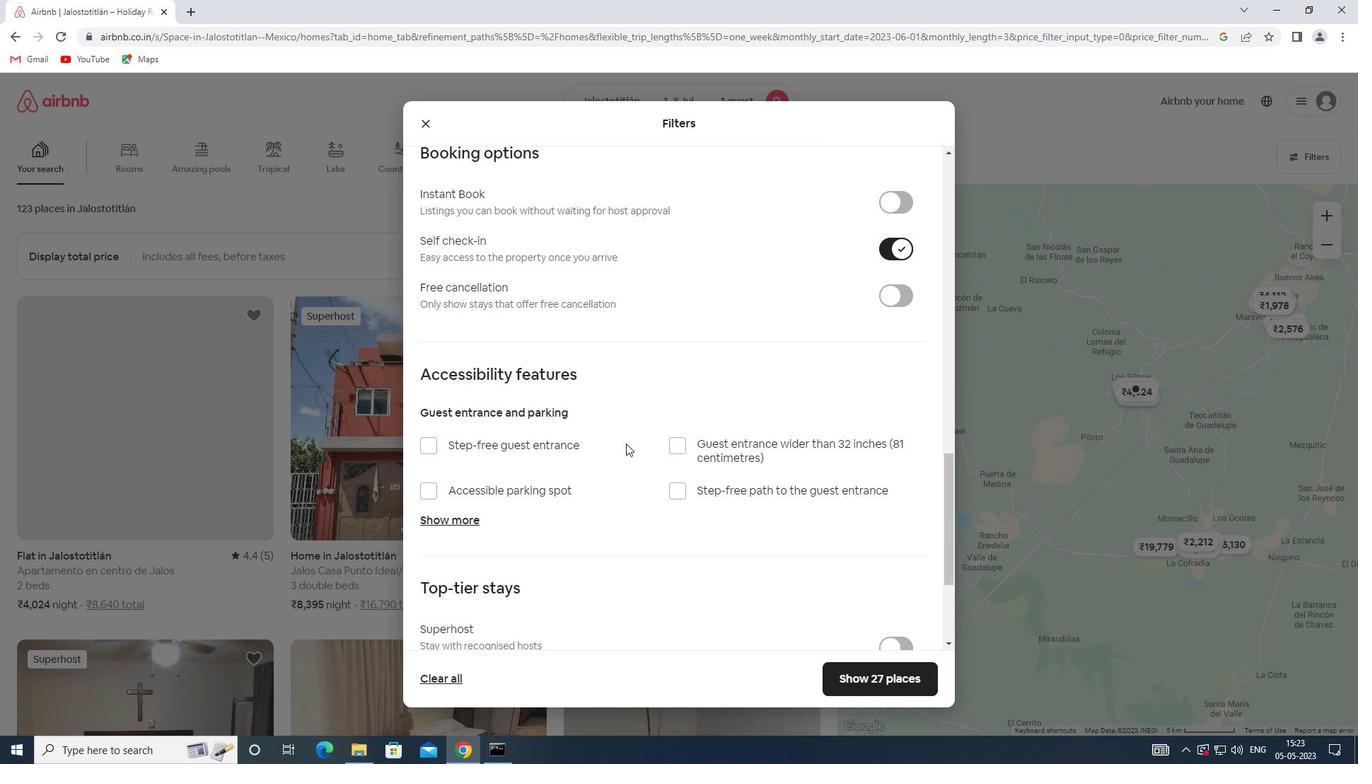 
Action: Mouse scrolled (625, 442) with delta (0, 0)
Screenshot: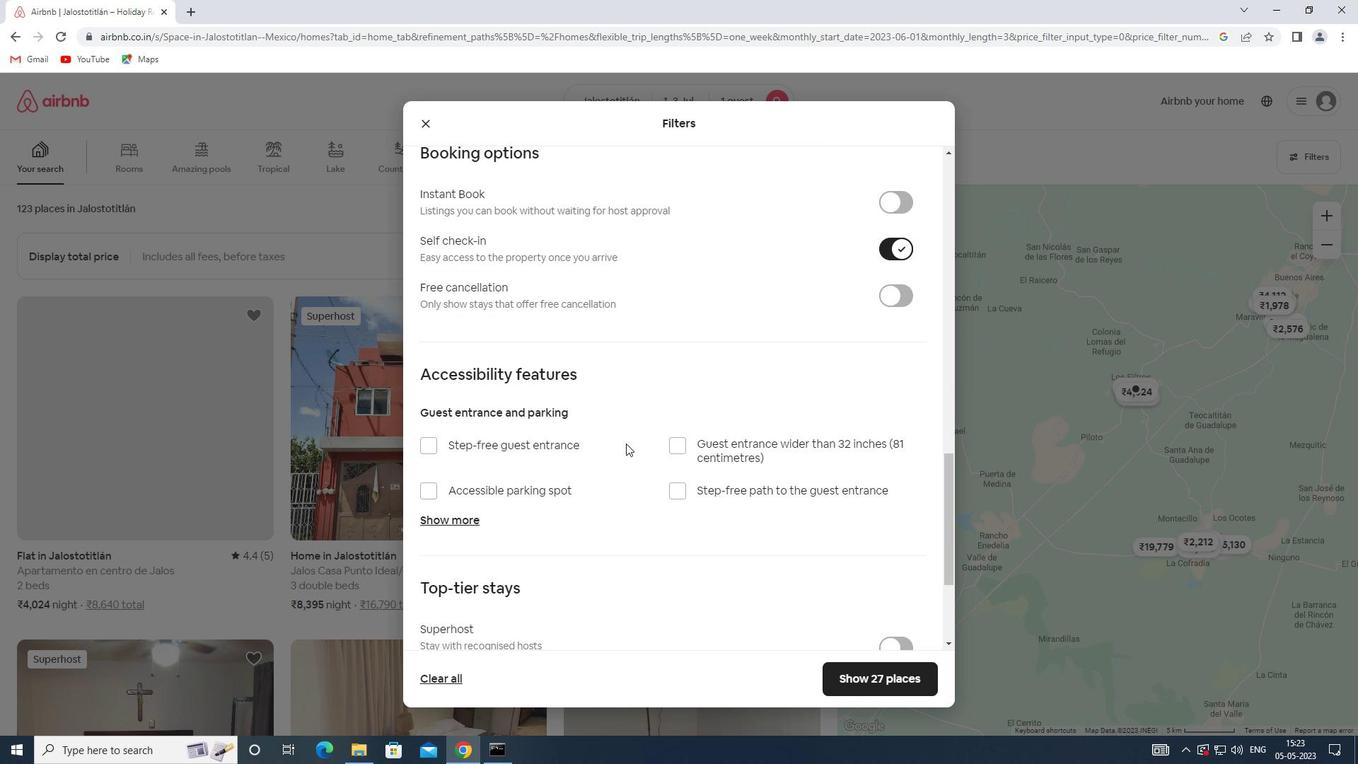 
Action: Mouse scrolled (625, 442) with delta (0, 0)
Screenshot: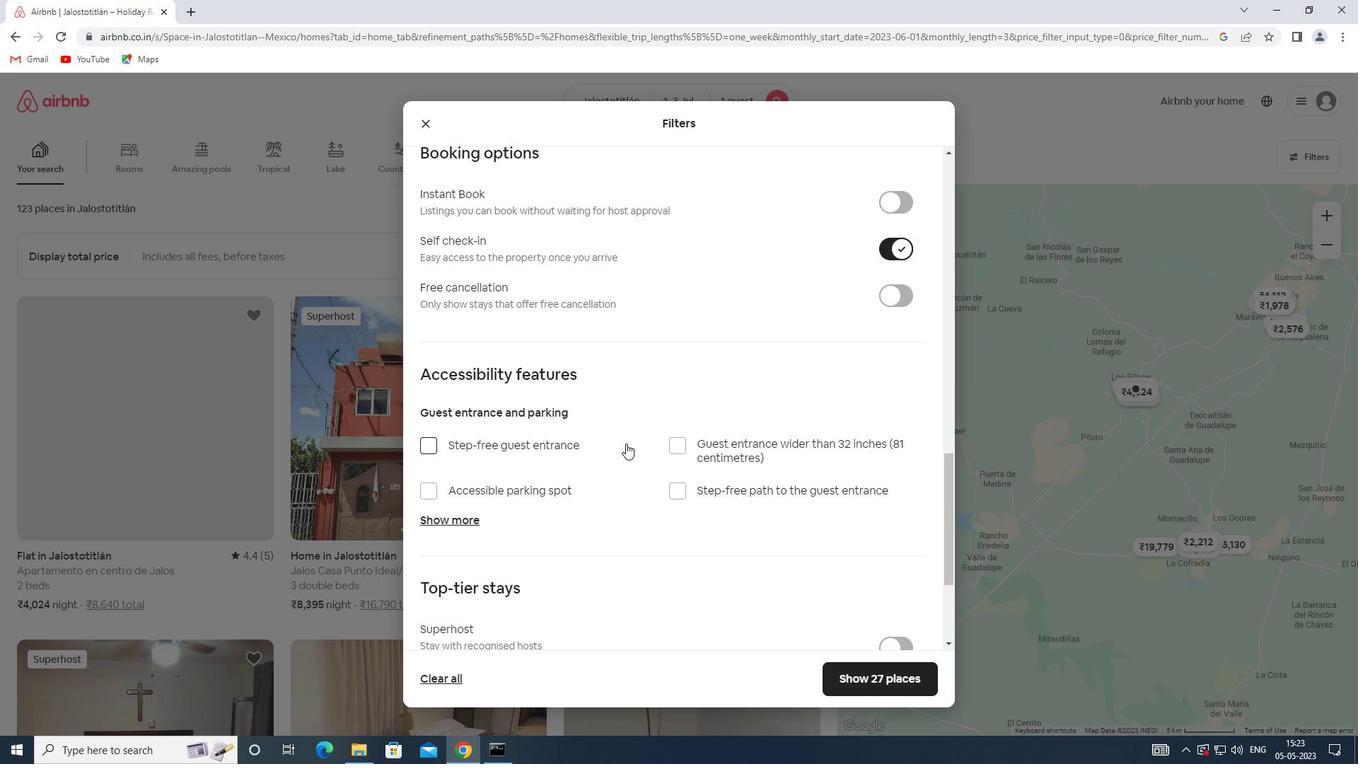 
Action: Mouse moved to (460, 551)
Screenshot: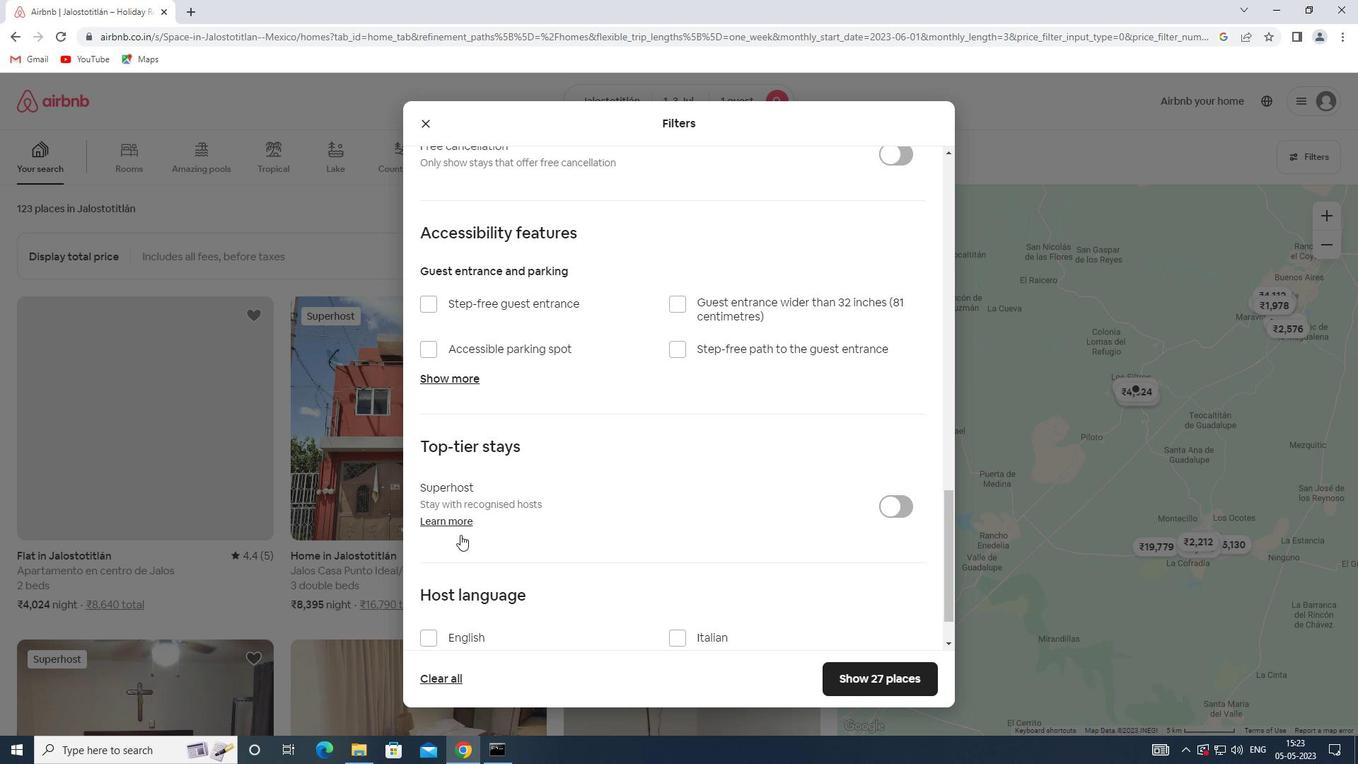 
Action: Mouse scrolled (460, 551) with delta (0, 0)
Screenshot: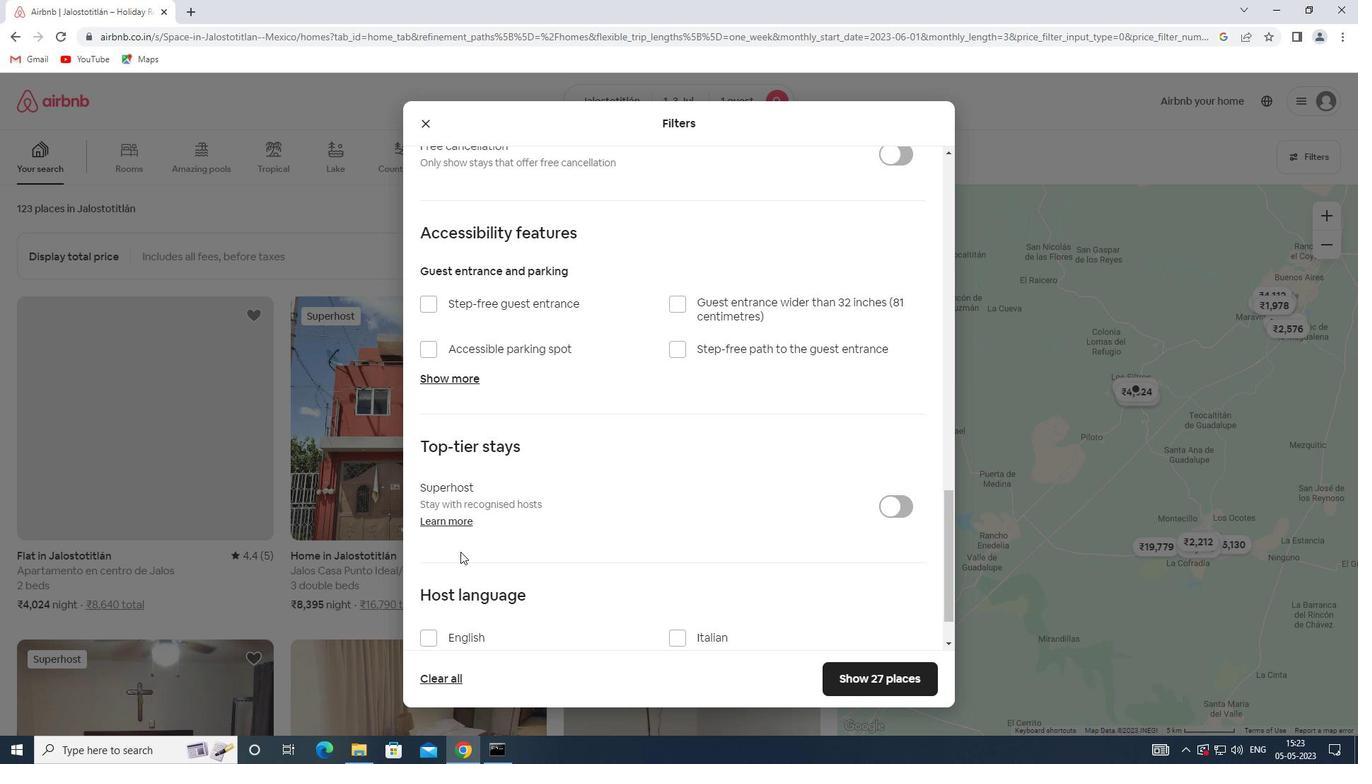 
Action: Mouse scrolled (460, 551) with delta (0, 0)
Screenshot: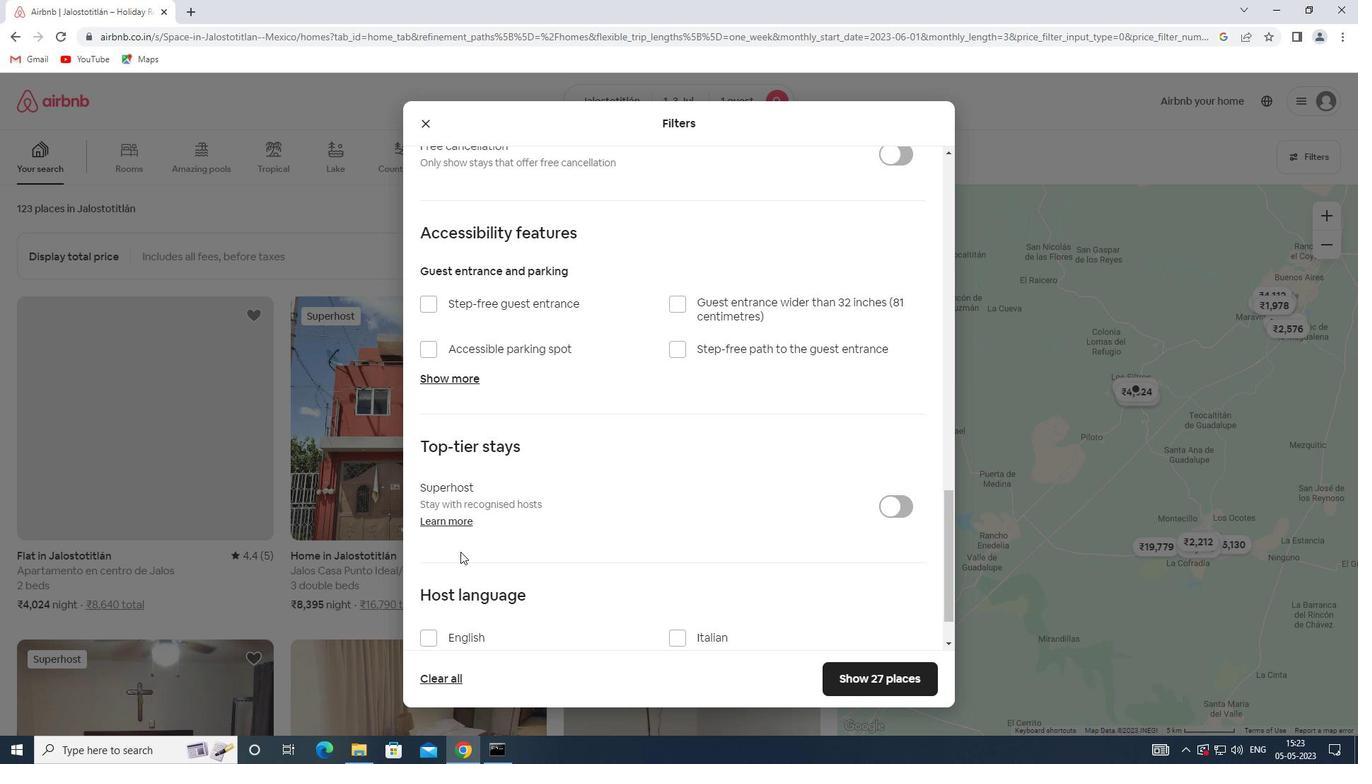 
Action: Mouse moved to (421, 573)
Screenshot: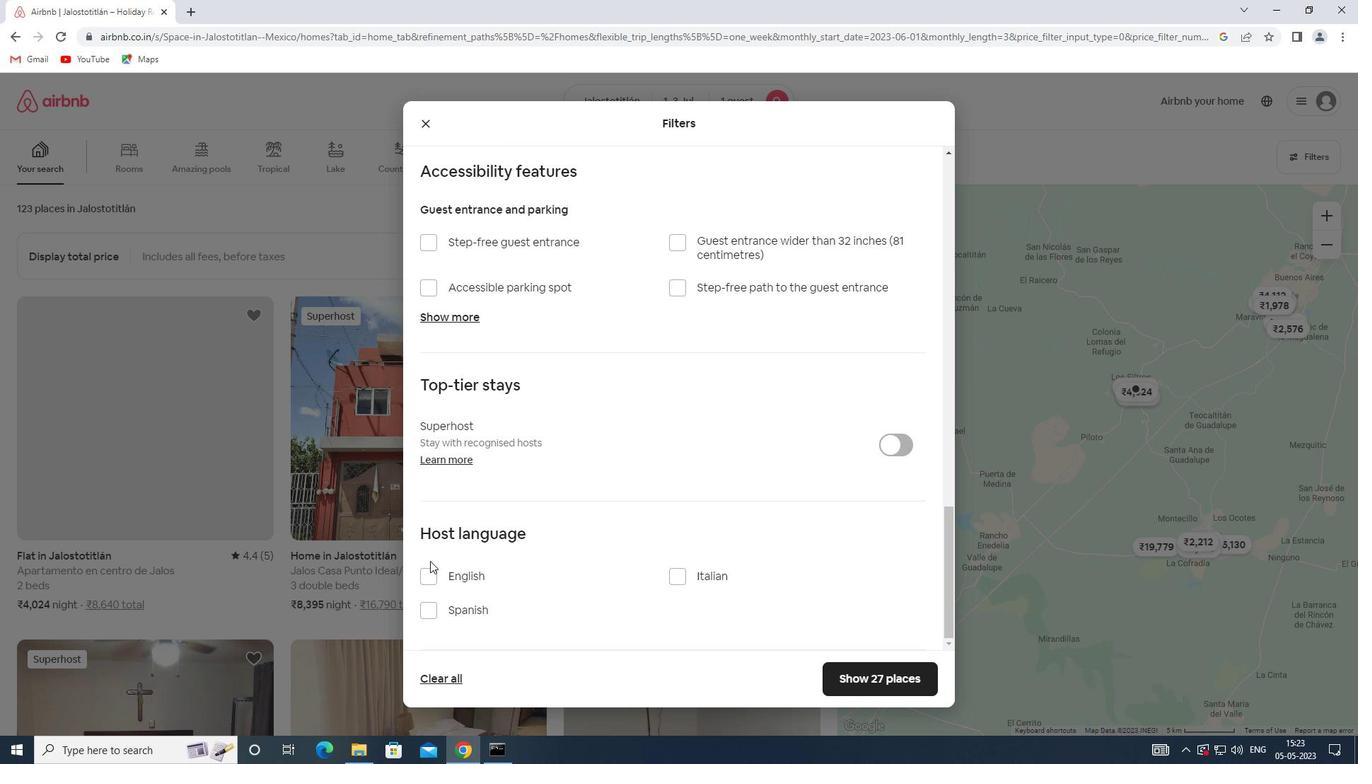 
Action: Mouse pressed left at (421, 573)
Screenshot: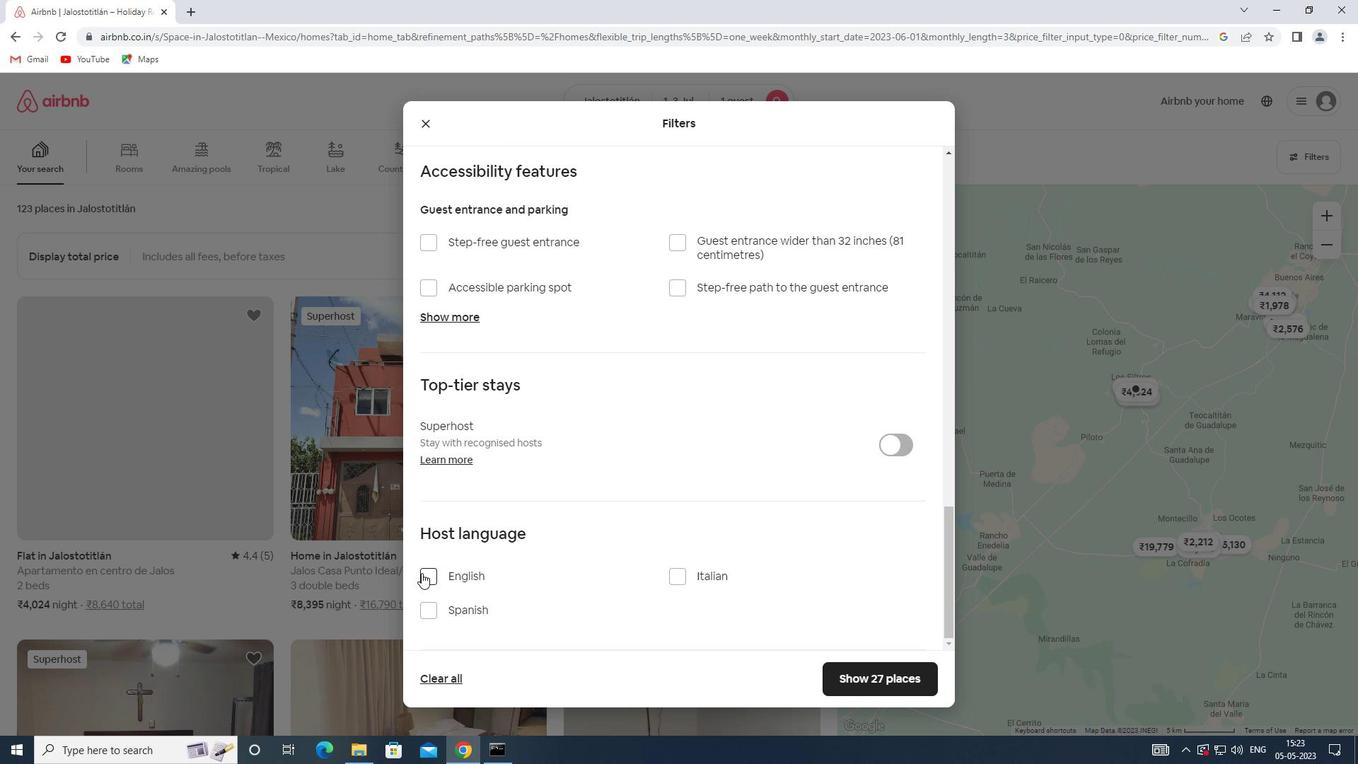 
Action: Mouse moved to (870, 680)
Screenshot: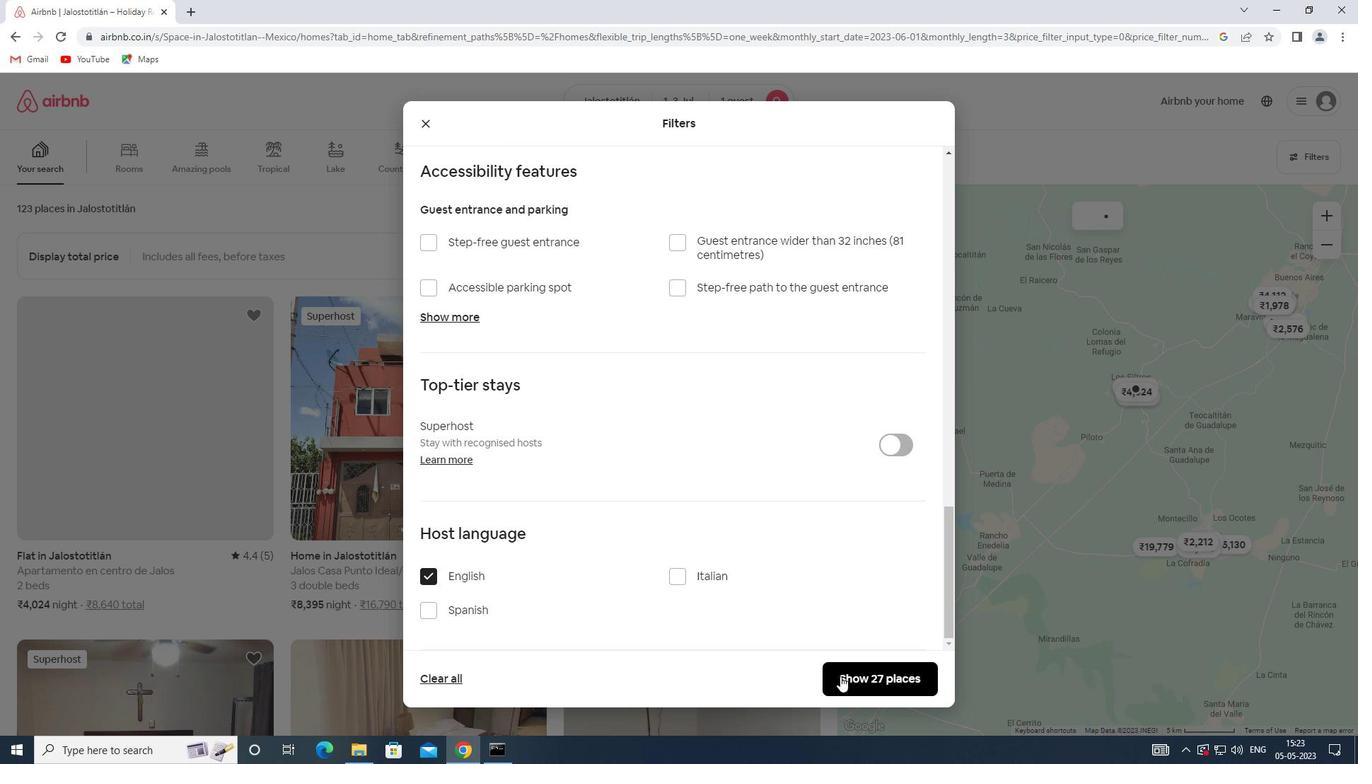 
Action: Mouse pressed left at (870, 680)
Screenshot: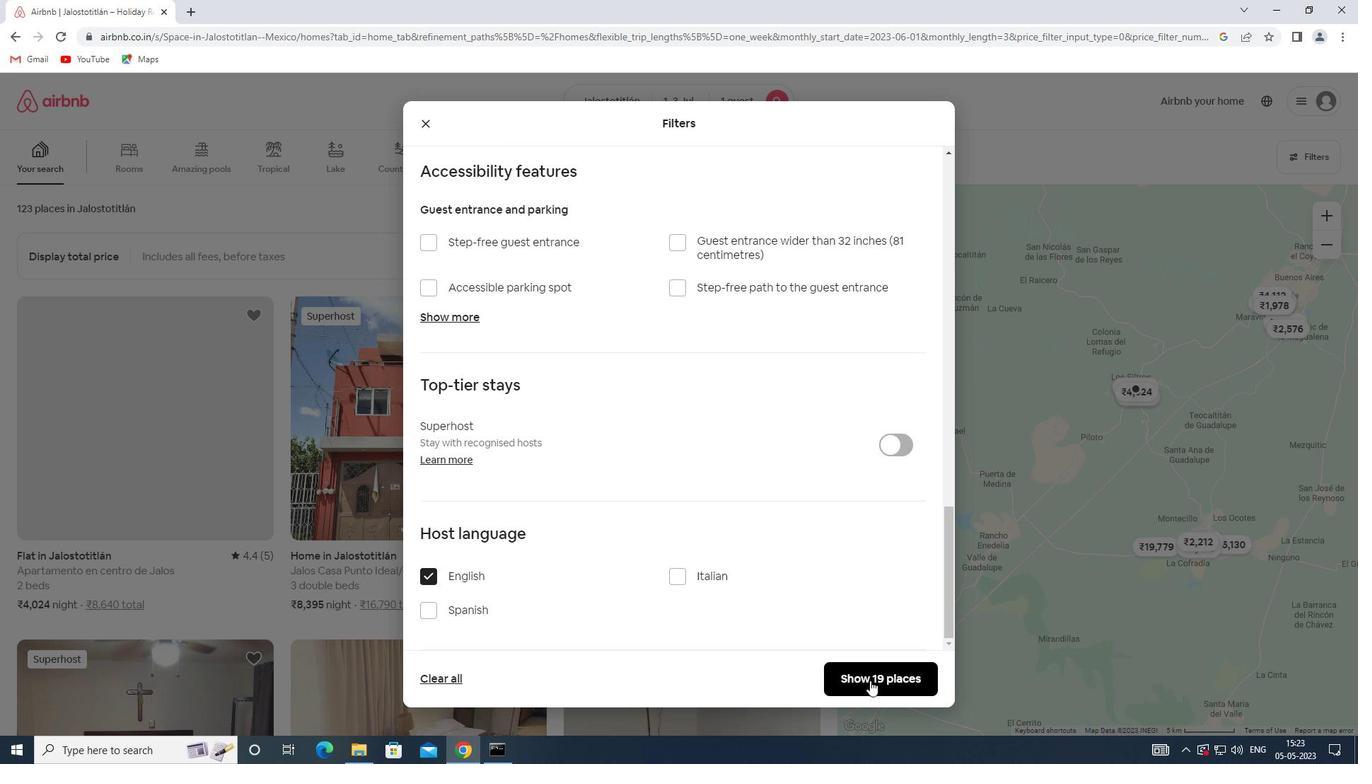 
